 Task: Find connections with filter location Rafiganj with filter topic #bespokewith filter profile language French with filter current company Entrepreneur First with filter school Bharathidasan University, Tiruchirappalli with filter industry Retail Office Equipment with filter service category Headshot Photography with filter keywords title Social Worker
Action: Mouse moved to (703, 71)
Screenshot: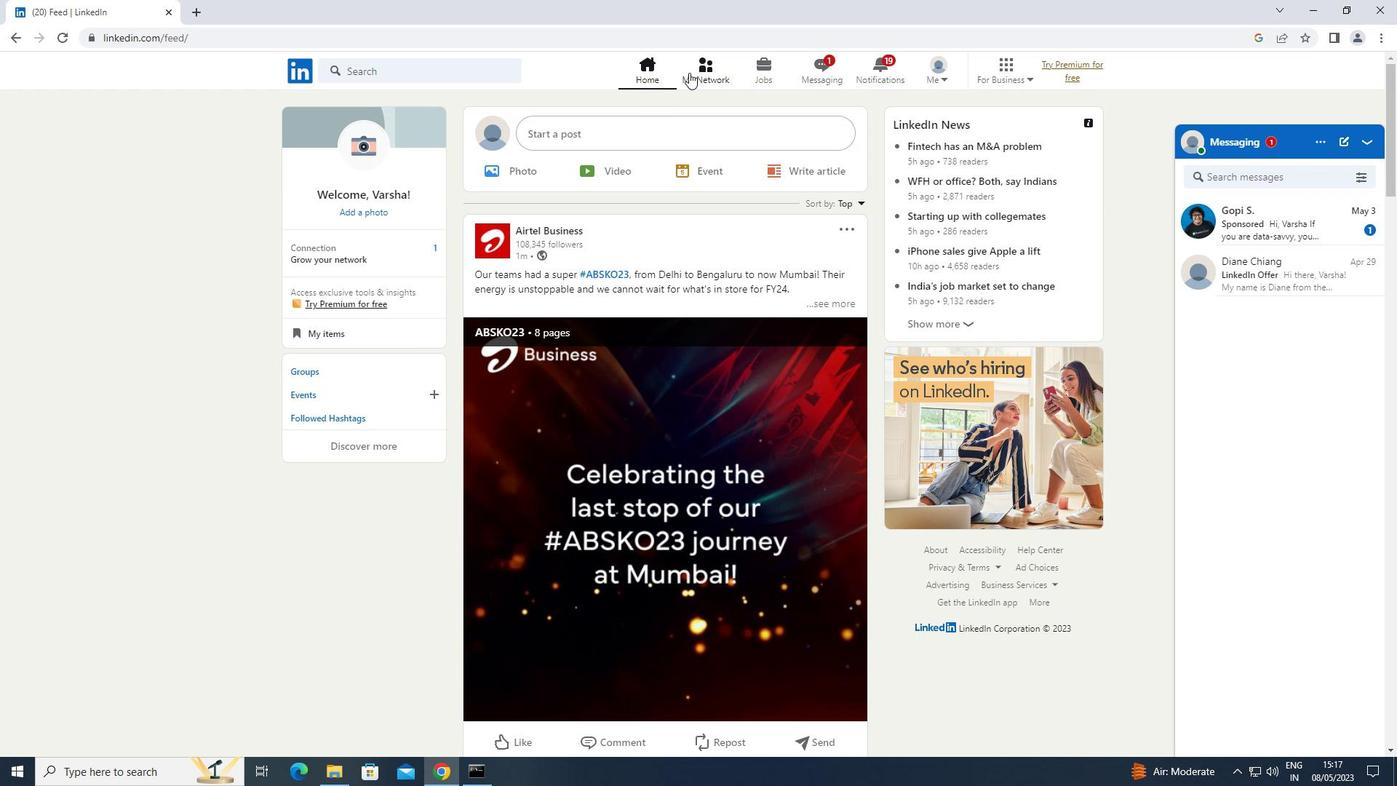 
Action: Mouse pressed left at (703, 71)
Screenshot: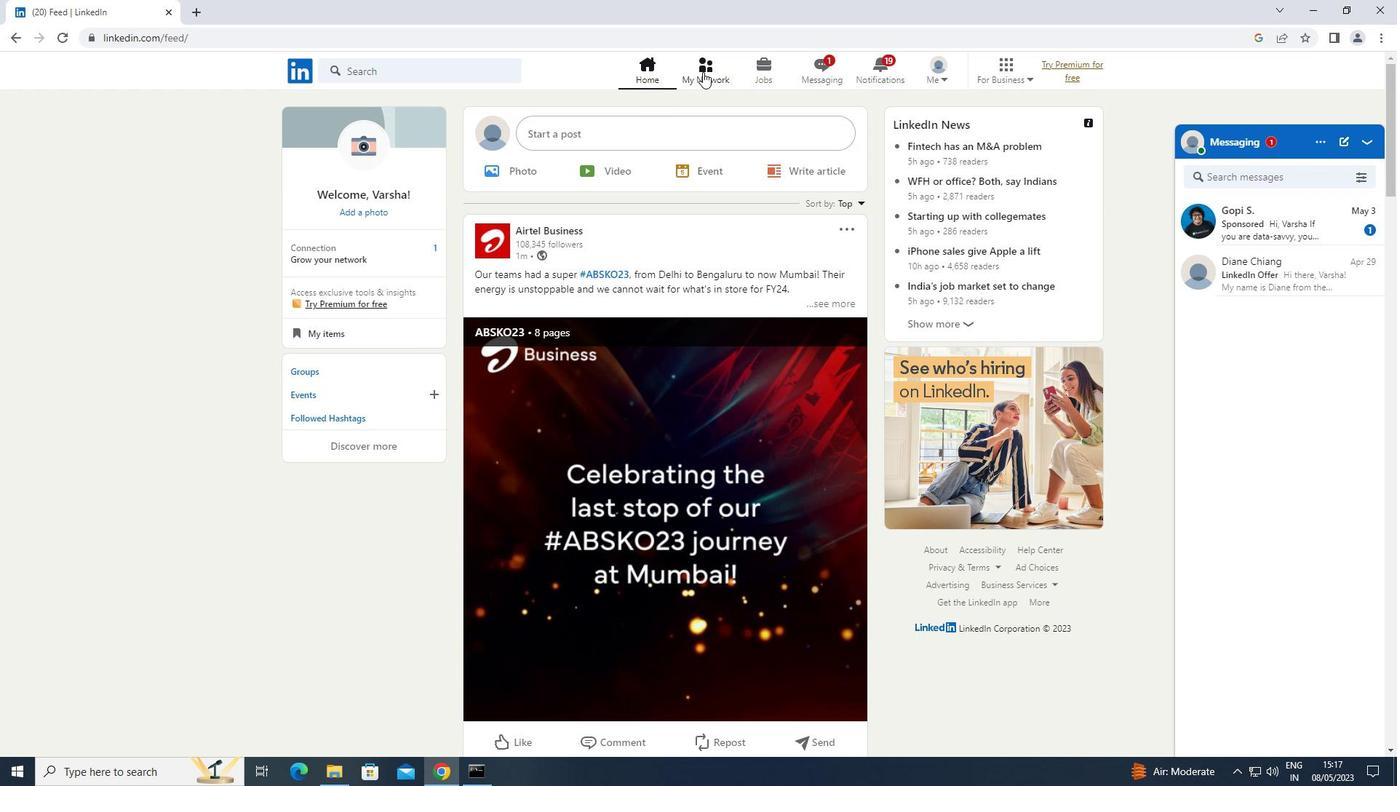 
Action: Mouse moved to (353, 149)
Screenshot: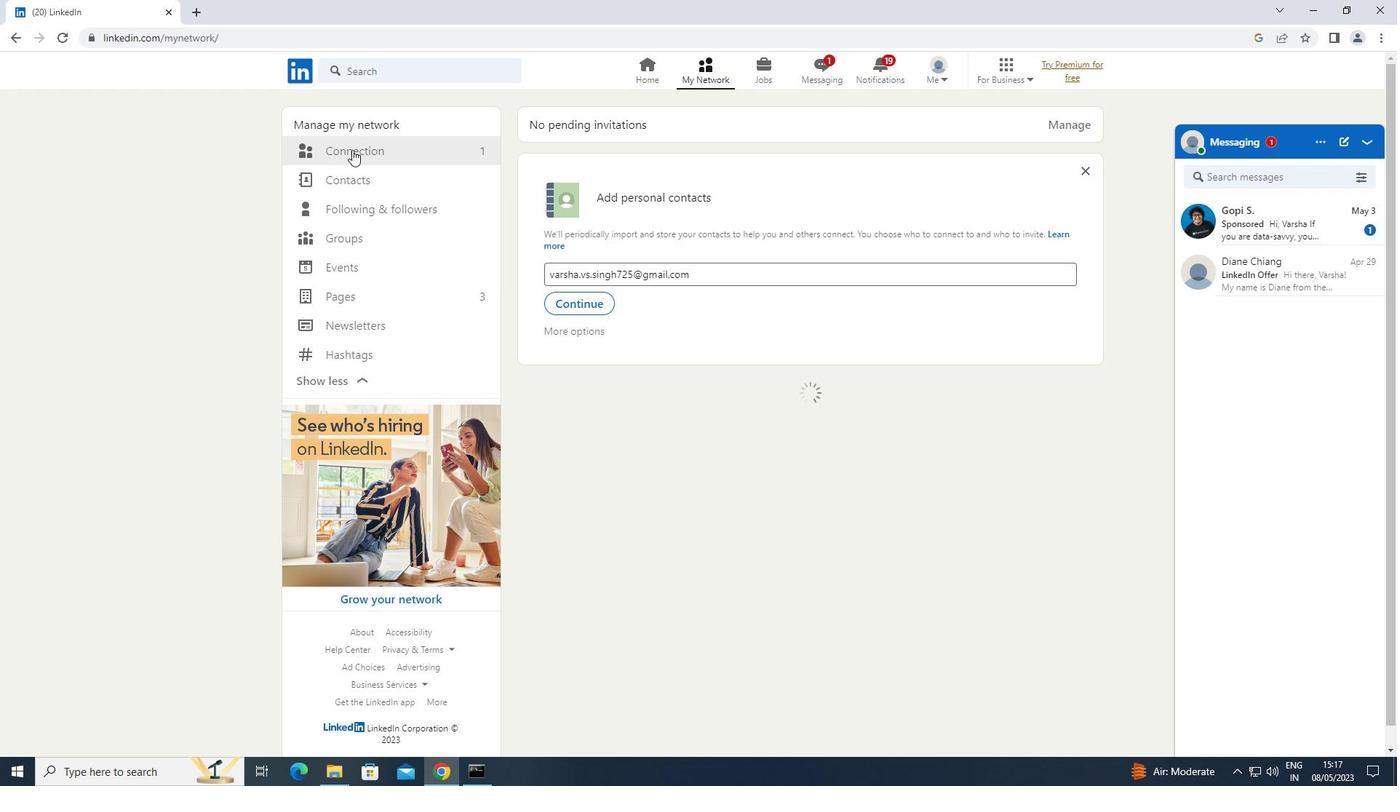 
Action: Mouse pressed left at (353, 149)
Screenshot: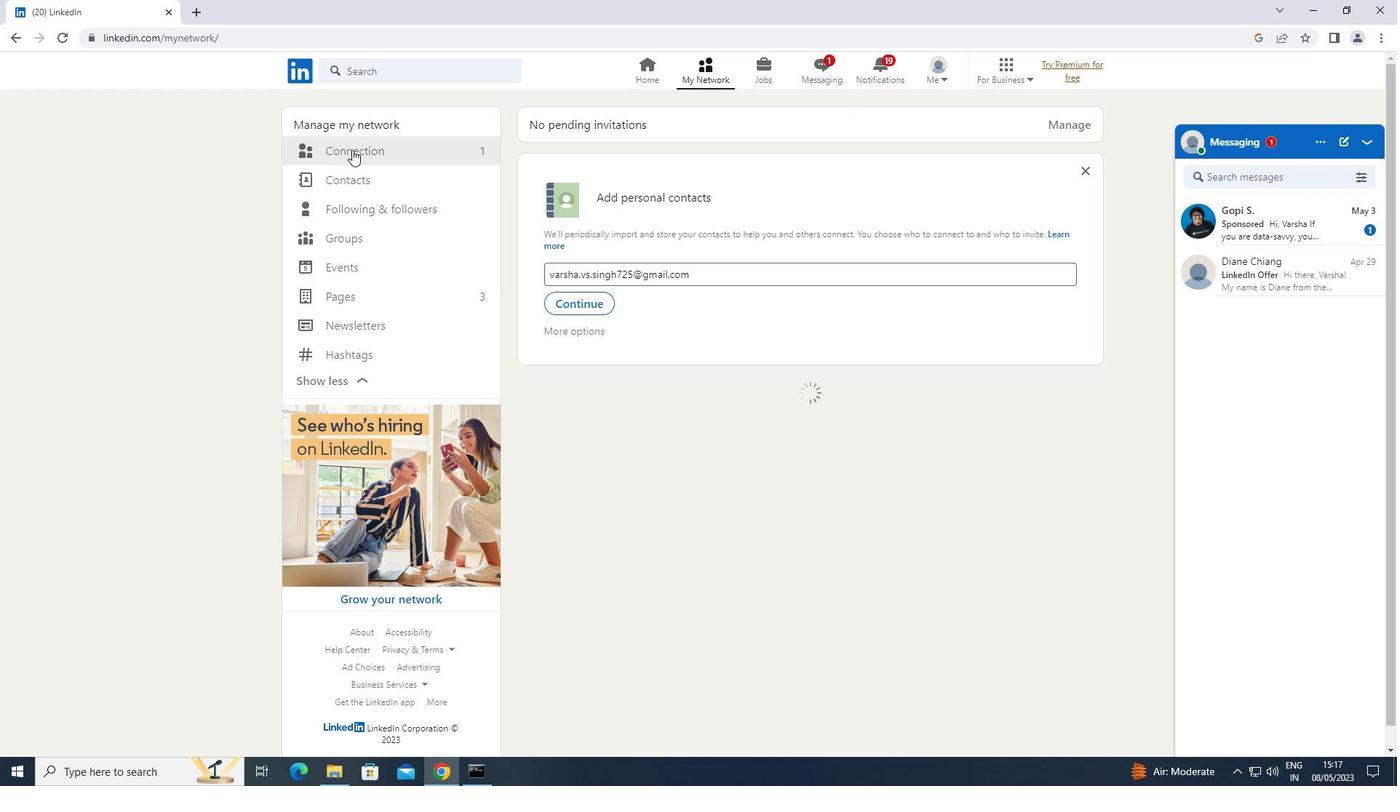 
Action: Mouse moved to (784, 147)
Screenshot: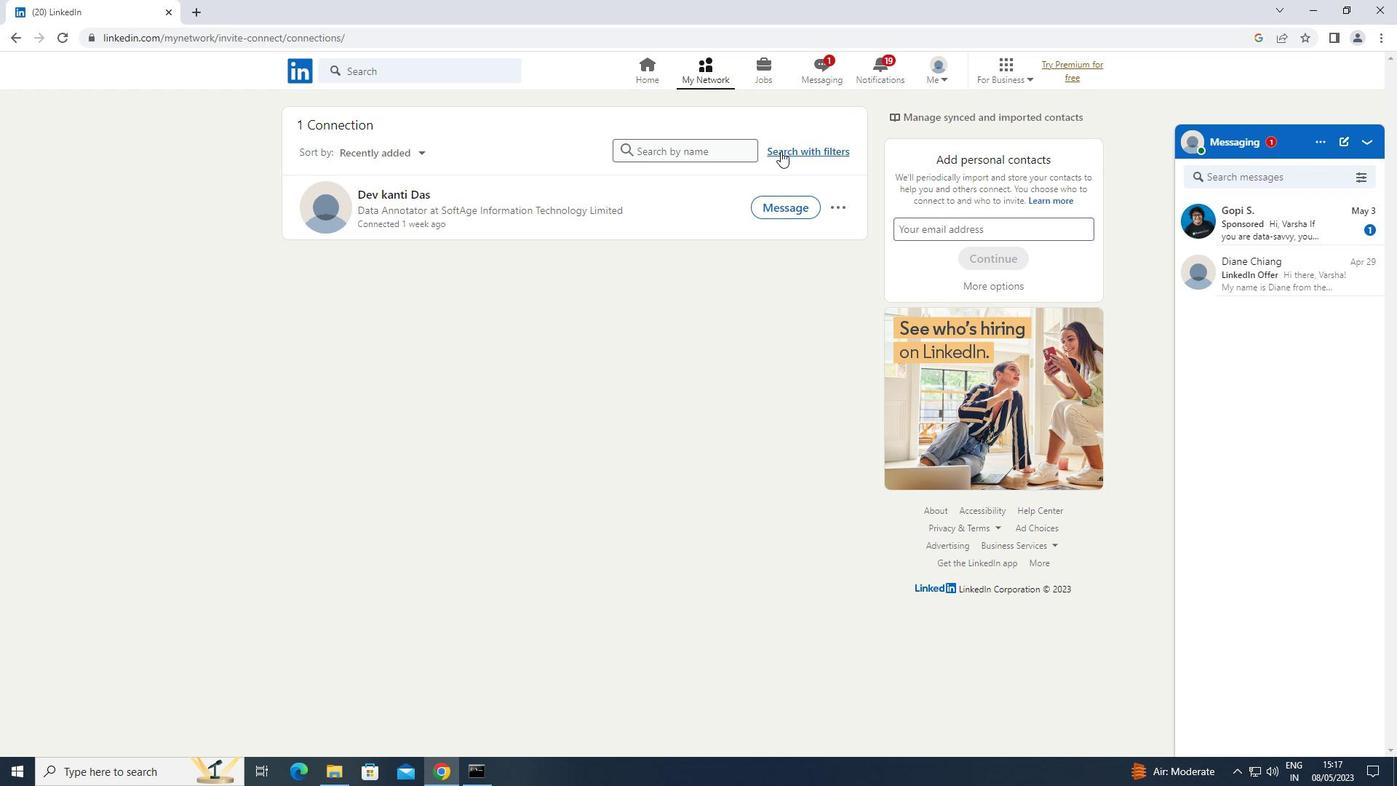 
Action: Mouse pressed left at (784, 147)
Screenshot: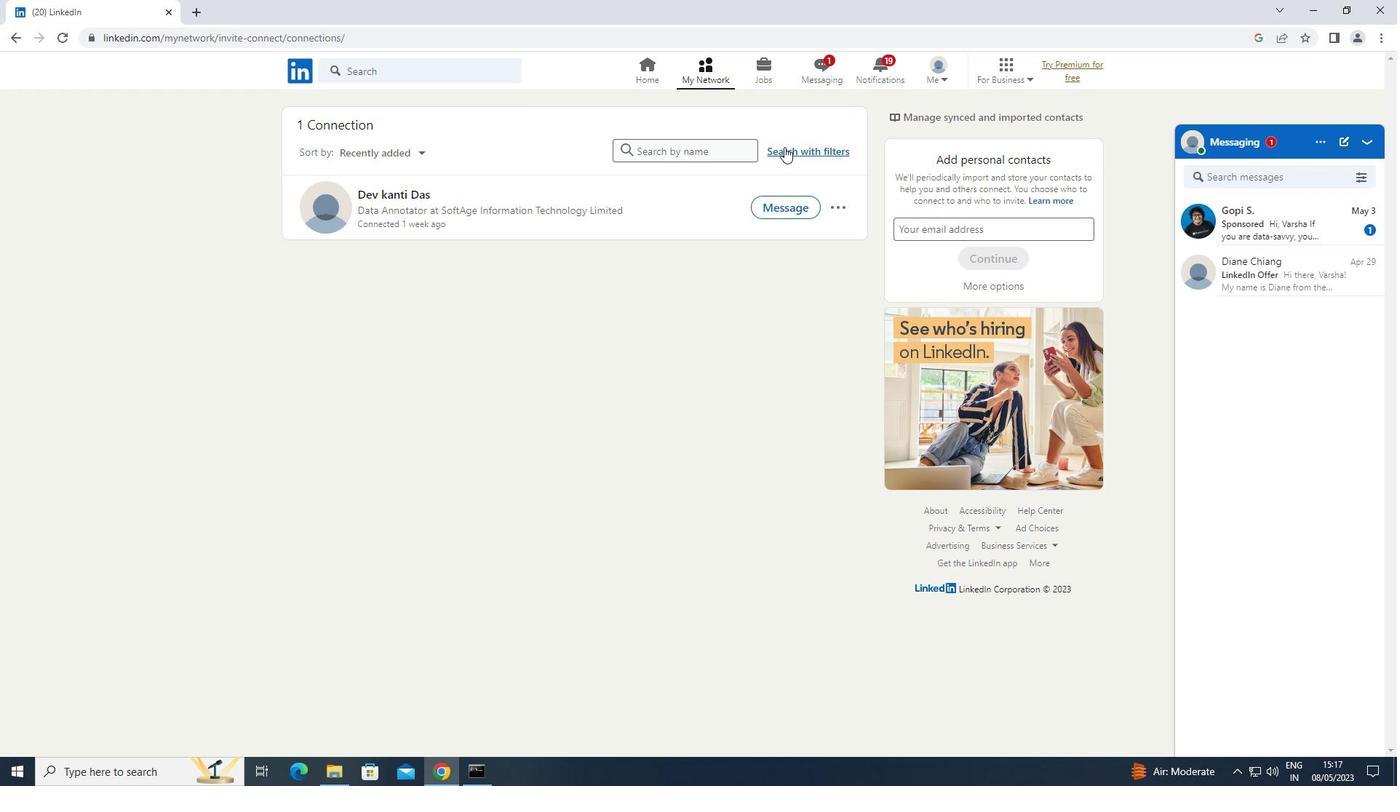 
Action: Mouse moved to (739, 115)
Screenshot: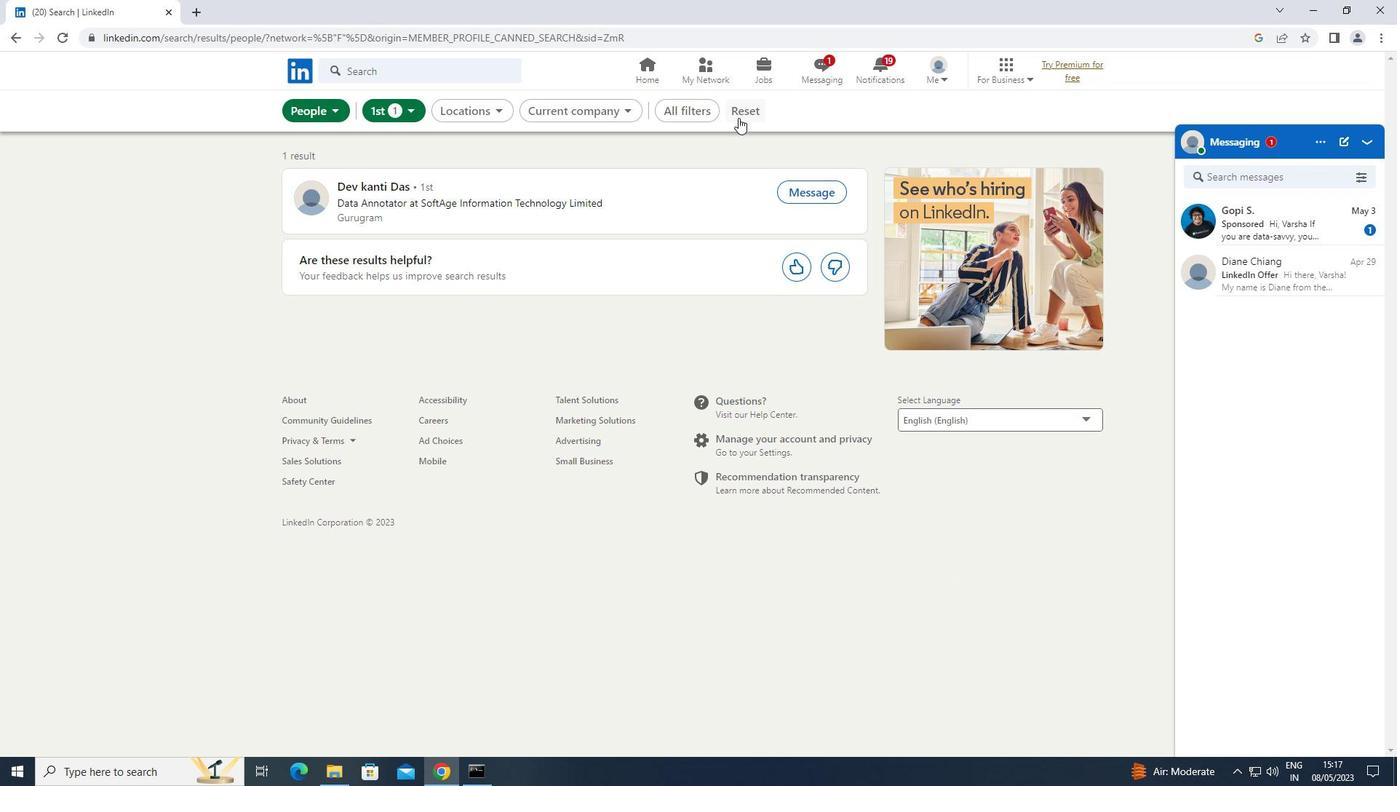 
Action: Mouse pressed left at (739, 115)
Screenshot: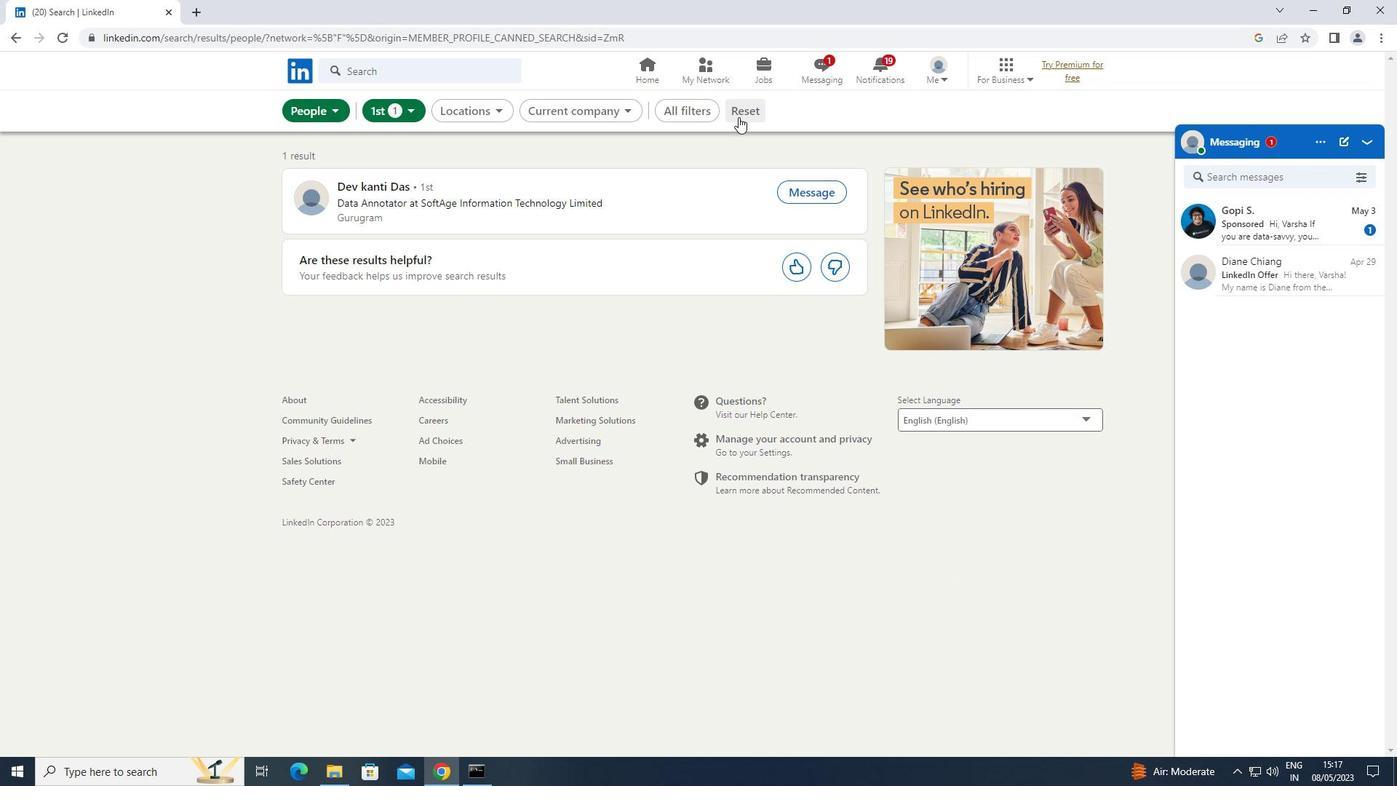 
Action: Mouse moved to (730, 117)
Screenshot: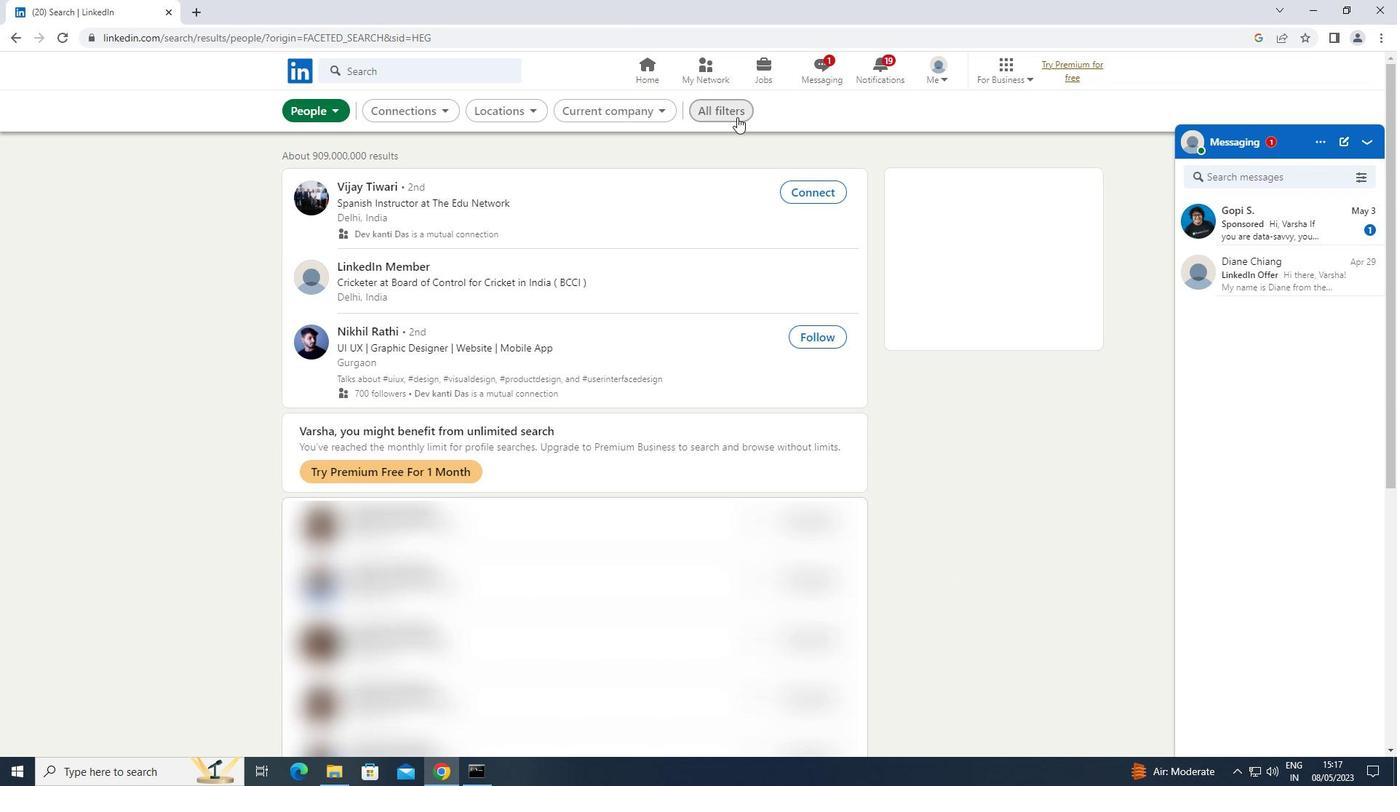 
Action: Mouse pressed left at (730, 117)
Screenshot: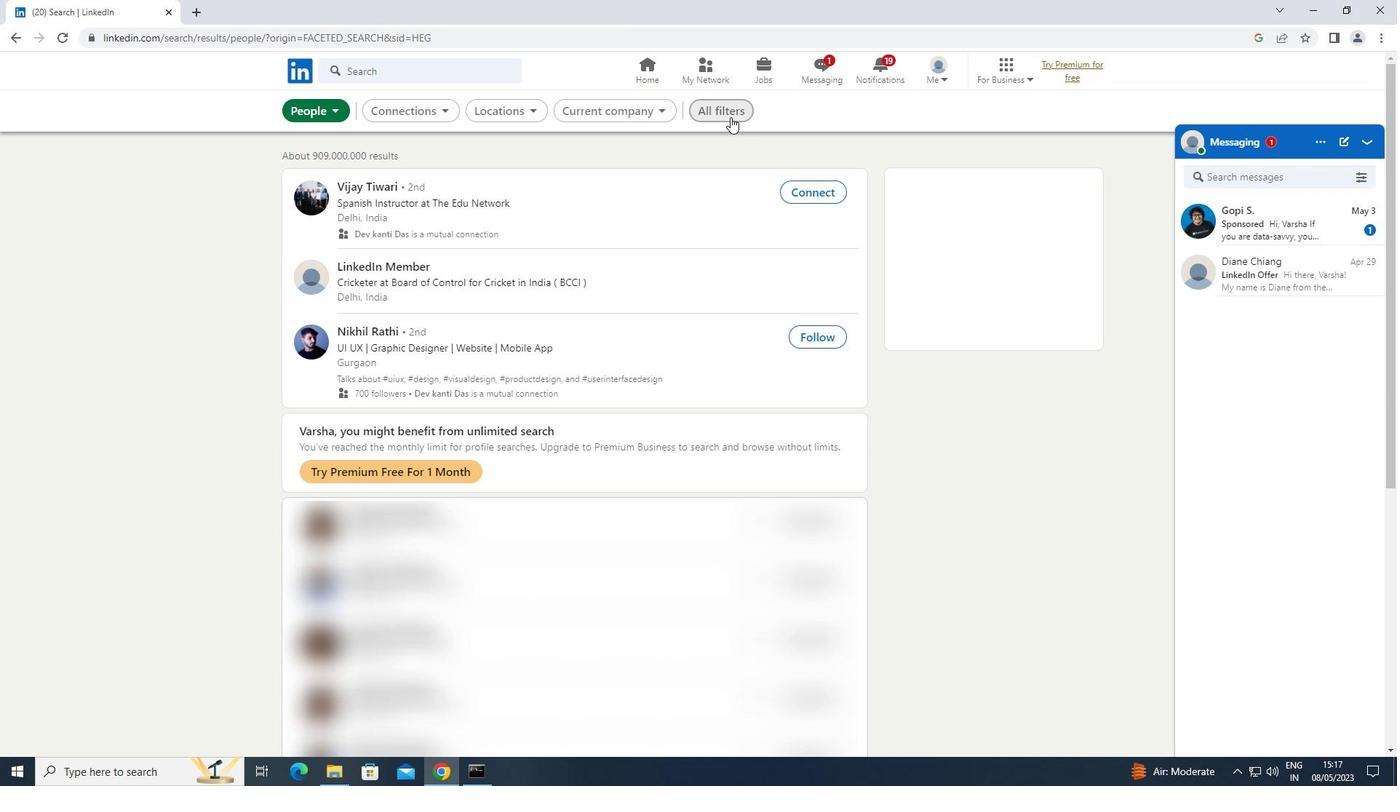 
Action: Mouse moved to (1115, 341)
Screenshot: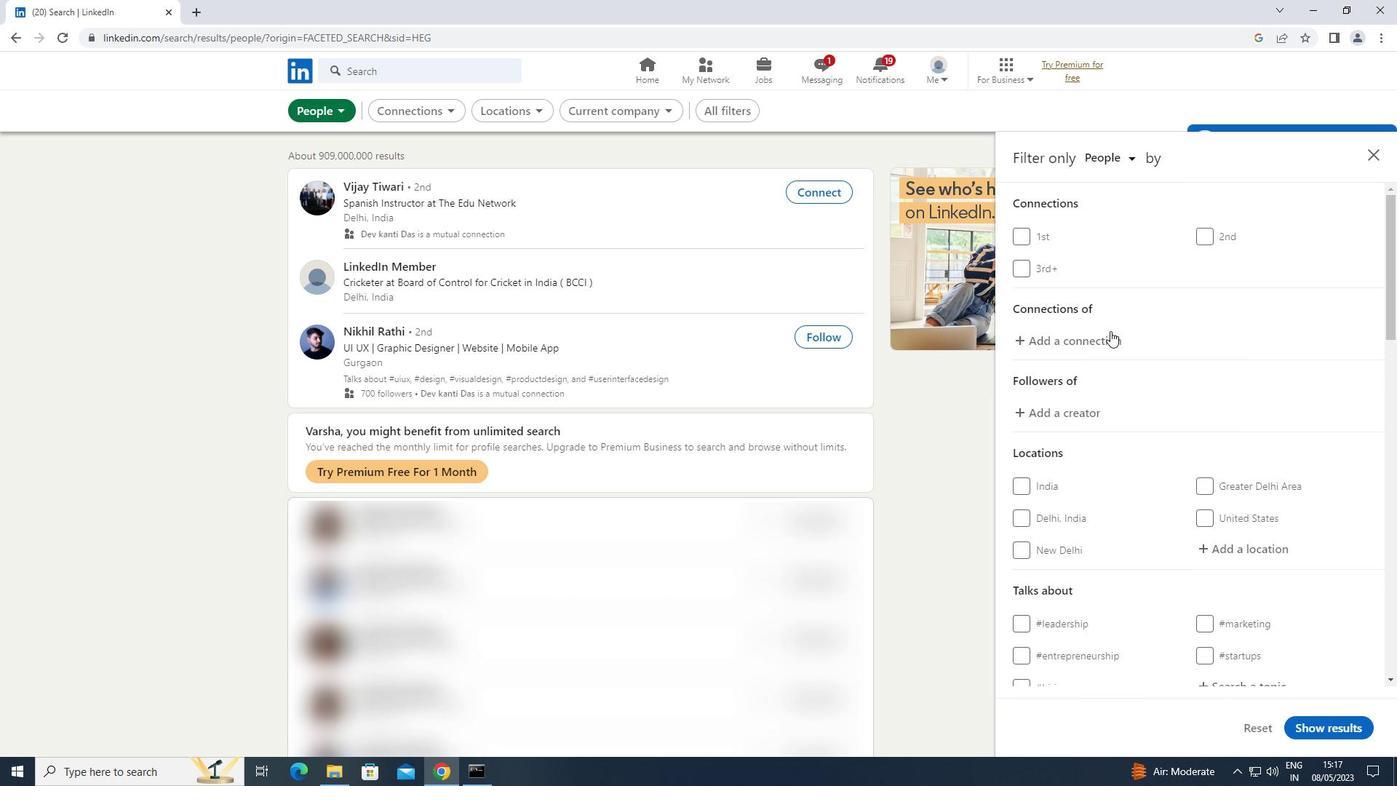 
Action: Mouse scrolled (1115, 340) with delta (0, 0)
Screenshot: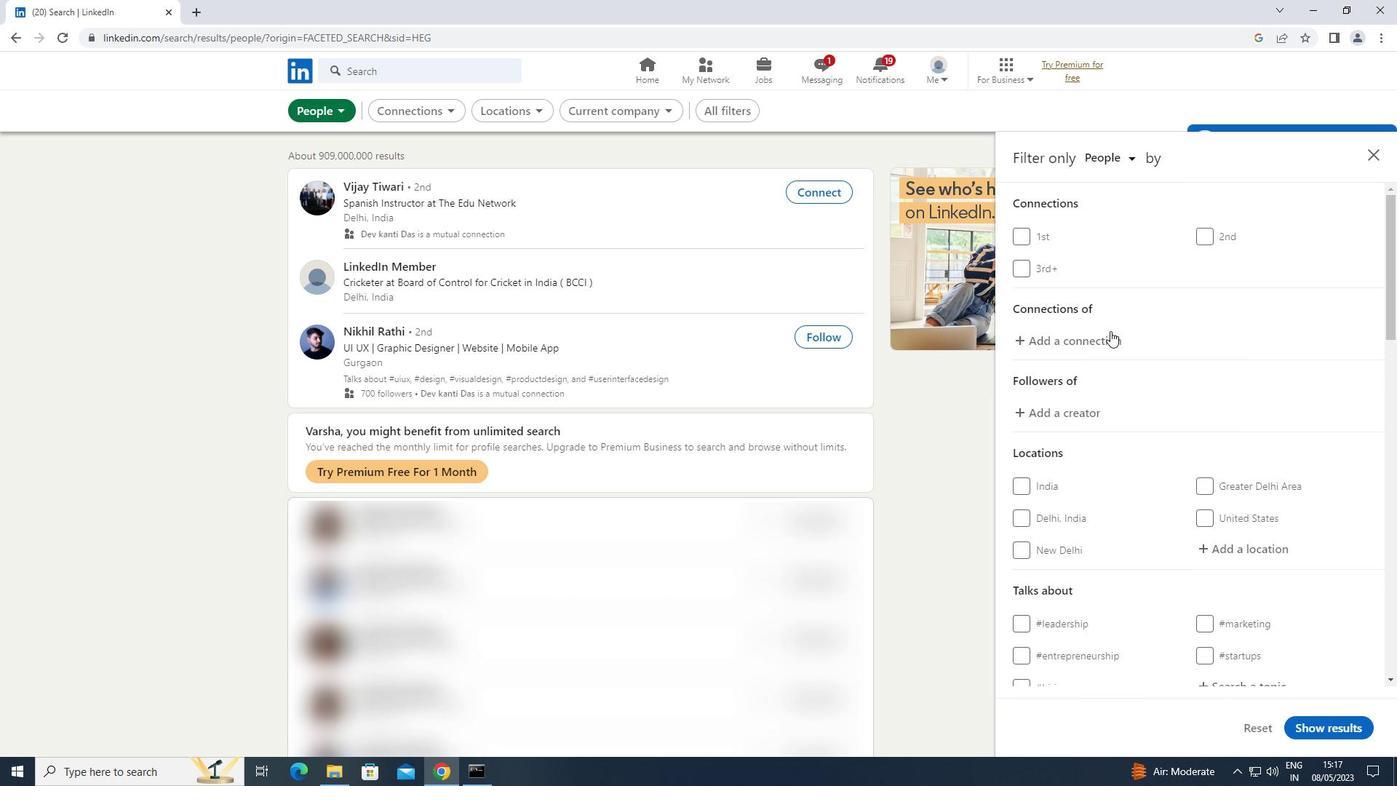 
Action: Mouse scrolled (1115, 340) with delta (0, 0)
Screenshot: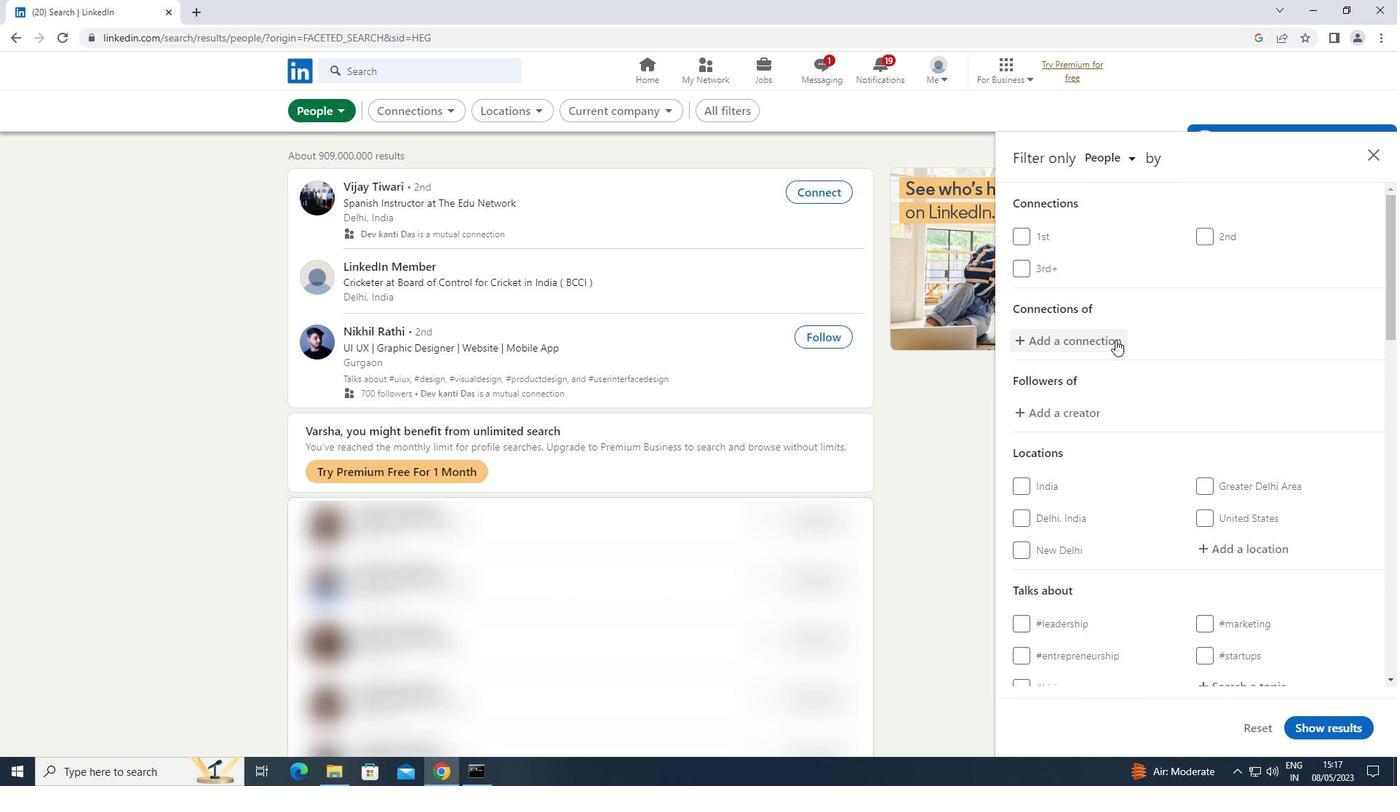 
Action: Mouse scrolled (1115, 340) with delta (0, 0)
Screenshot: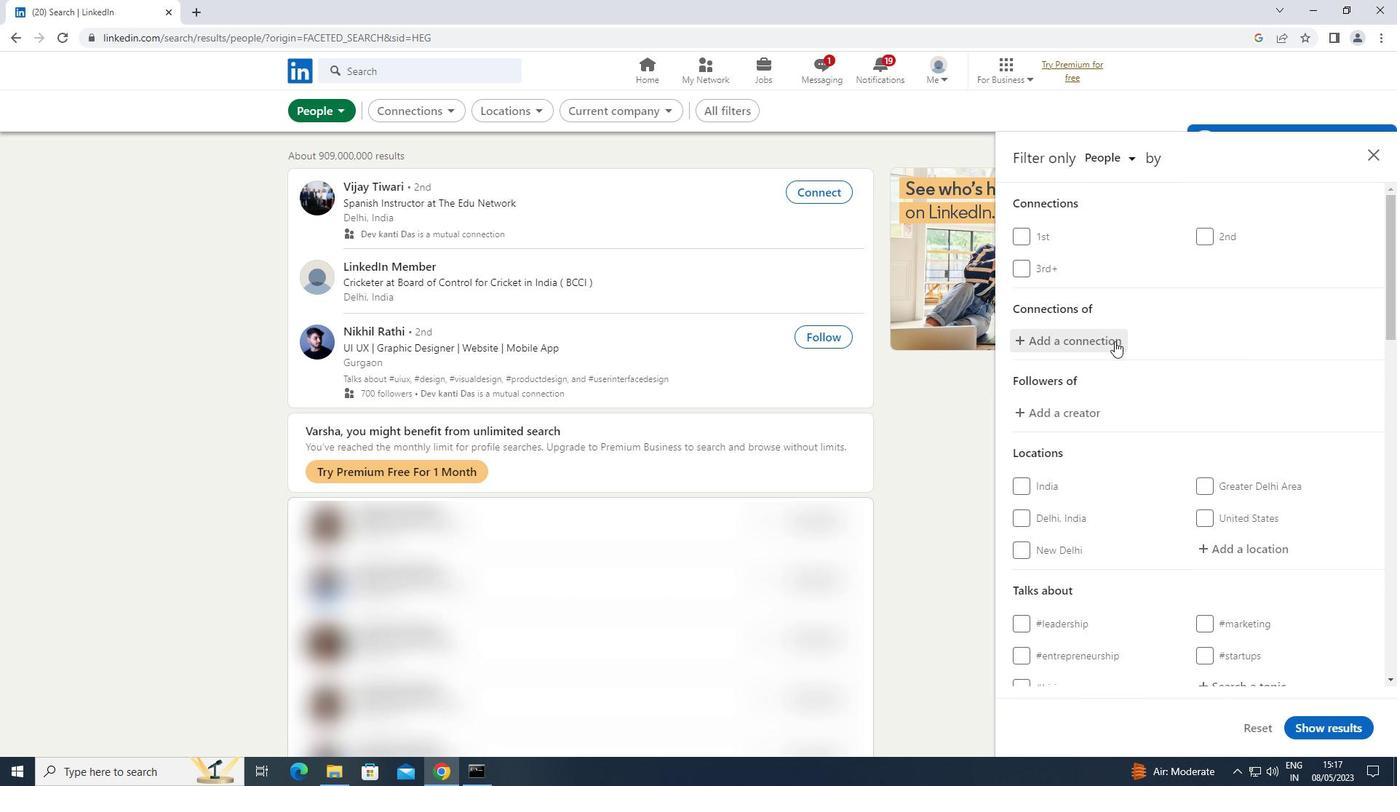 
Action: Mouse moved to (1245, 328)
Screenshot: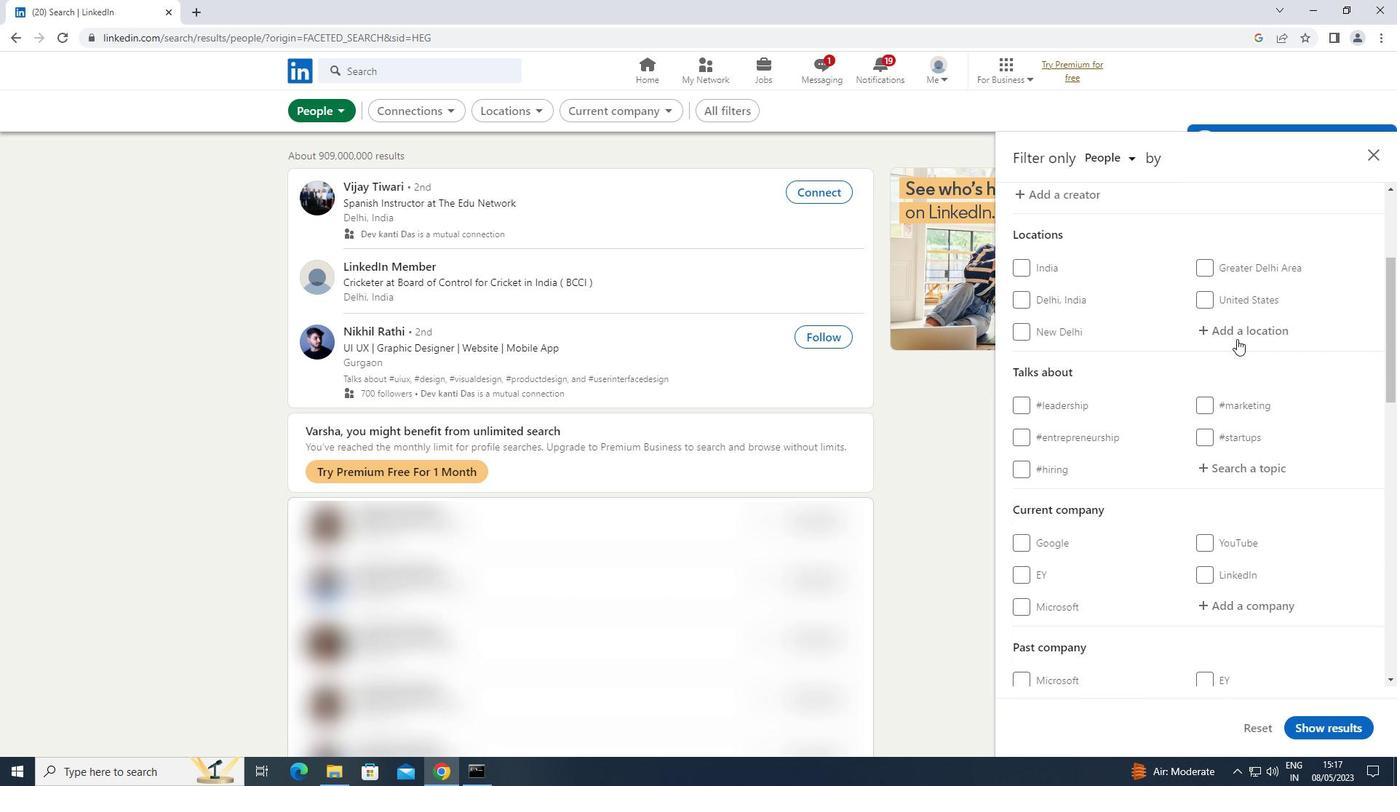 
Action: Mouse pressed left at (1245, 328)
Screenshot: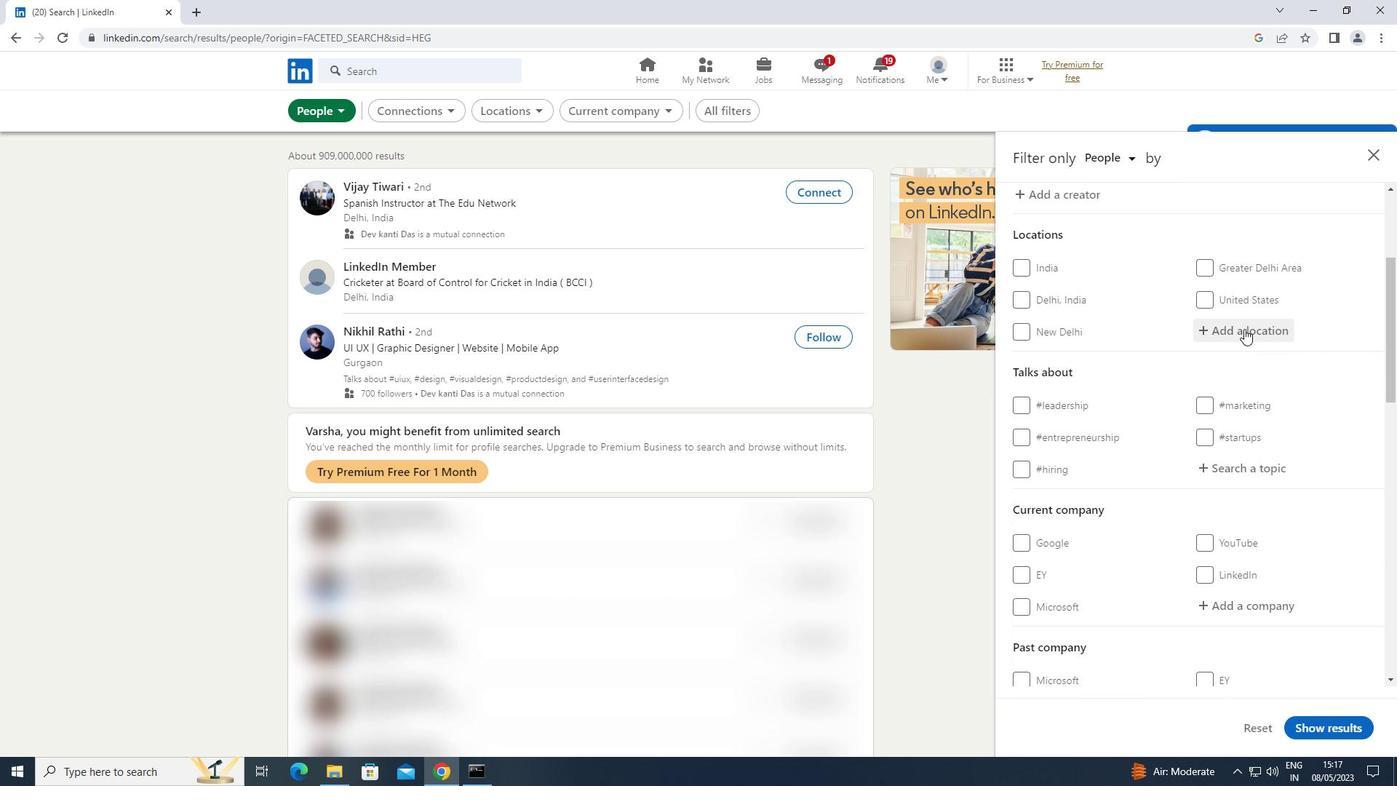 
Action: Mouse moved to (1201, 322)
Screenshot: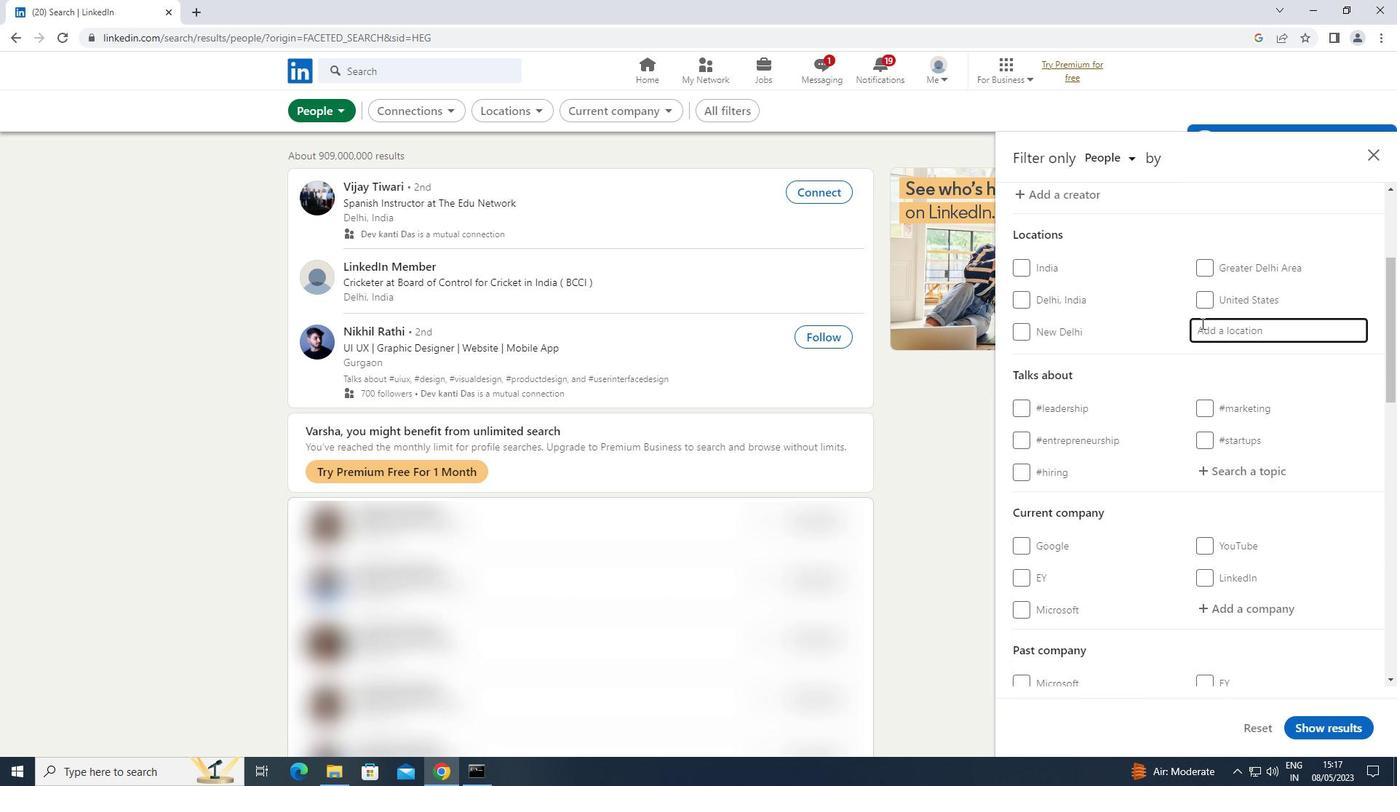 
Action: Key pressed <Key.shift>RAFIGANJ
Screenshot: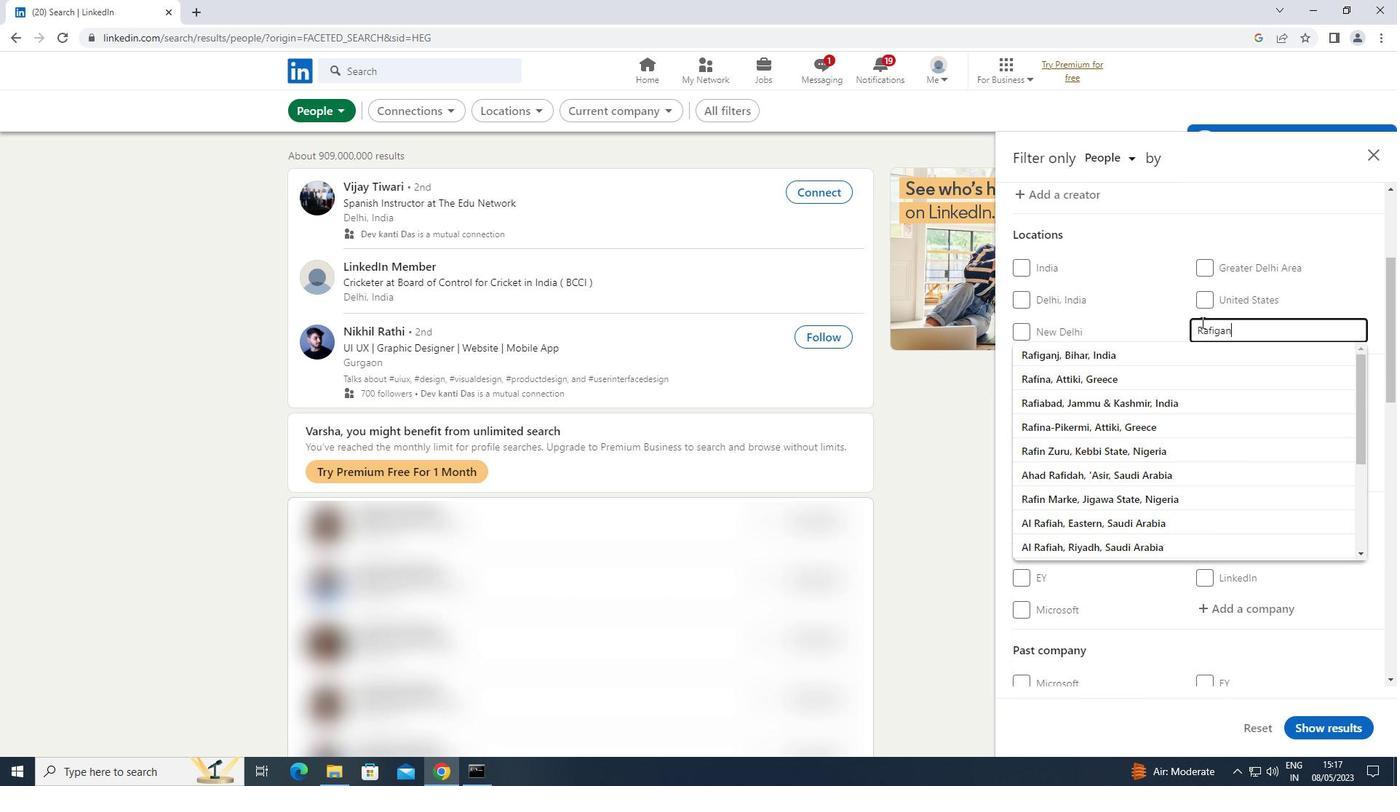
Action: Mouse moved to (1231, 479)
Screenshot: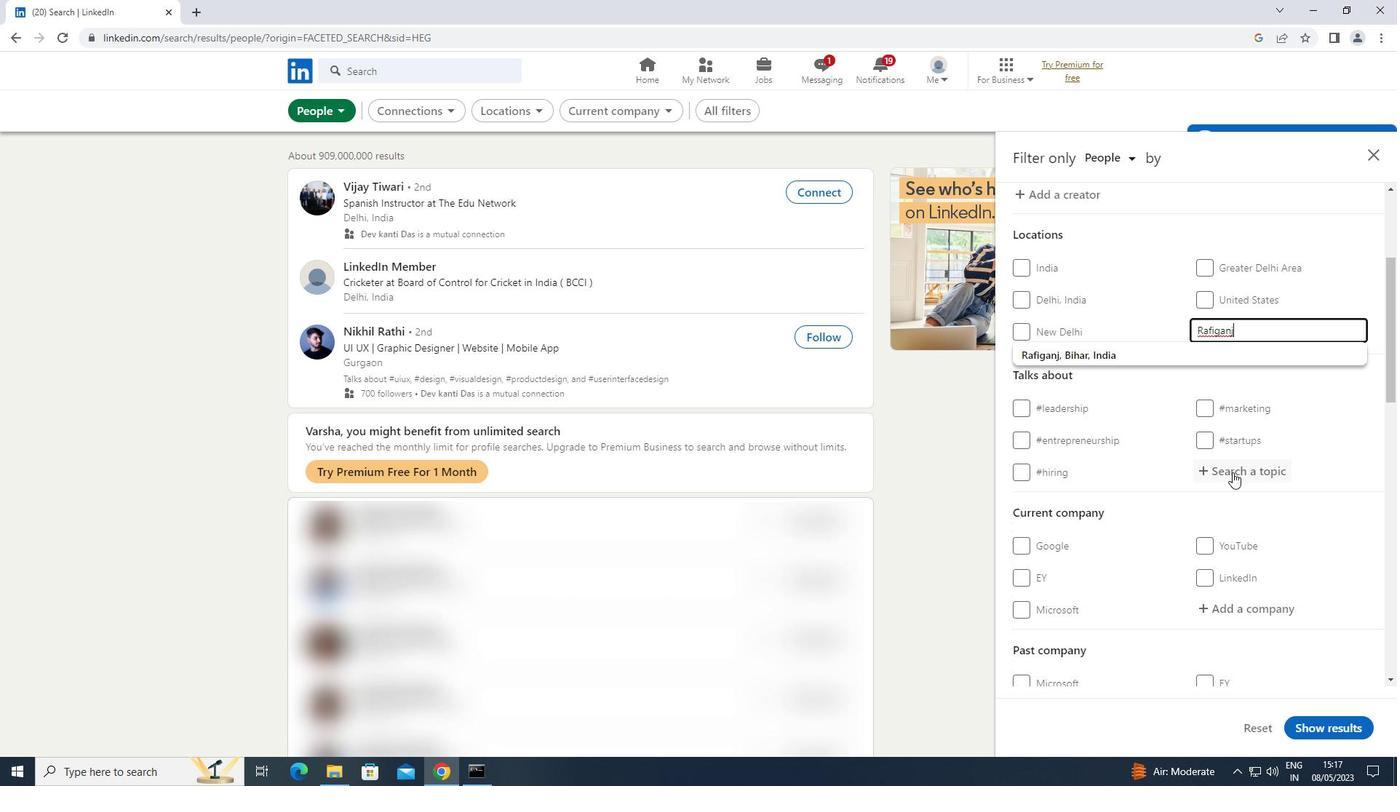 
Action: Mouse pressed left at (1231, 479)
Screenshot: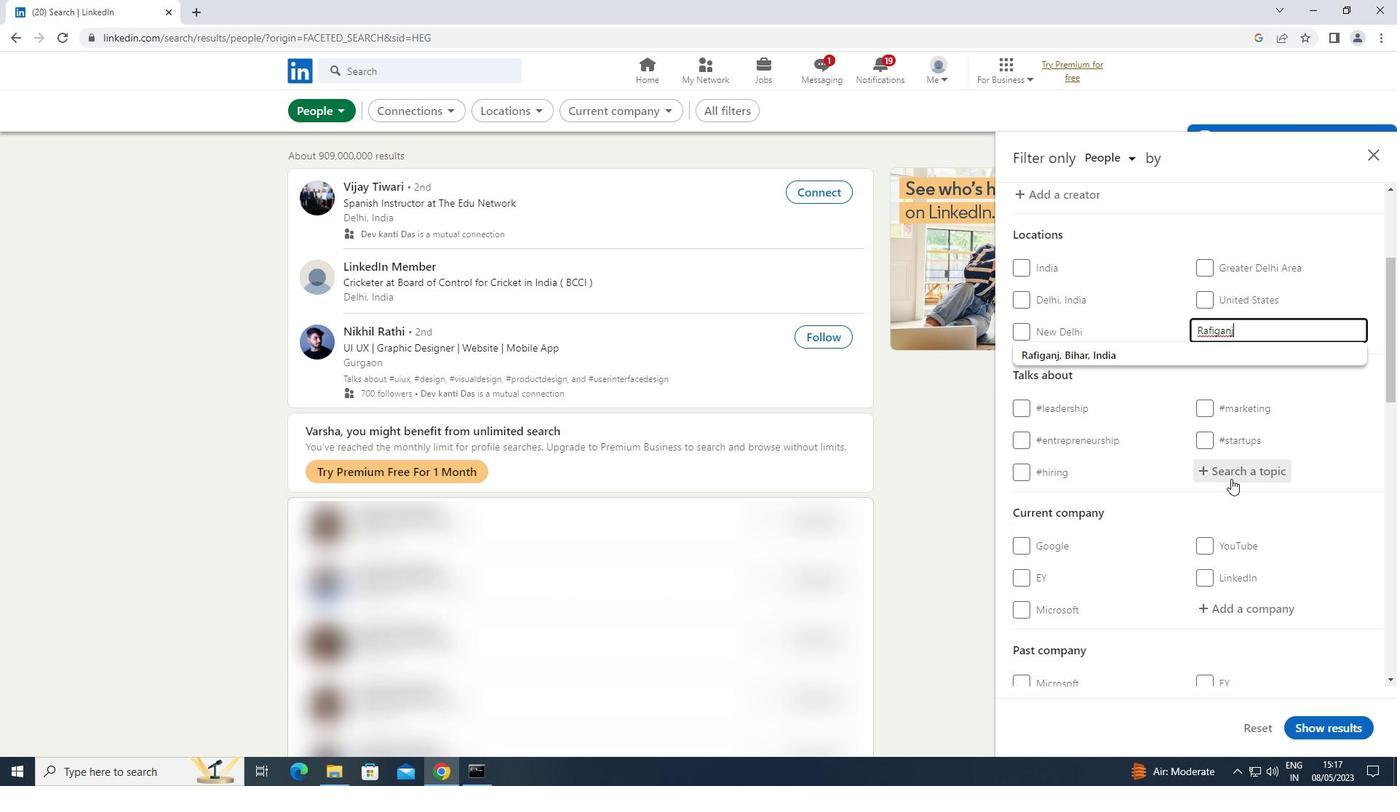 
Action: Key pressed BESPOKE
Screenshot: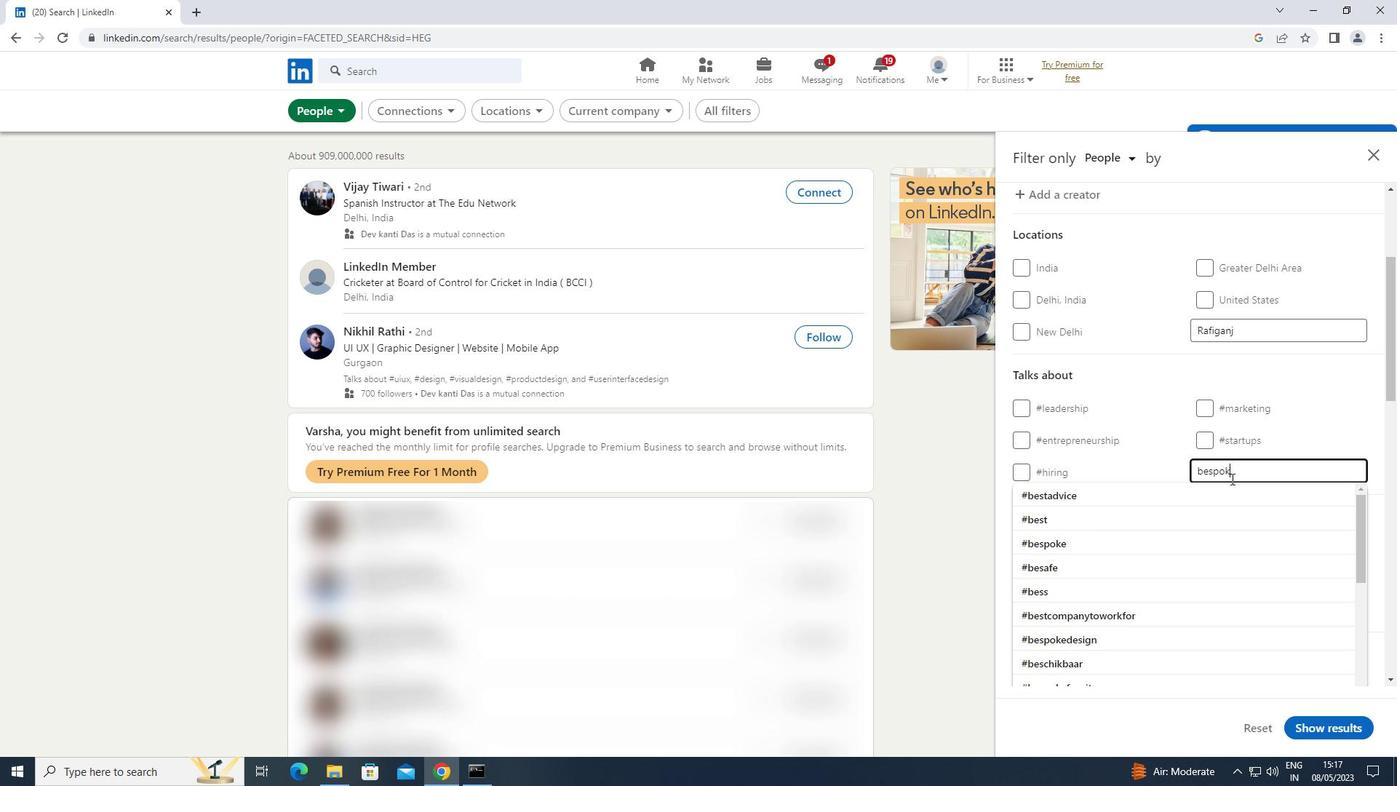 
Action: Mouse moved to (1038, 496)
Screenshot: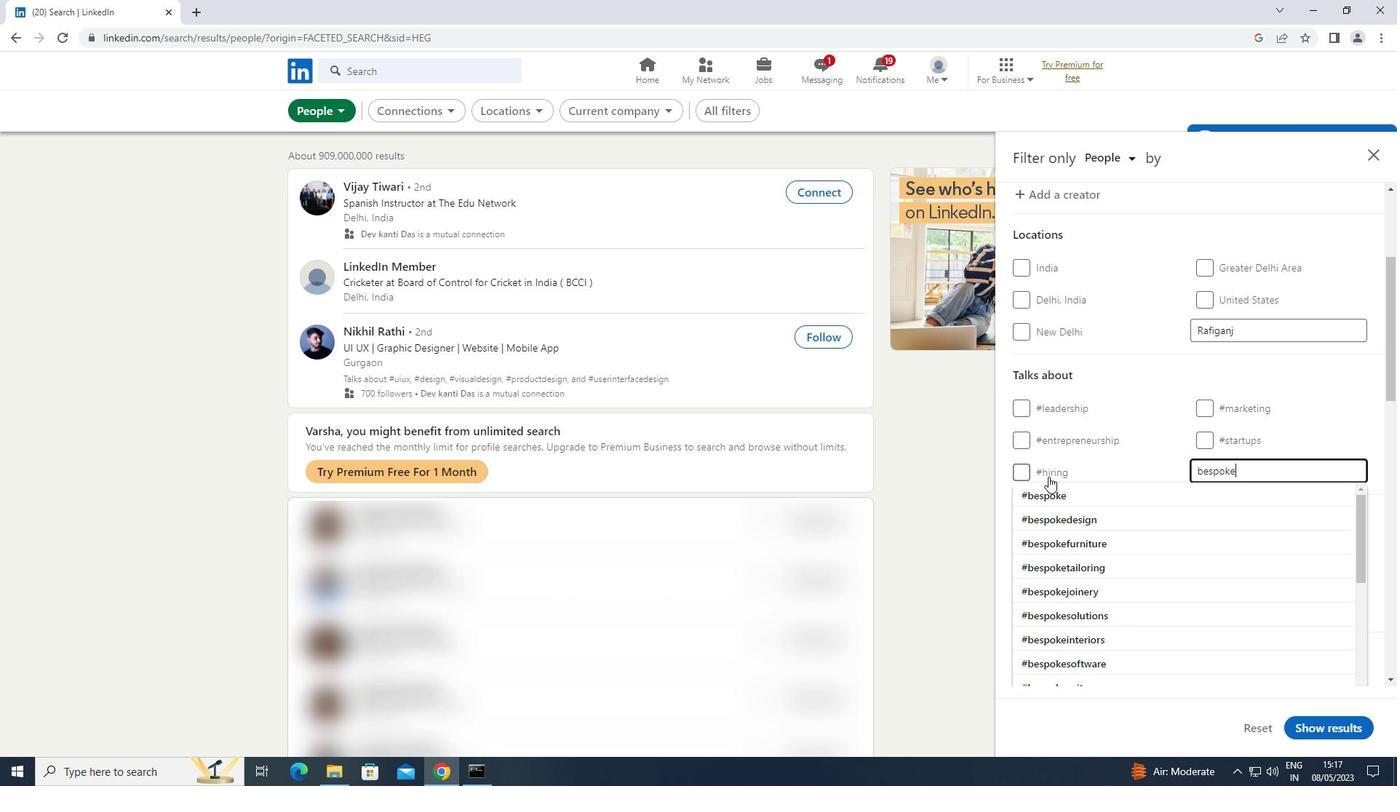 
Action: Mouse pressed left at (1038, 496)
Screenshot: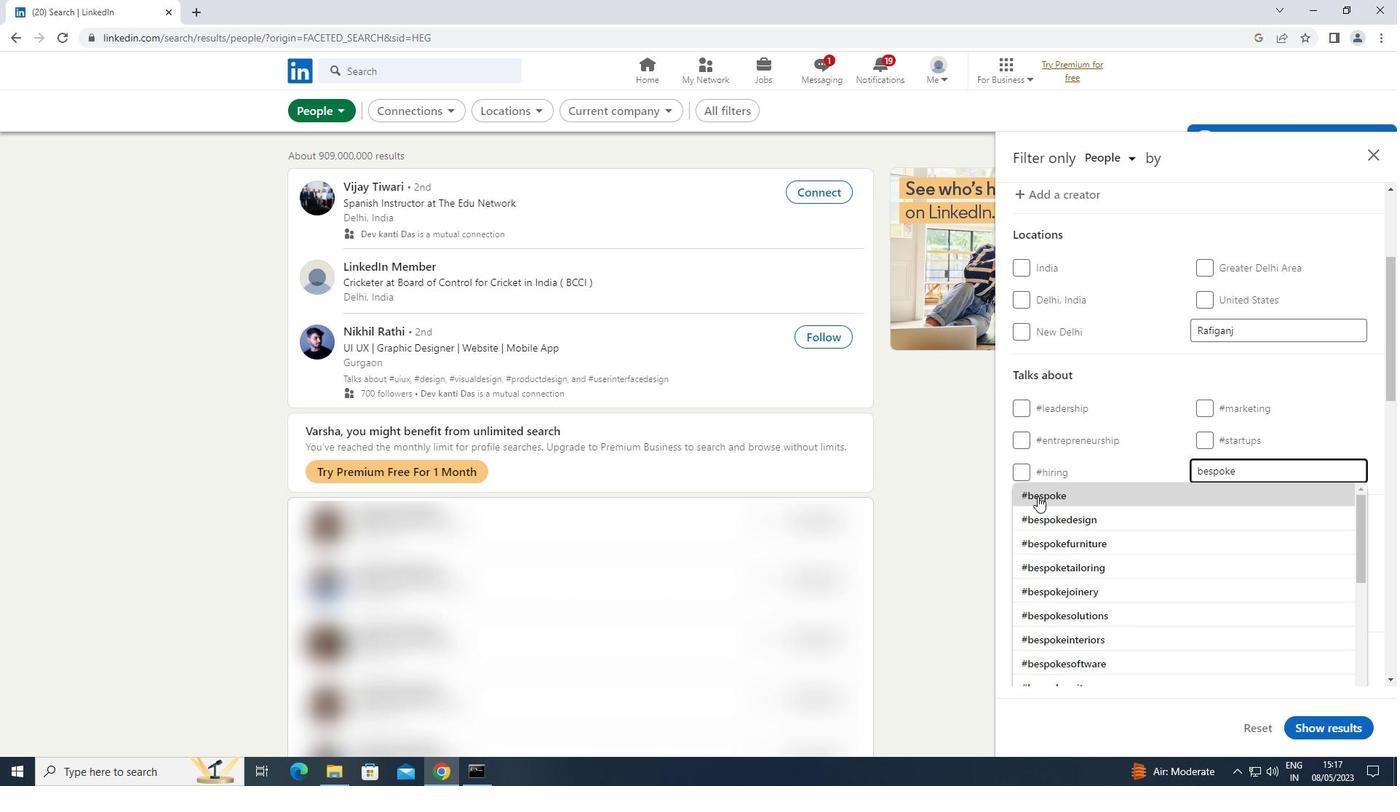 
Action: Mouse scrolled (1038, 495) with delta (0, 0)
Screenshot: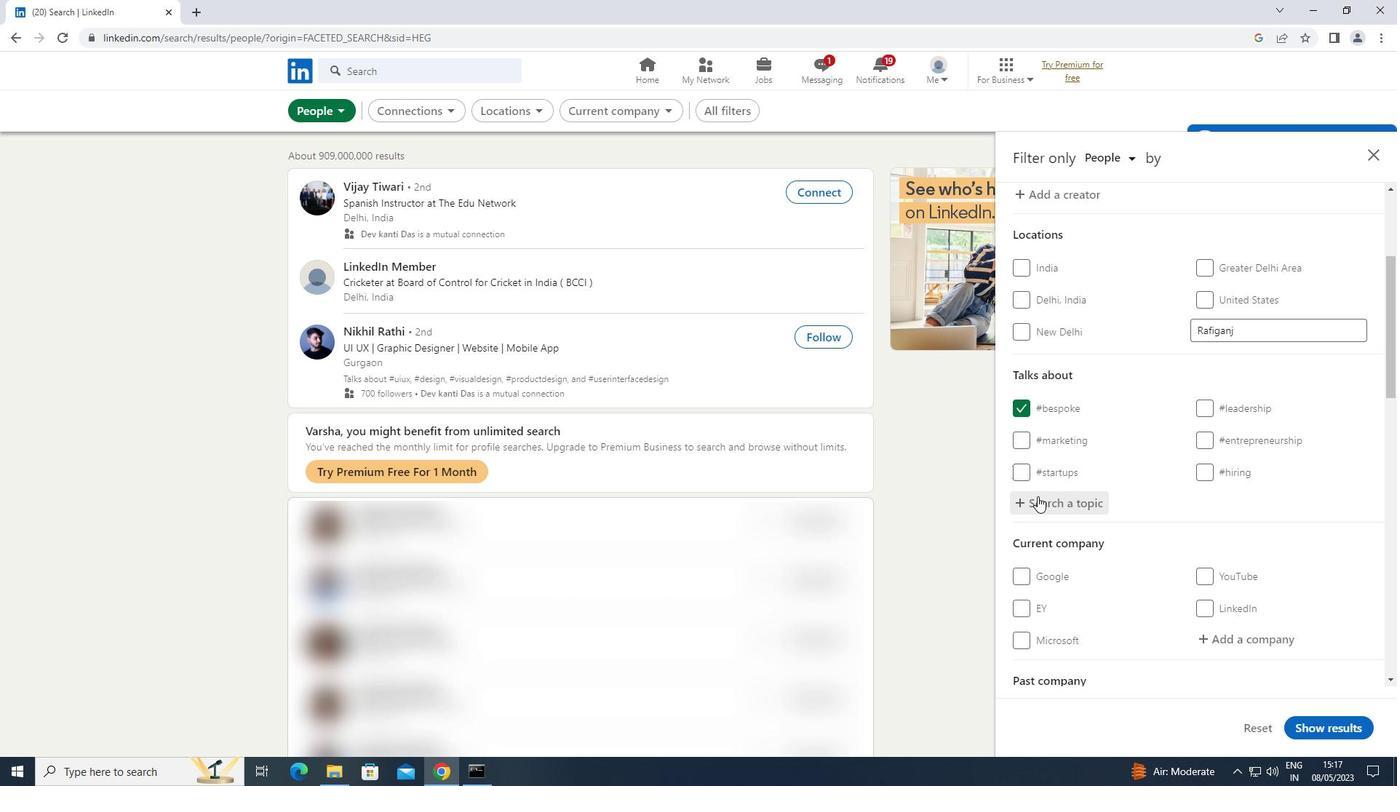 
Action: Mouse scrolled (1038, 495) with delta (0, 0)
Screenshot: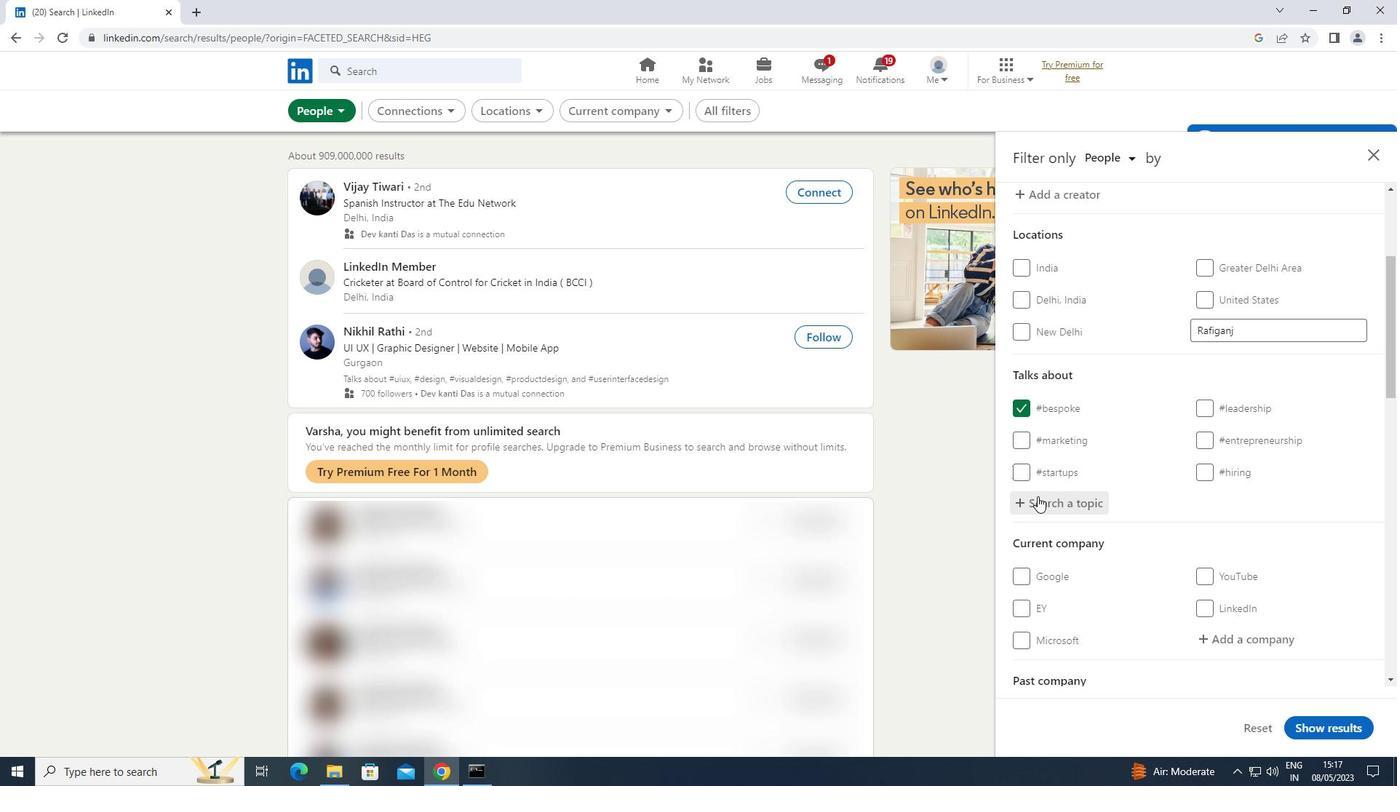
Action: Mouse scrolled (1038, 495) with delta (0, 0)
Screenshot: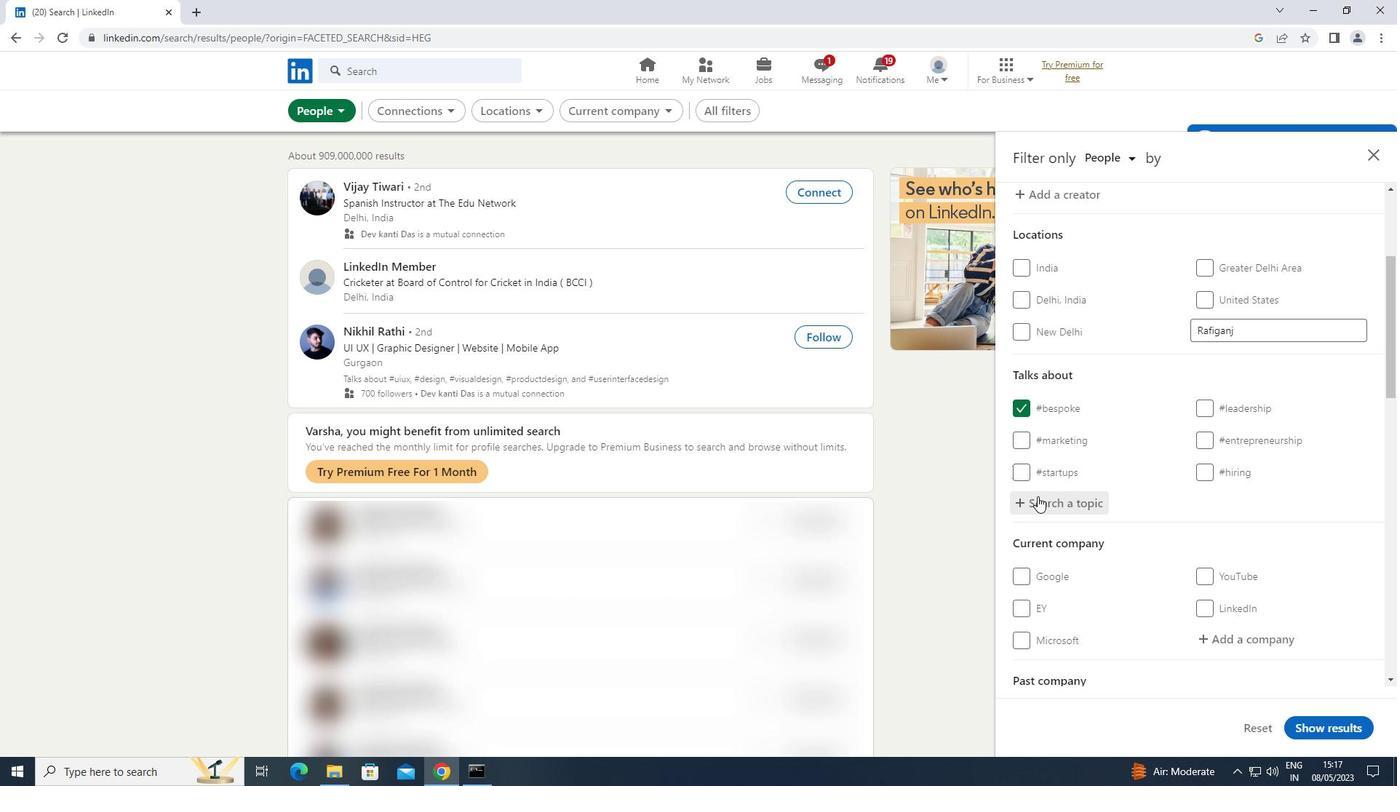 
Action: Mouse scrolled (1038, 495) with delta (0, 0)
Screenshot: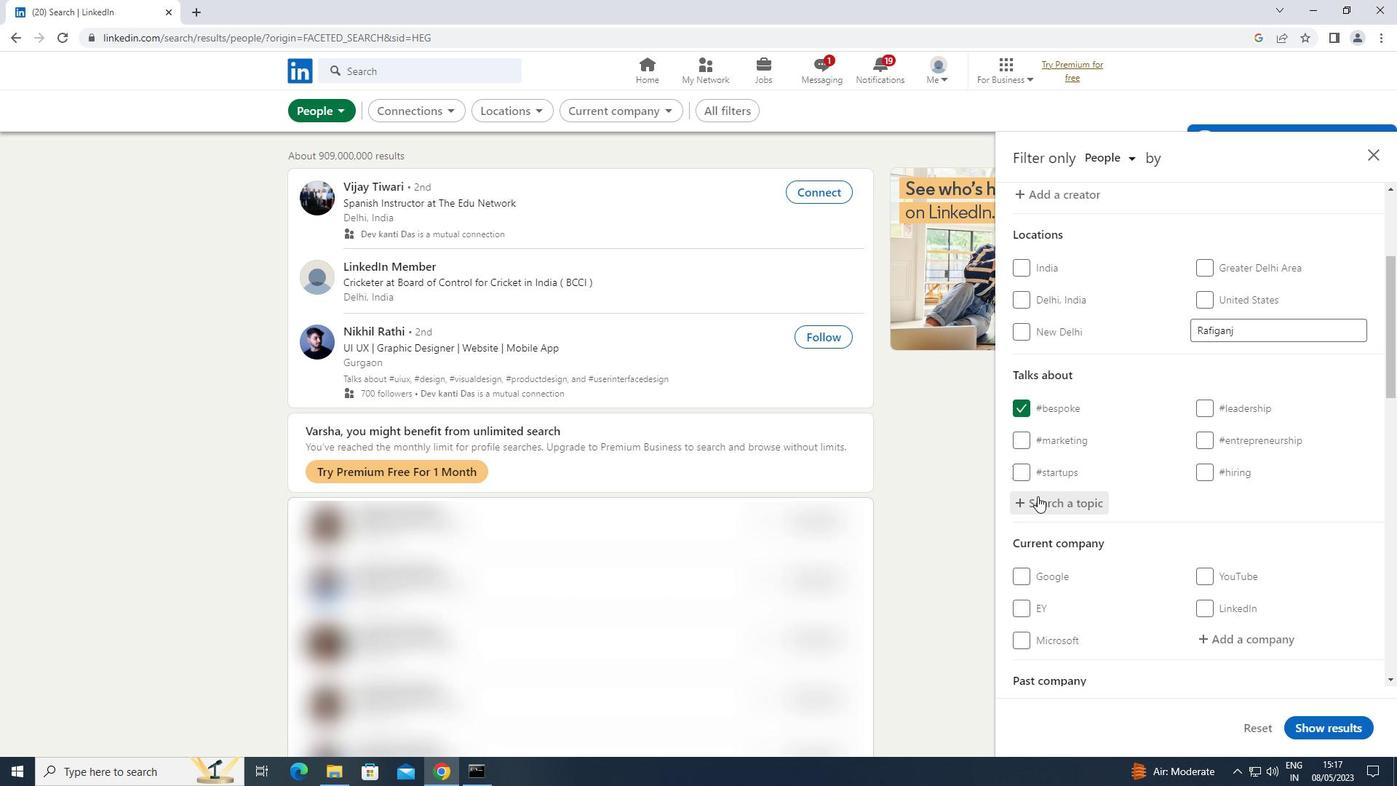 
Action: Mouse scrolled (1038, 495) with delta (0, 0)
Screenshot: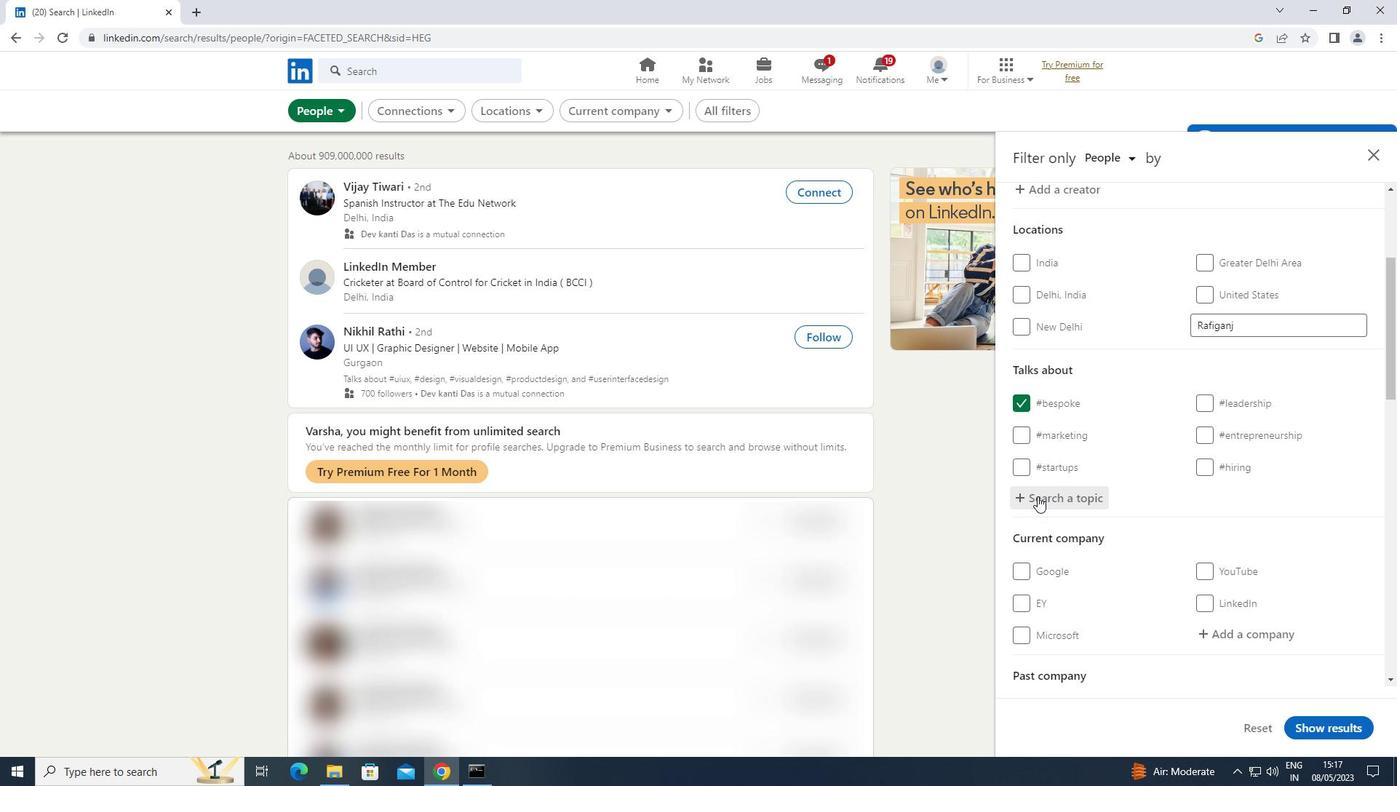 
Action: Mouse scrolled (1038, 495) with delta (0, 0)
Screenshot: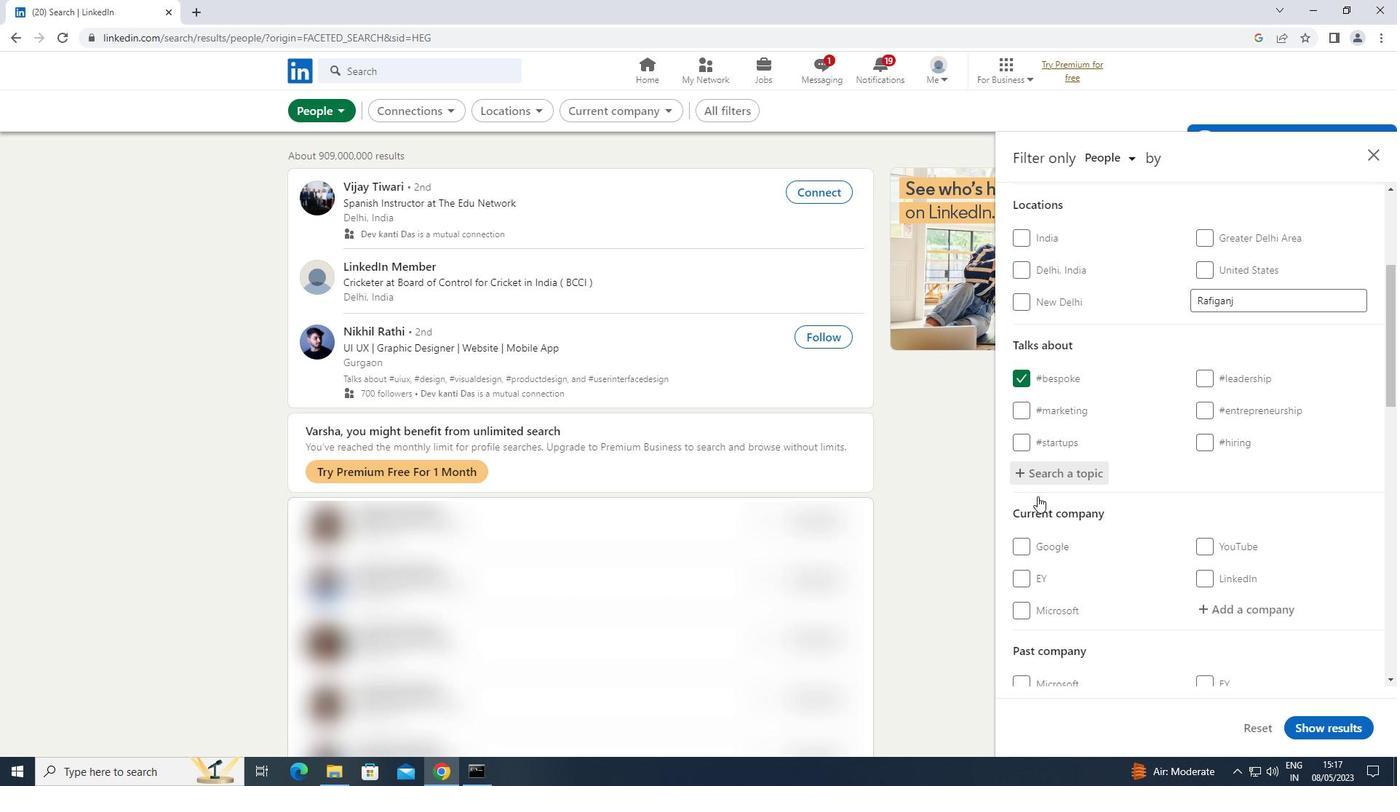 
Action: Mouse scrolled (1038, 495) with delta (0, 0)
Screenshot: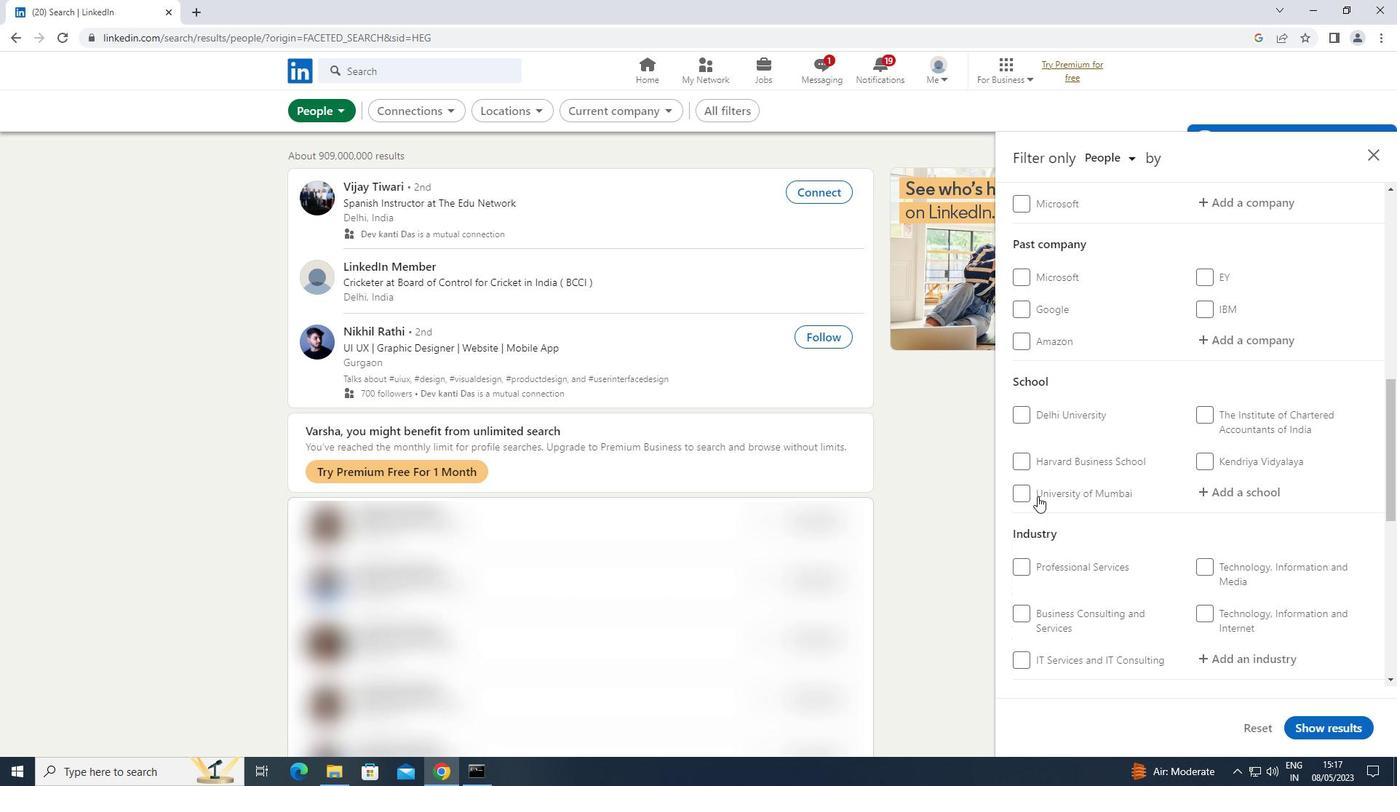 
Action: Mouse scrolled (1038, 495) with delta (0, 0)
Screenshot: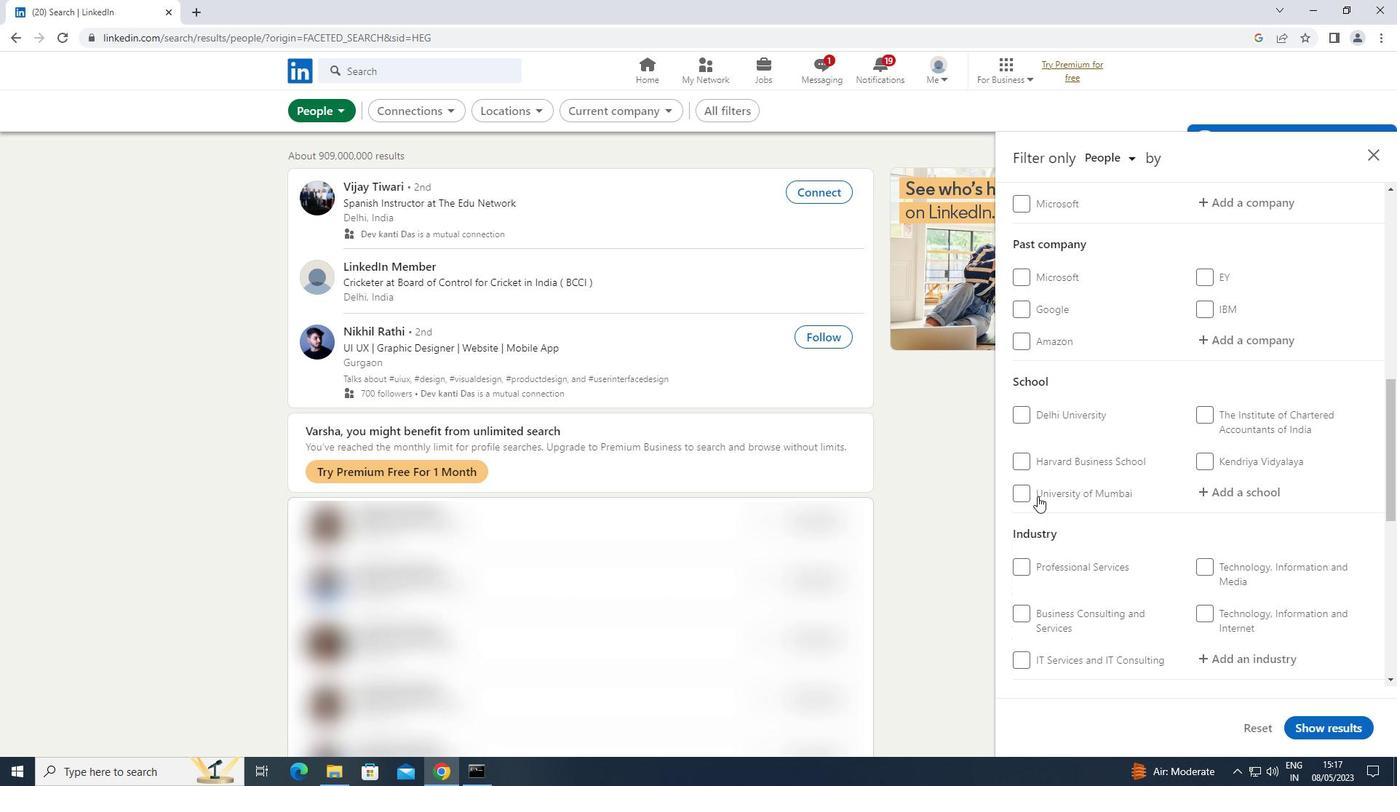 
Action: Mouse scrolled (1038, 495) with delta (0, 0)
Screenshot: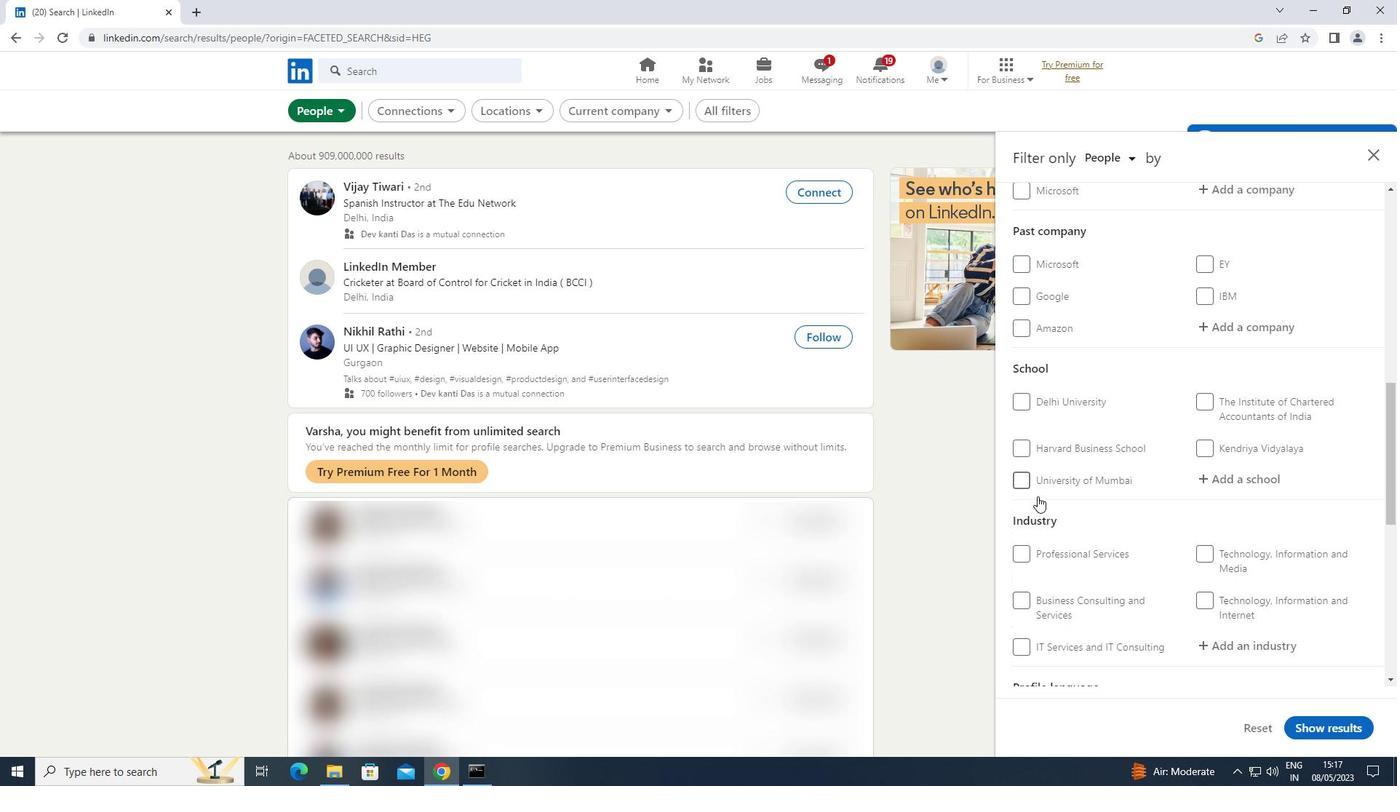 
Action: Mouse scrolled (1038, 495) with delta (0, 0)
Screenshot: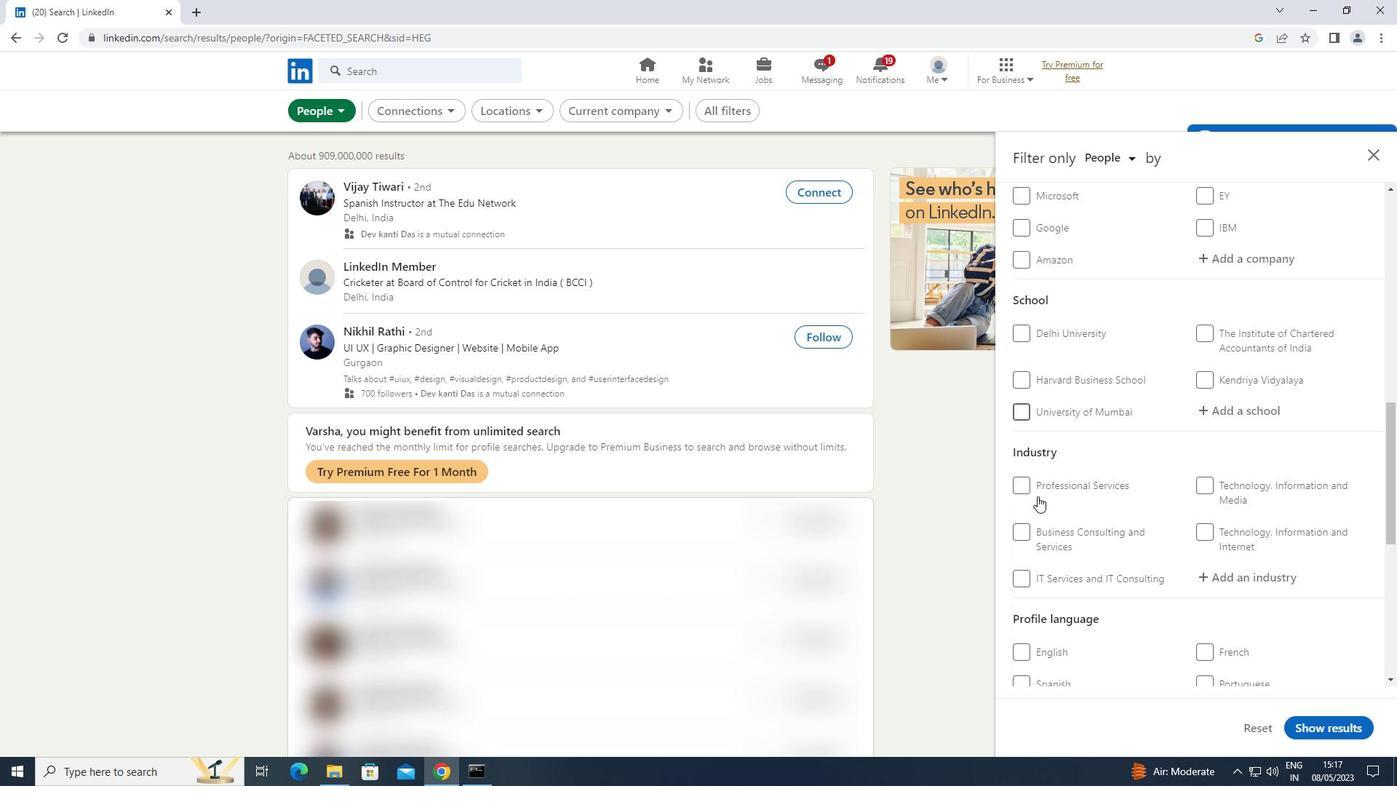 
Action: Mouse moved to (1208, 446)
Screenshot: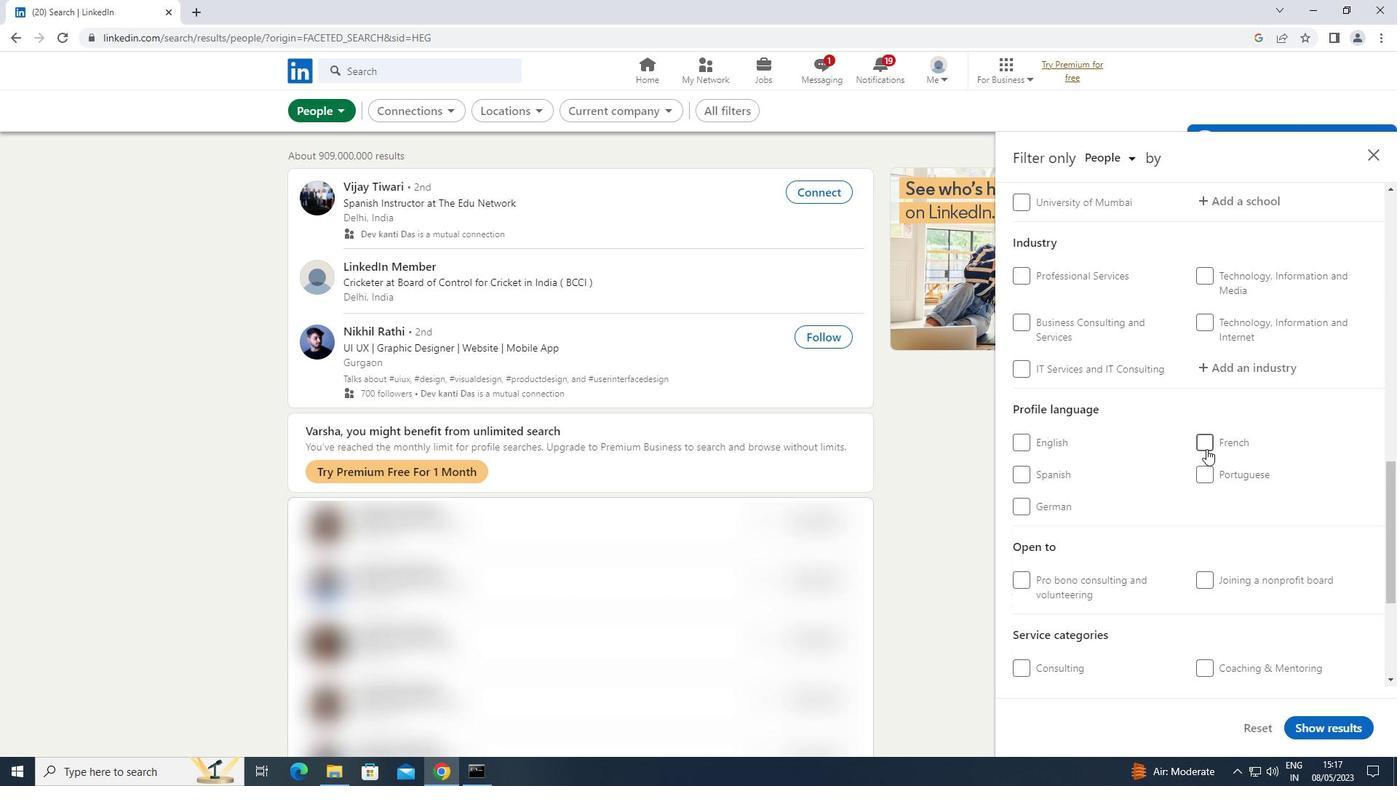 
Action: Mouse pressed left at (1208, 446)
Screenshot: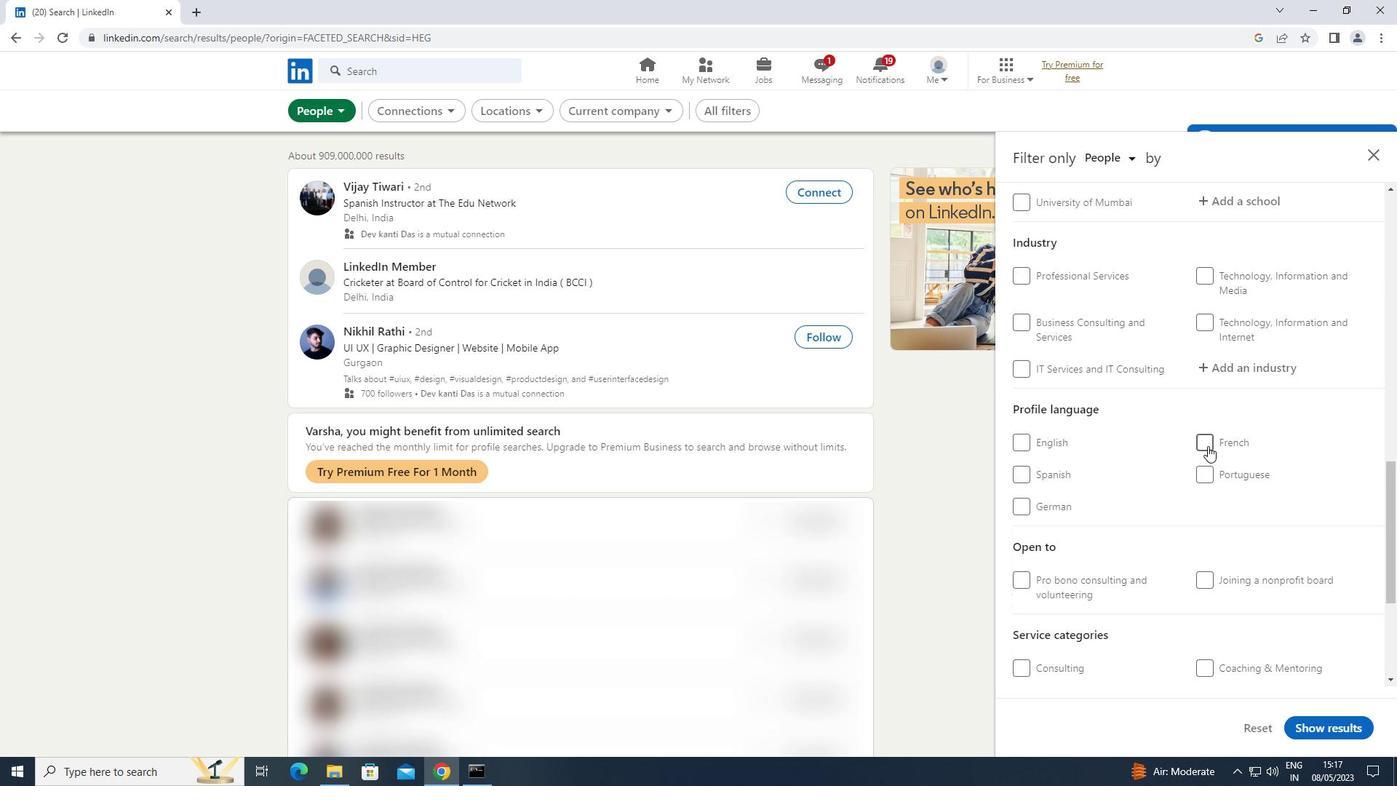 
Action: Mouse moved to (1205, 446)
Screenshot: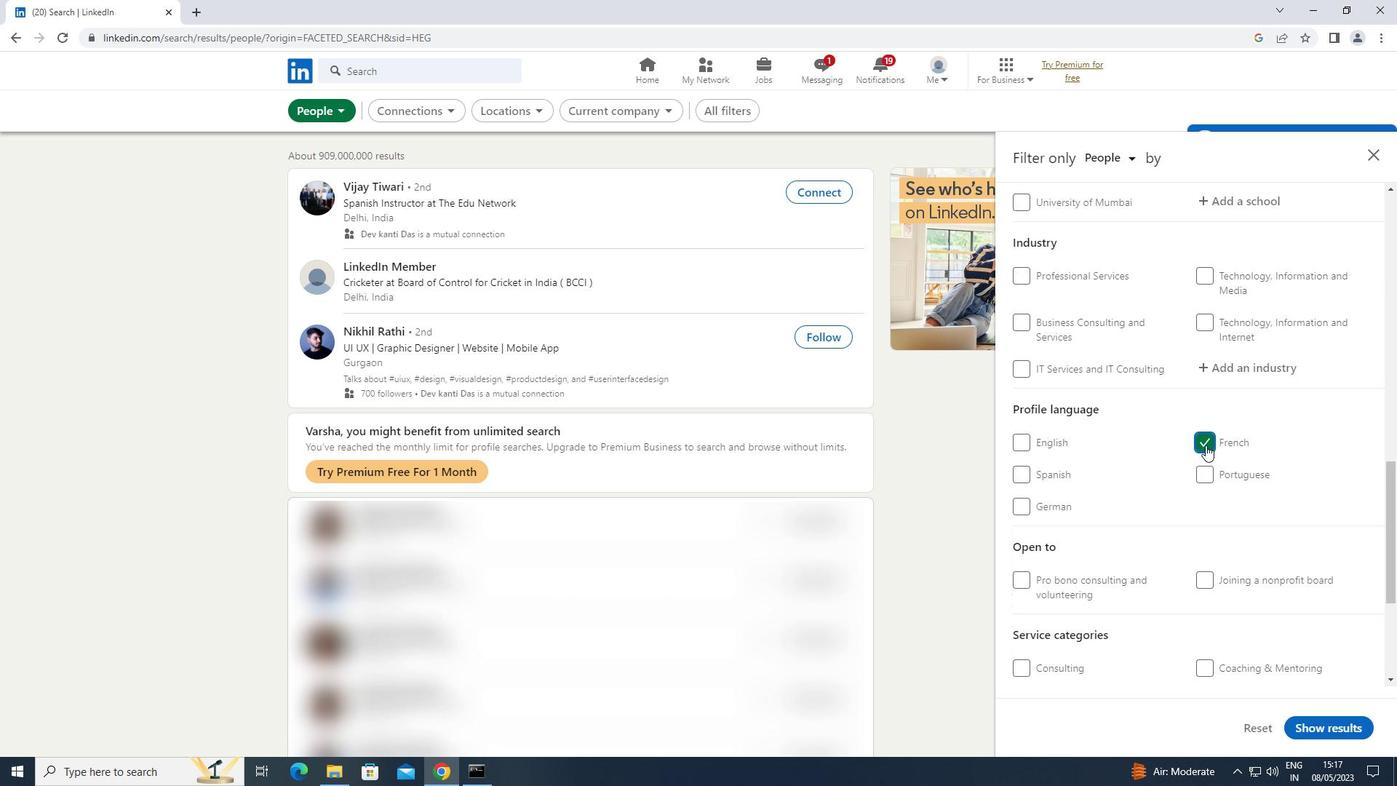 
Action: Mouse scrolled (1205, 446) with delta (0, 0)
Screenshot: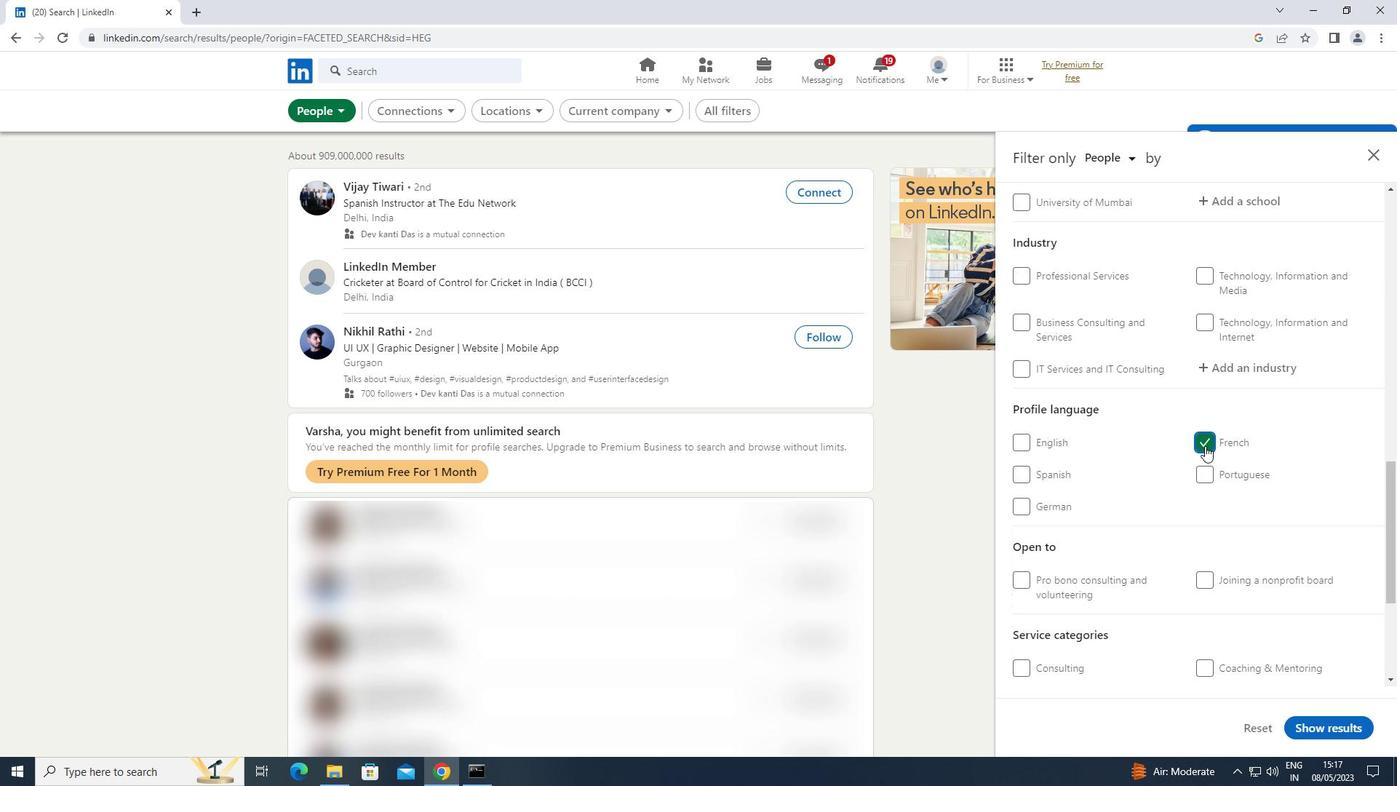 
Action: Mouse scrolled (1205, 446) with delta (0, 0)
Screenshot: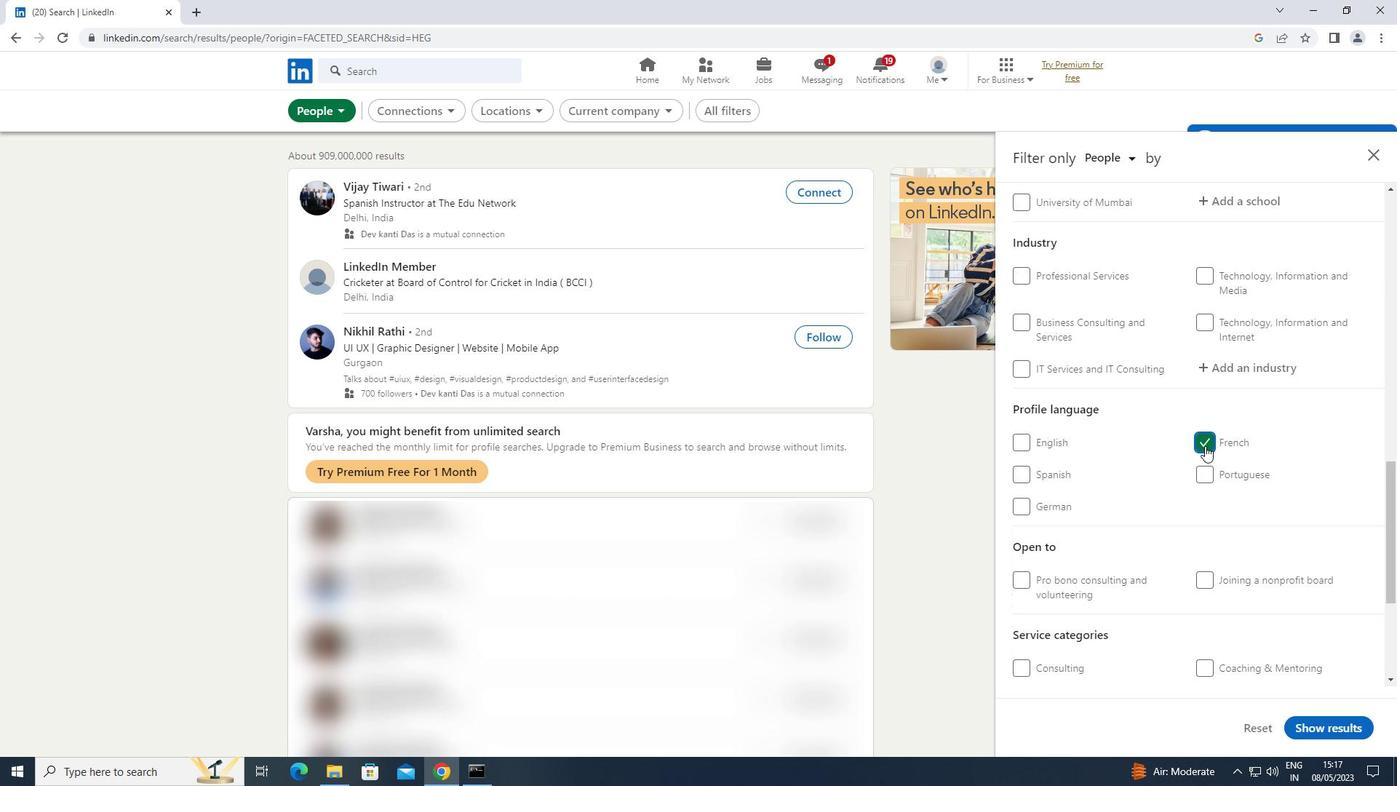 
Action: Mouse moved to (1203, 446)
Screenshot: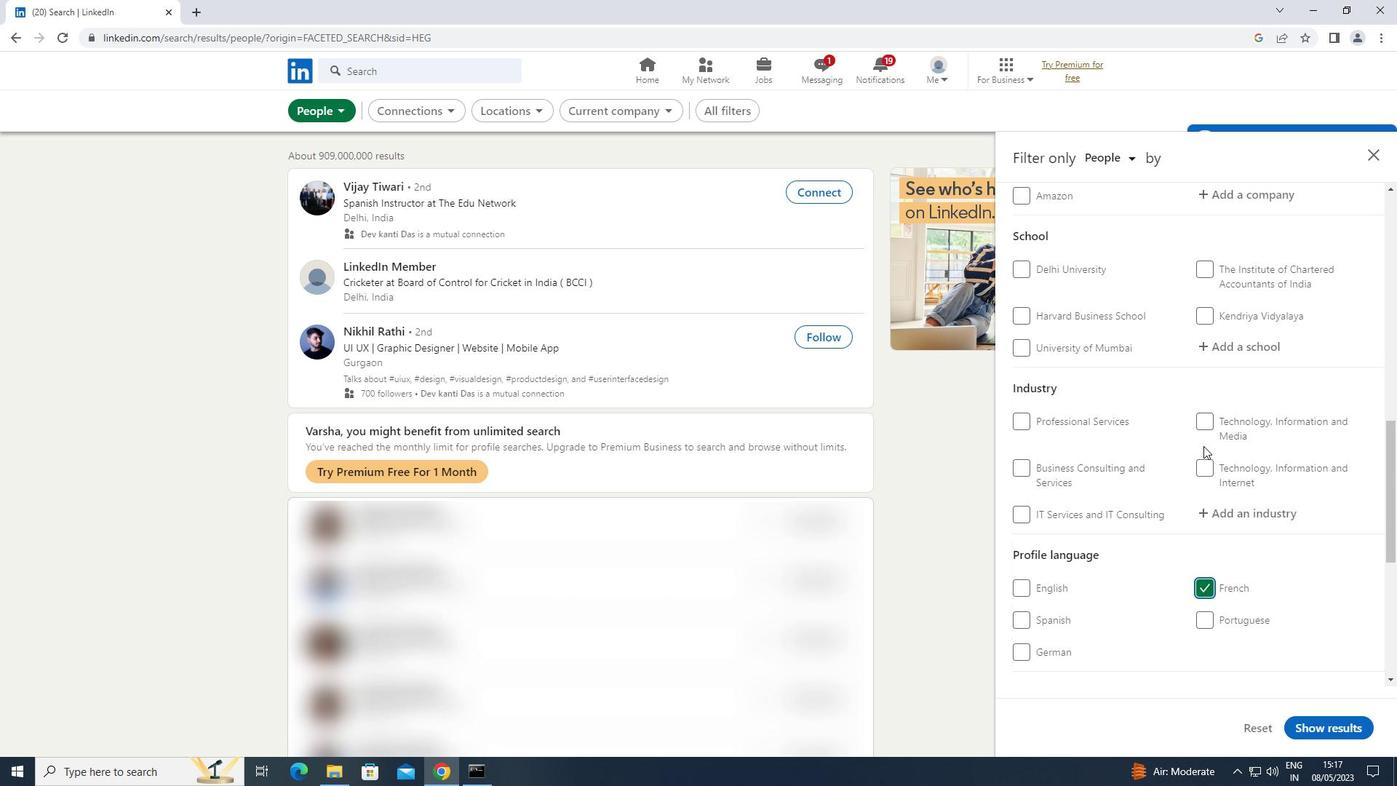 
Action: Mouse scrolled (1203, 447) with delta (0, 0)
Screenshot: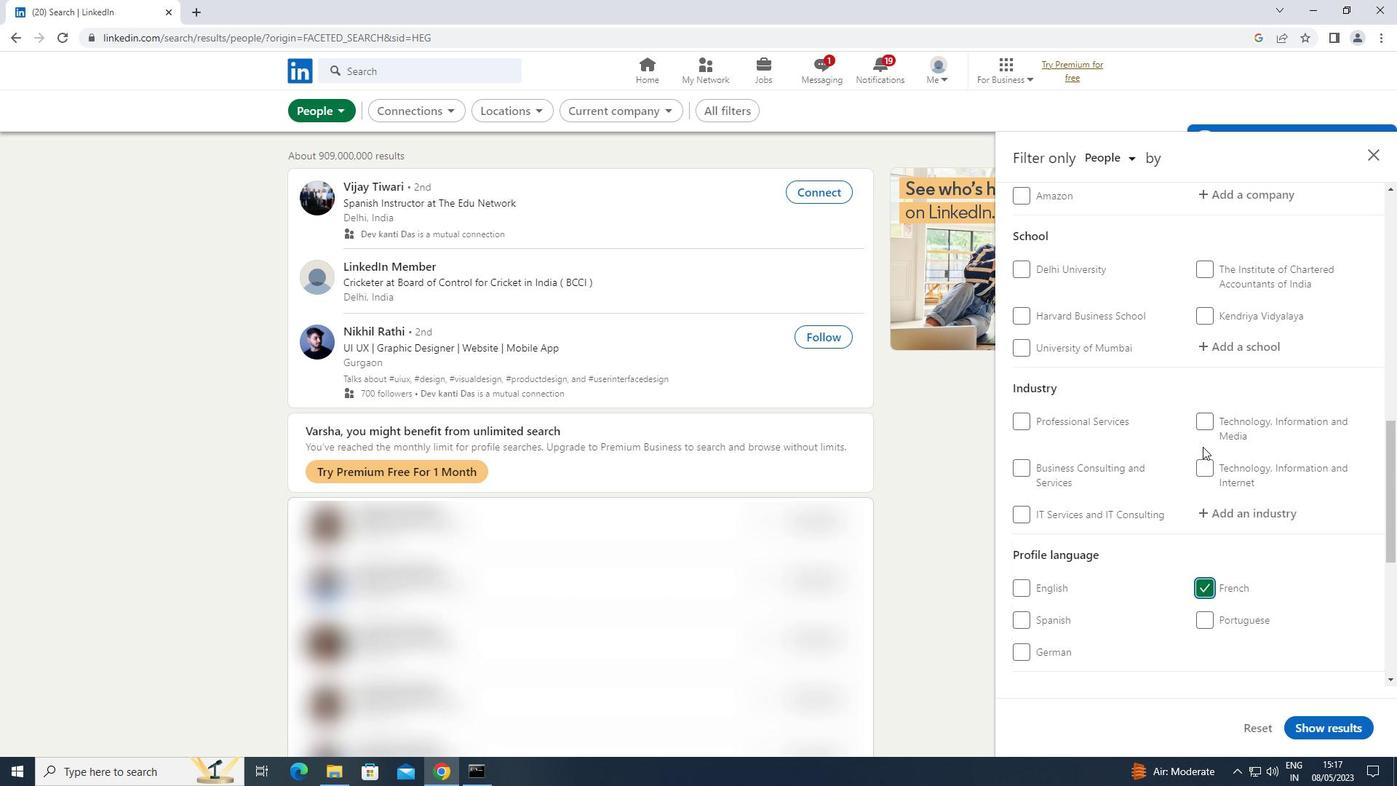 
Action: Mouse scrolled (1203, 447) with delta (0, 0)
Screenshot: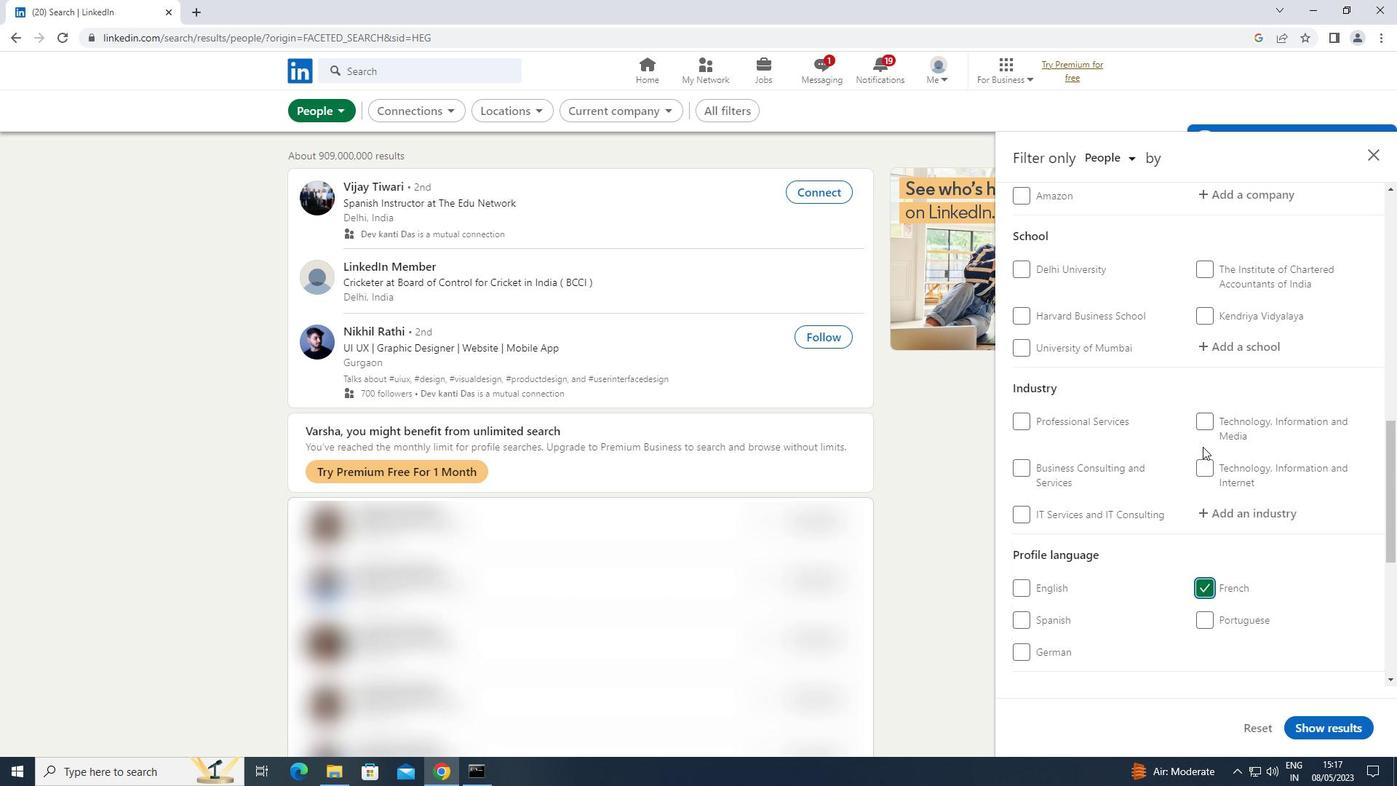 
Action: Mouse scrolled (1203, 447) with delta (0, 0)
Screenshot: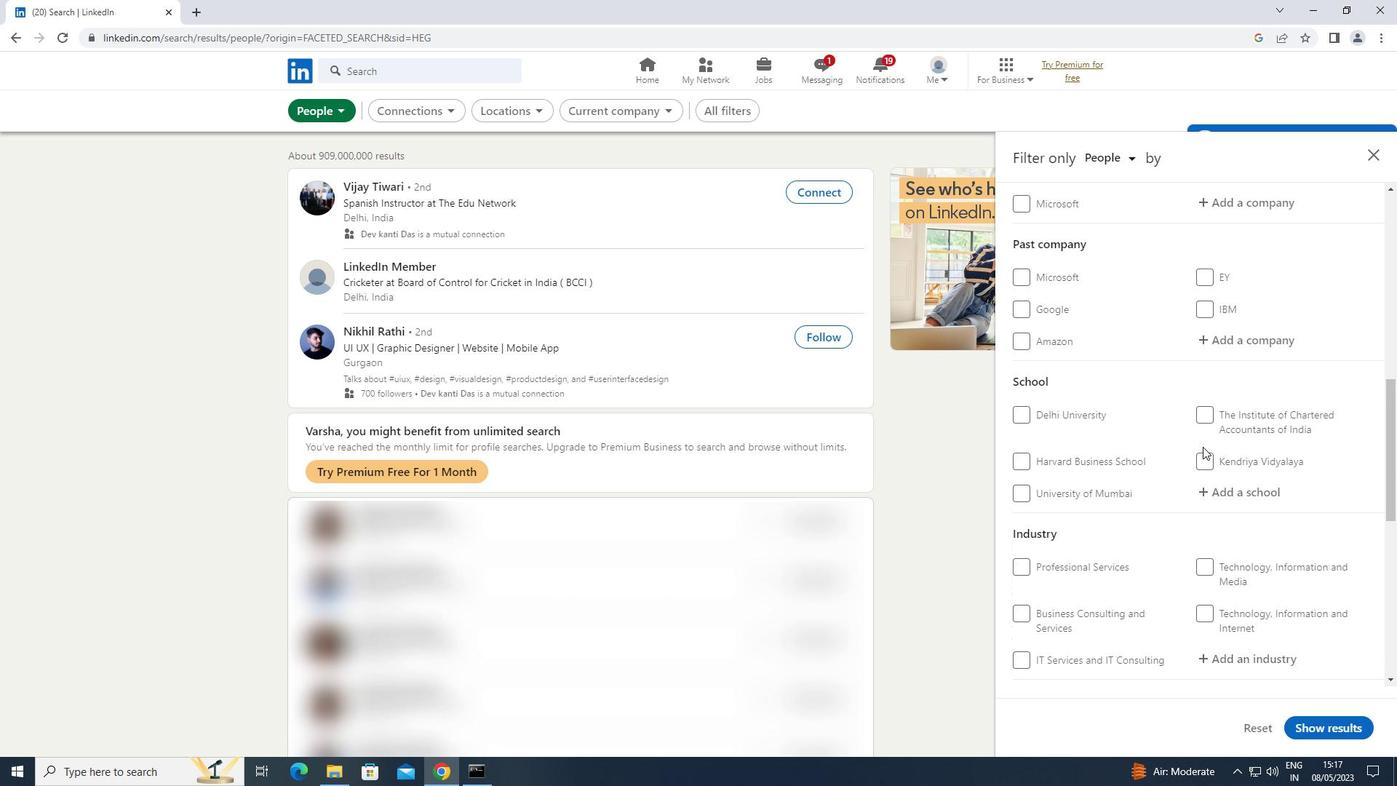 
Action: Mouse scrolled (1203, 447) with delta (0, 0)
Screenshot: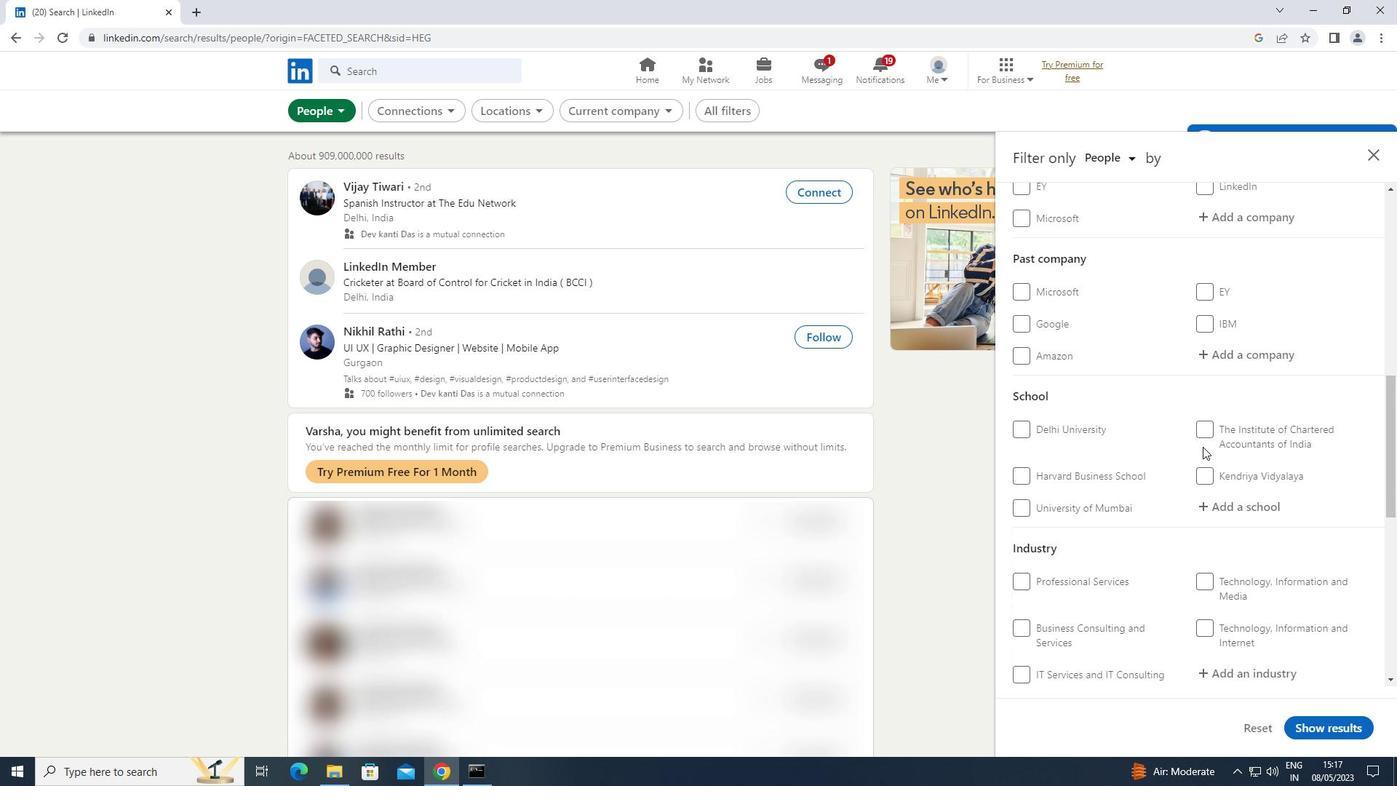 
Action: Mouse moved to (1257, 346)
Screenshot: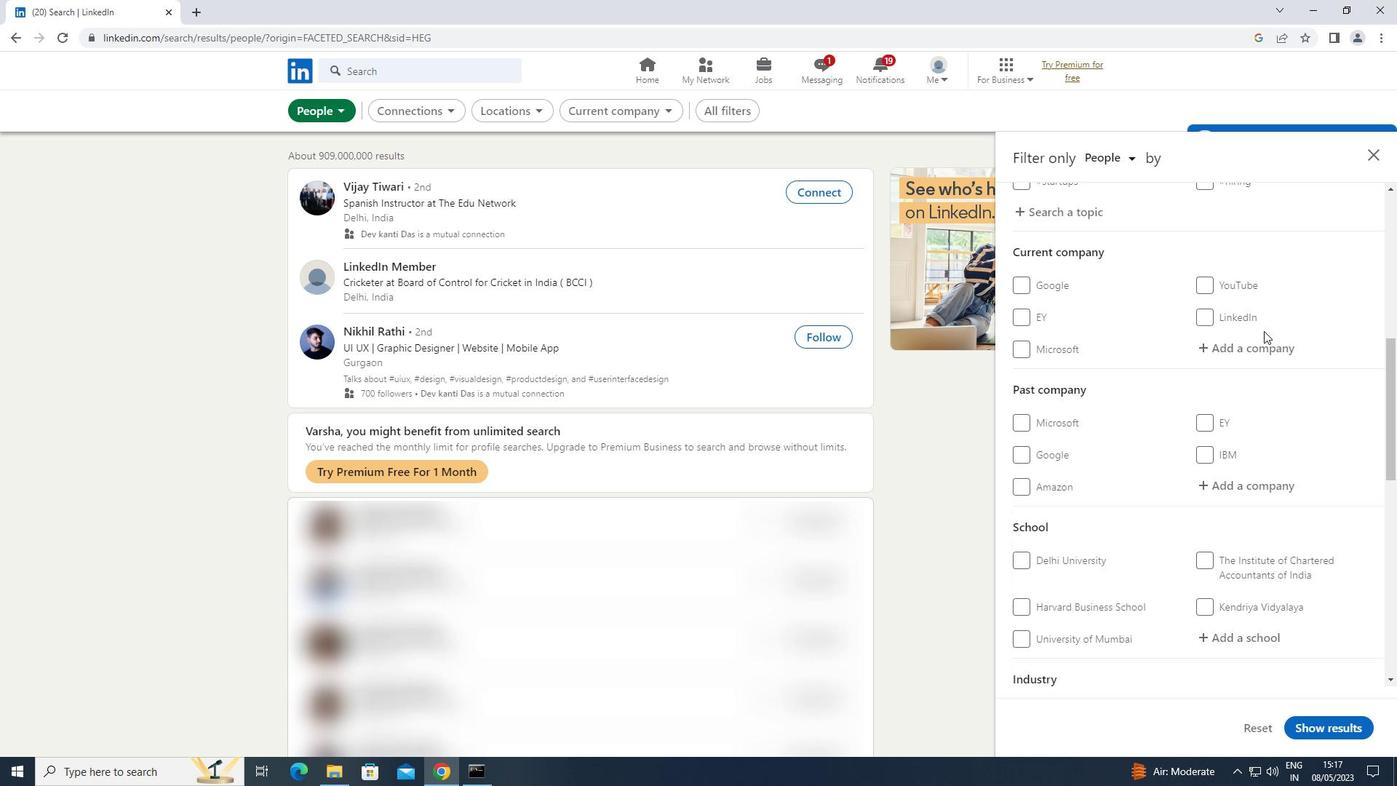 
Action: Mouse pressed left at (1257, 346)
Screenshot: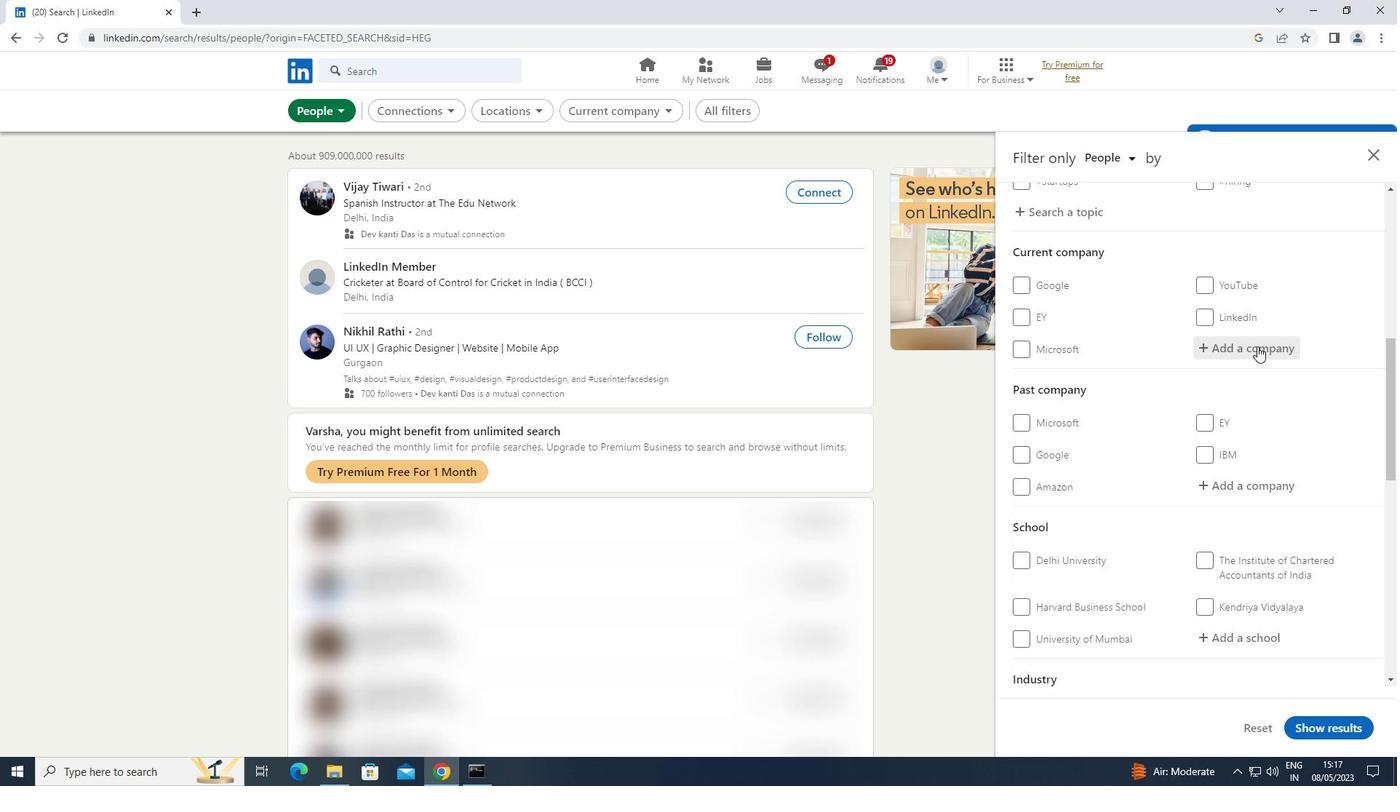 
Action: Key pressed <Key.shift>ENTREPRENEUR
Screenshot: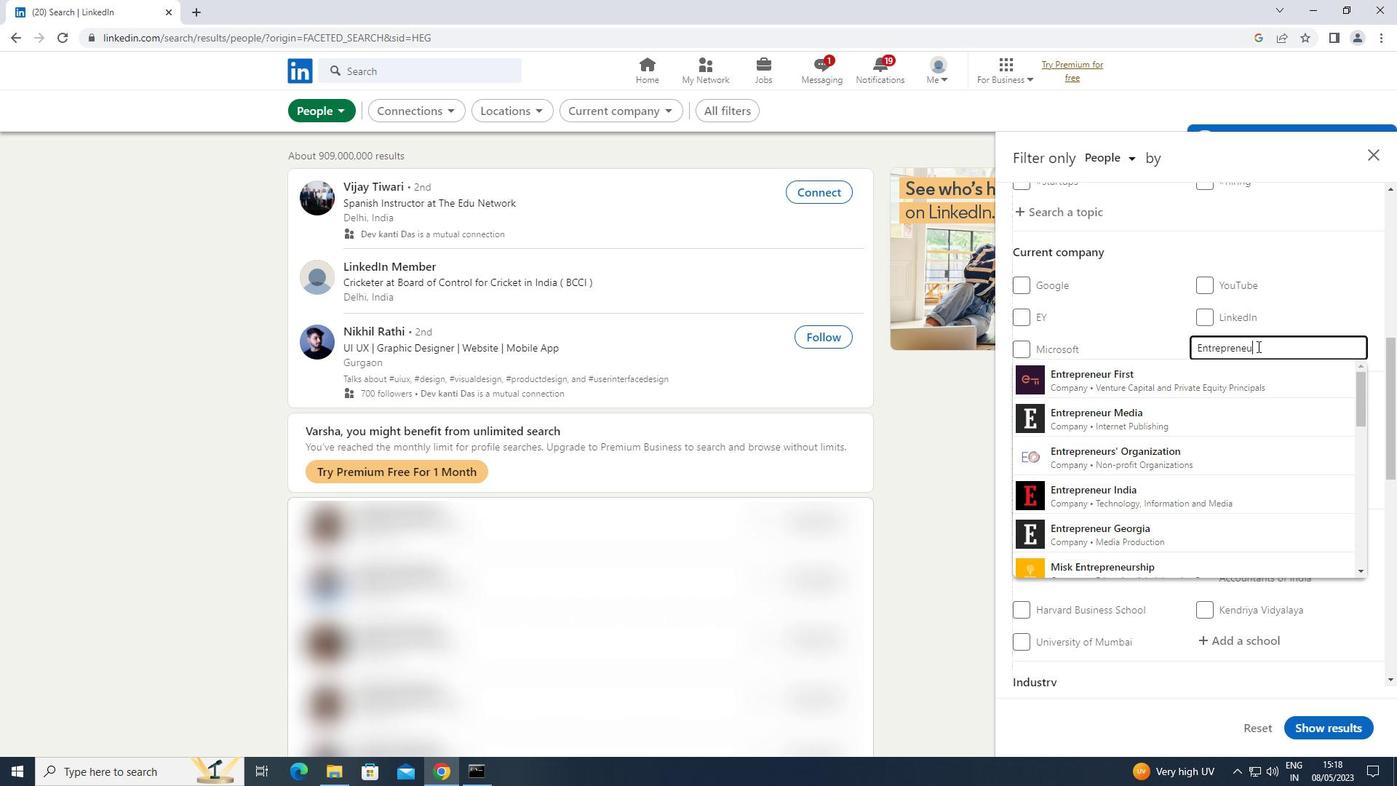 
Action: Mouse moved to (1116, 376)
Screenshot: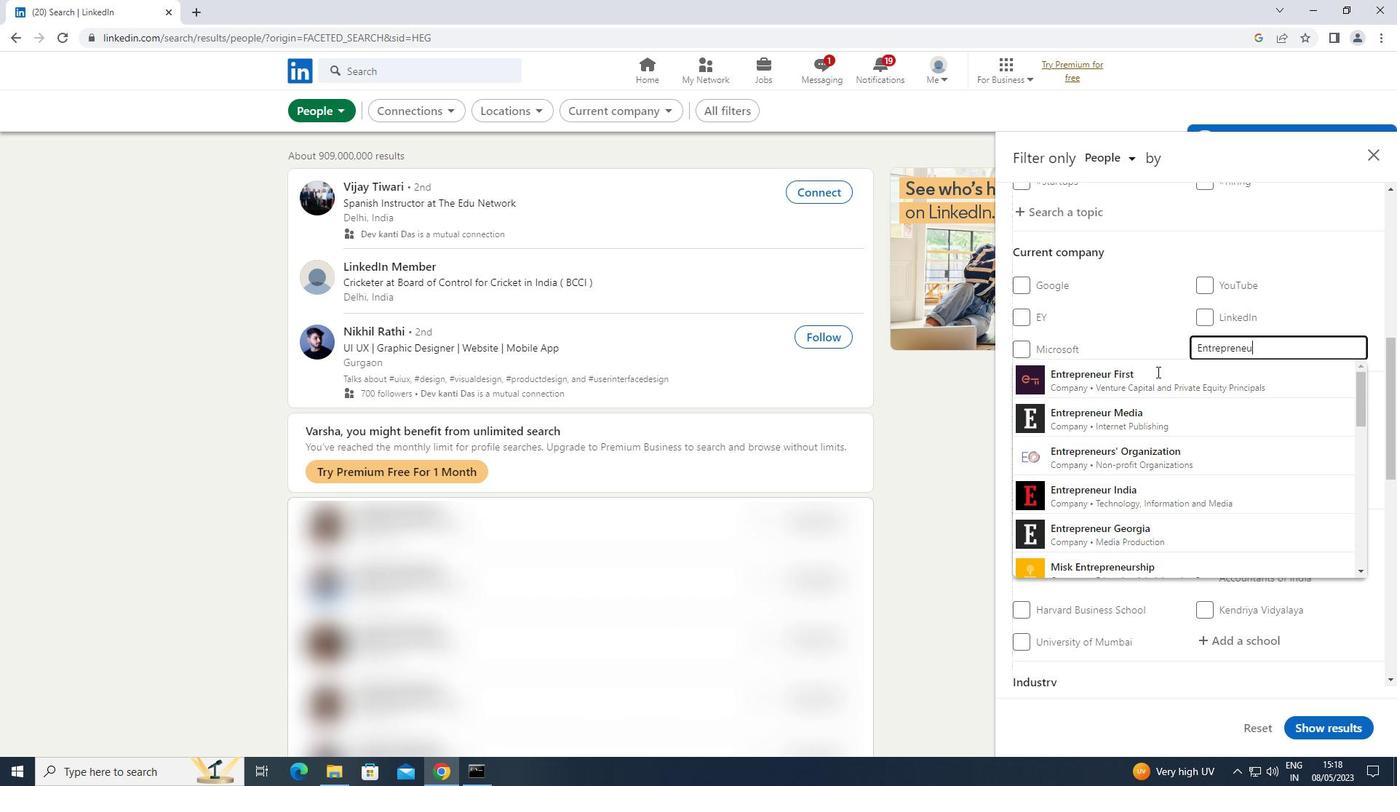 
Action: Mouse pressed left at (1116, 376)
Screenshot: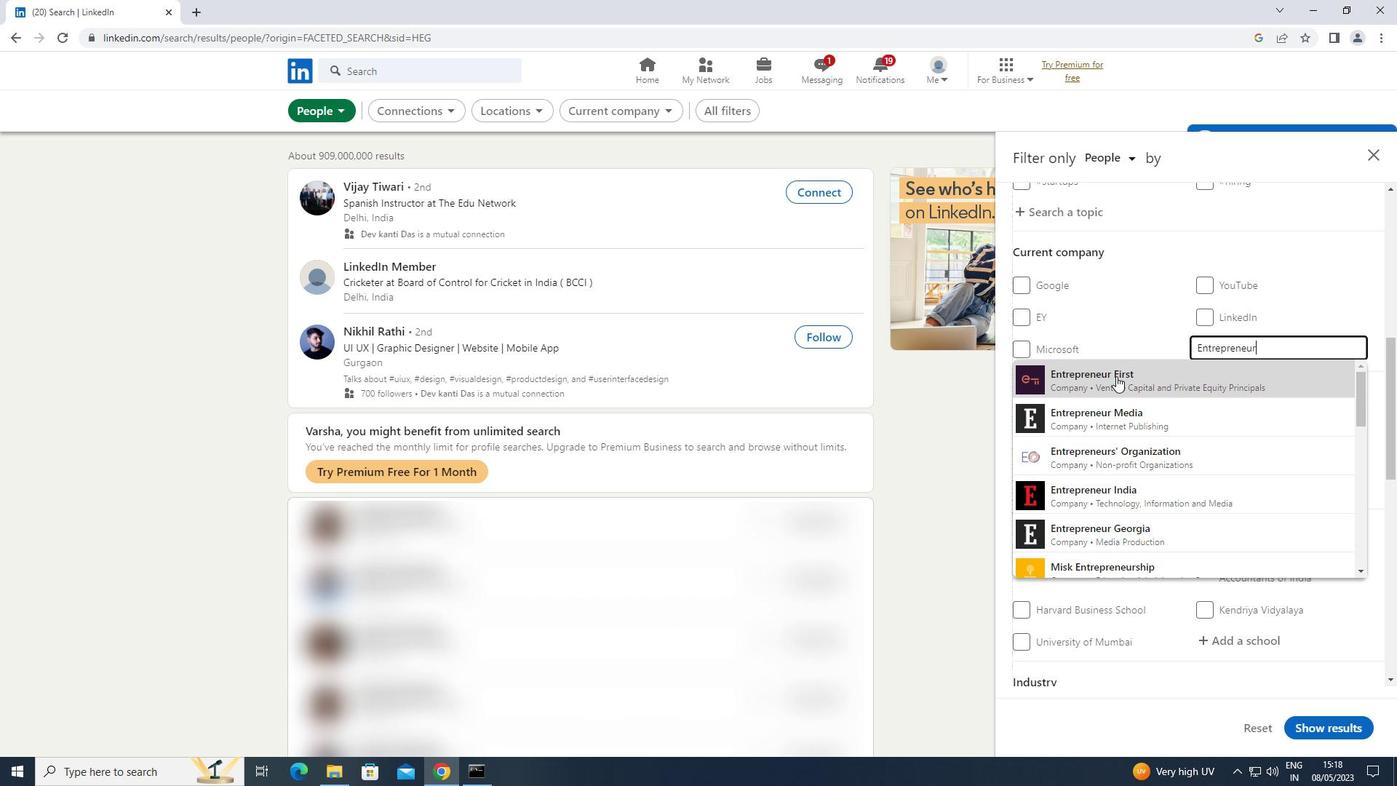 
Action: Mouse moved to (1115, 377)
Screenshot: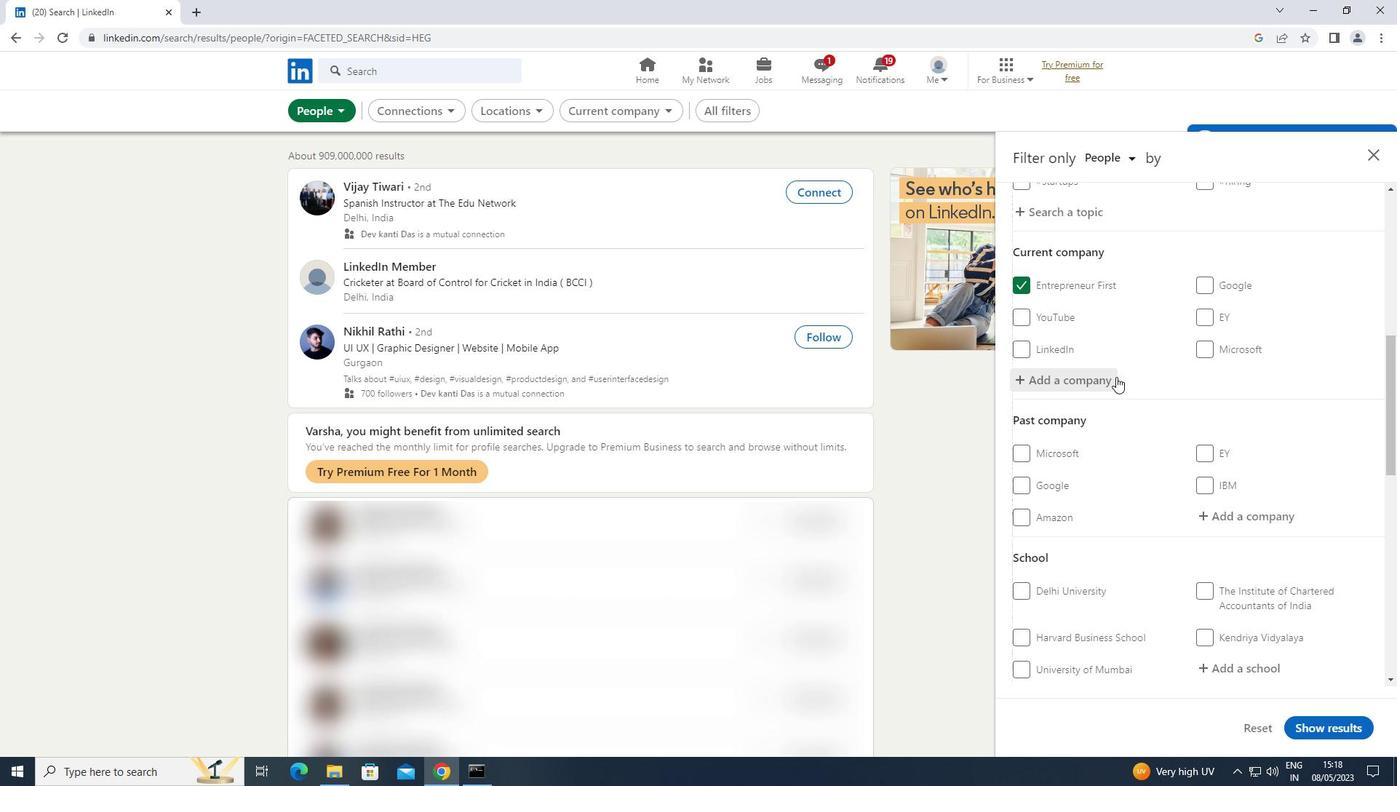 
Action: Mouse scrolled (1115, 377) with delta (0, 0)
Screenshot: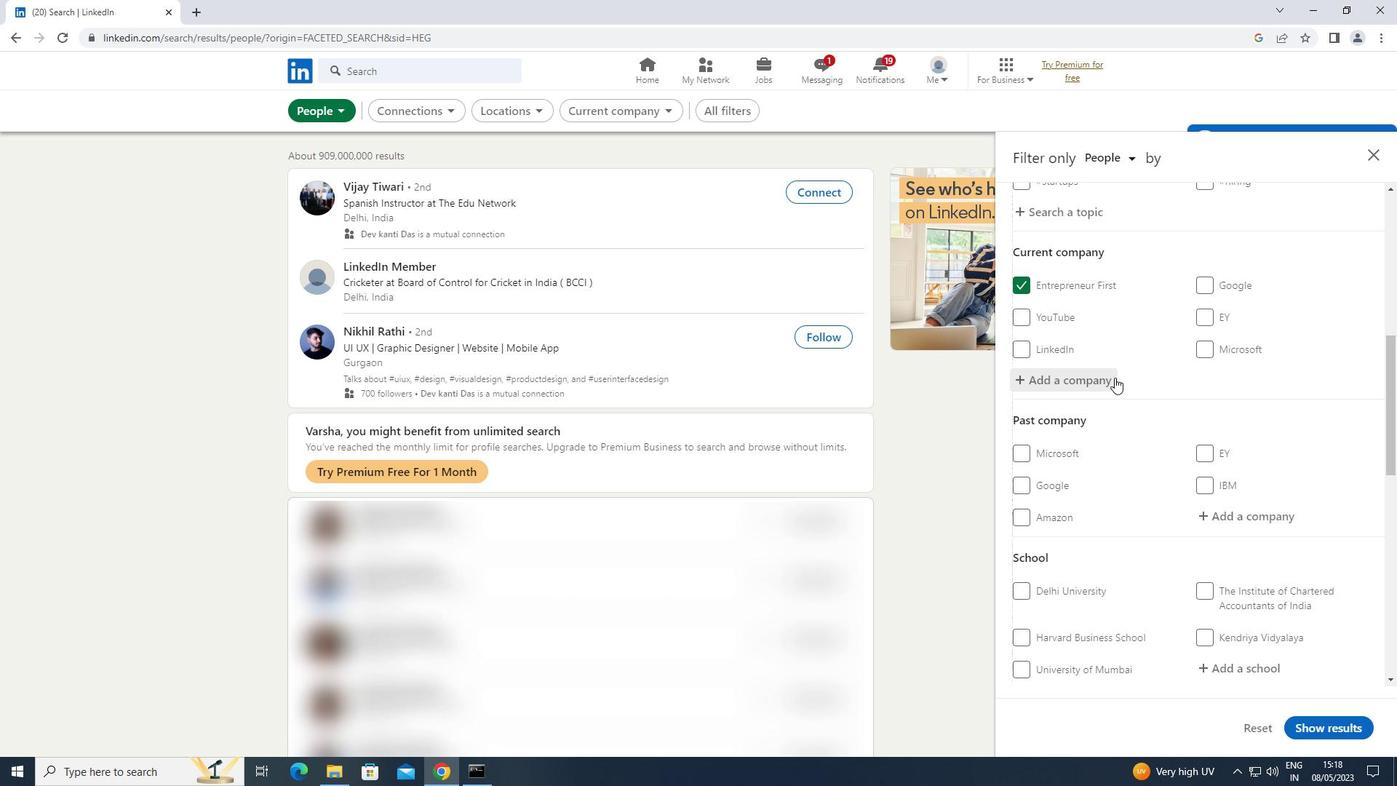 
Action: Mouse scrolled (1115, 377) with delta (0, 0)
Screenshot: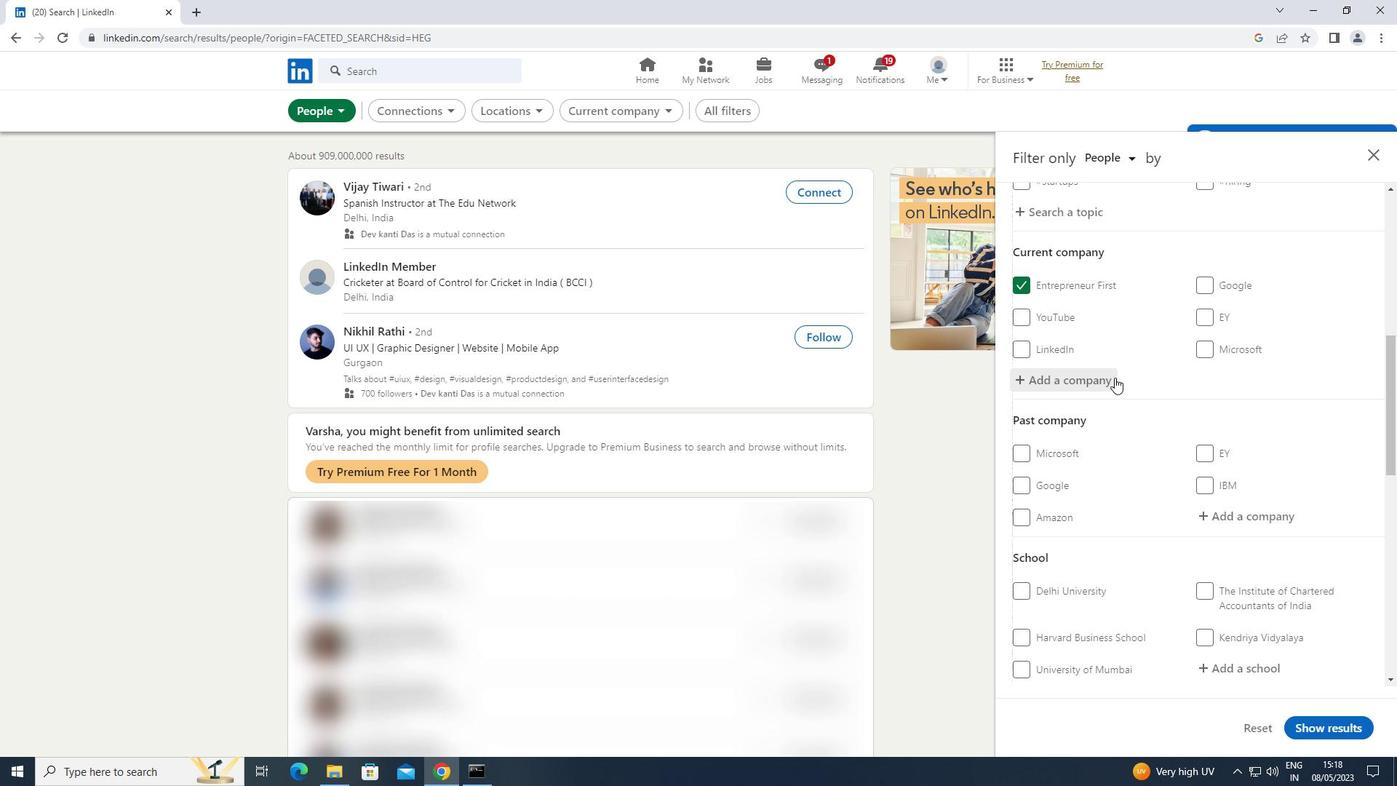 
Action: Mouse scrolled (1115, 377) with delta (0, 0)
Screenshot: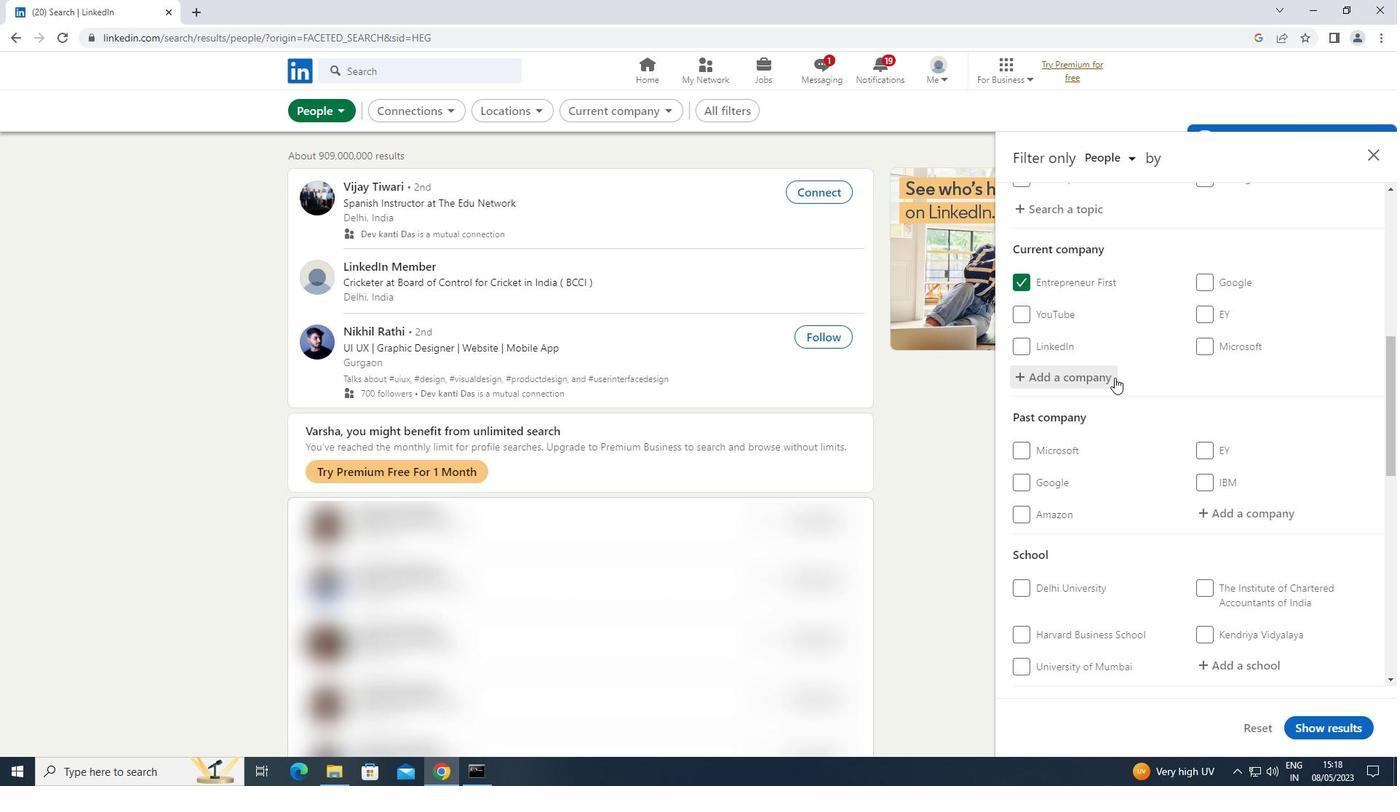 
Action: Mouse moved to (1249, 450)
Screenshot: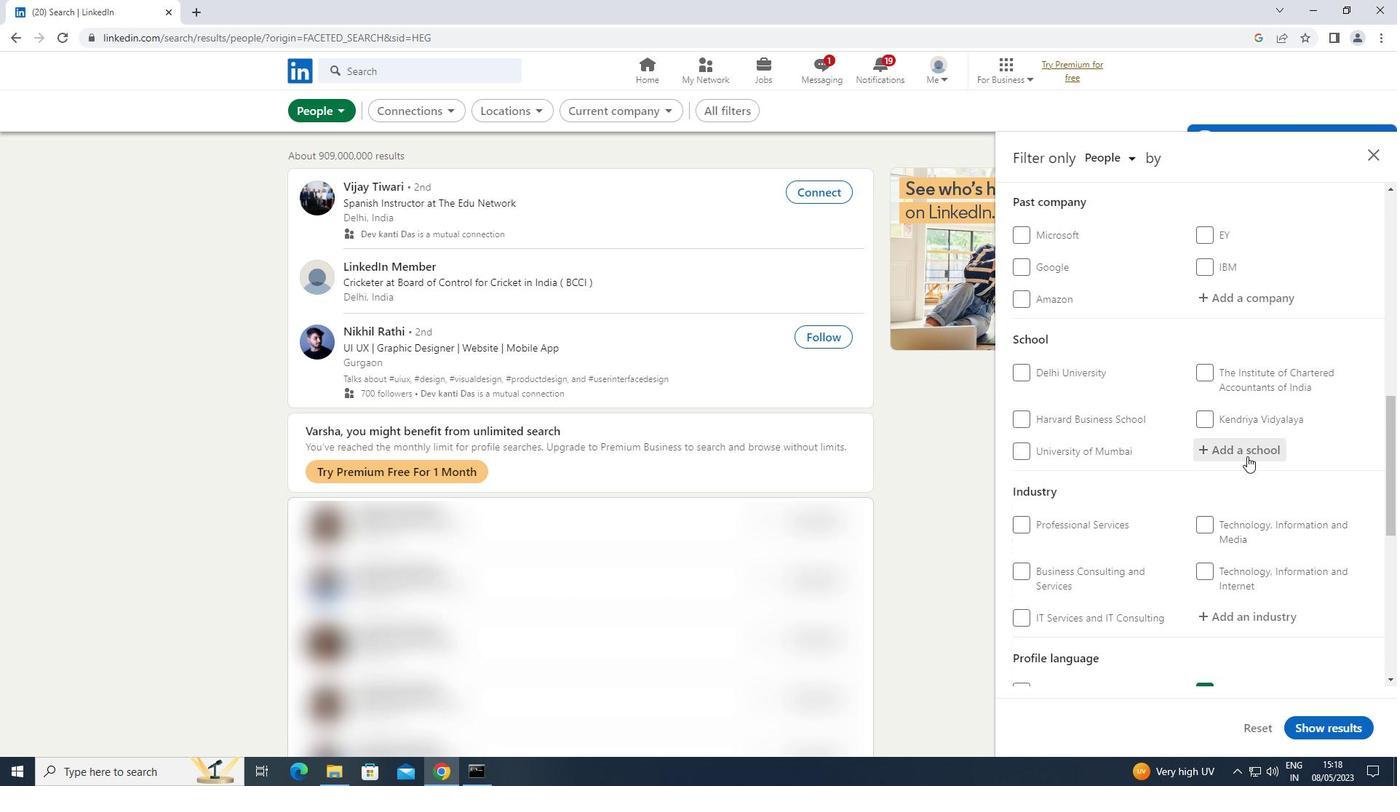 
Action: Mouse pressed left at (1249, 450)
Screenshot: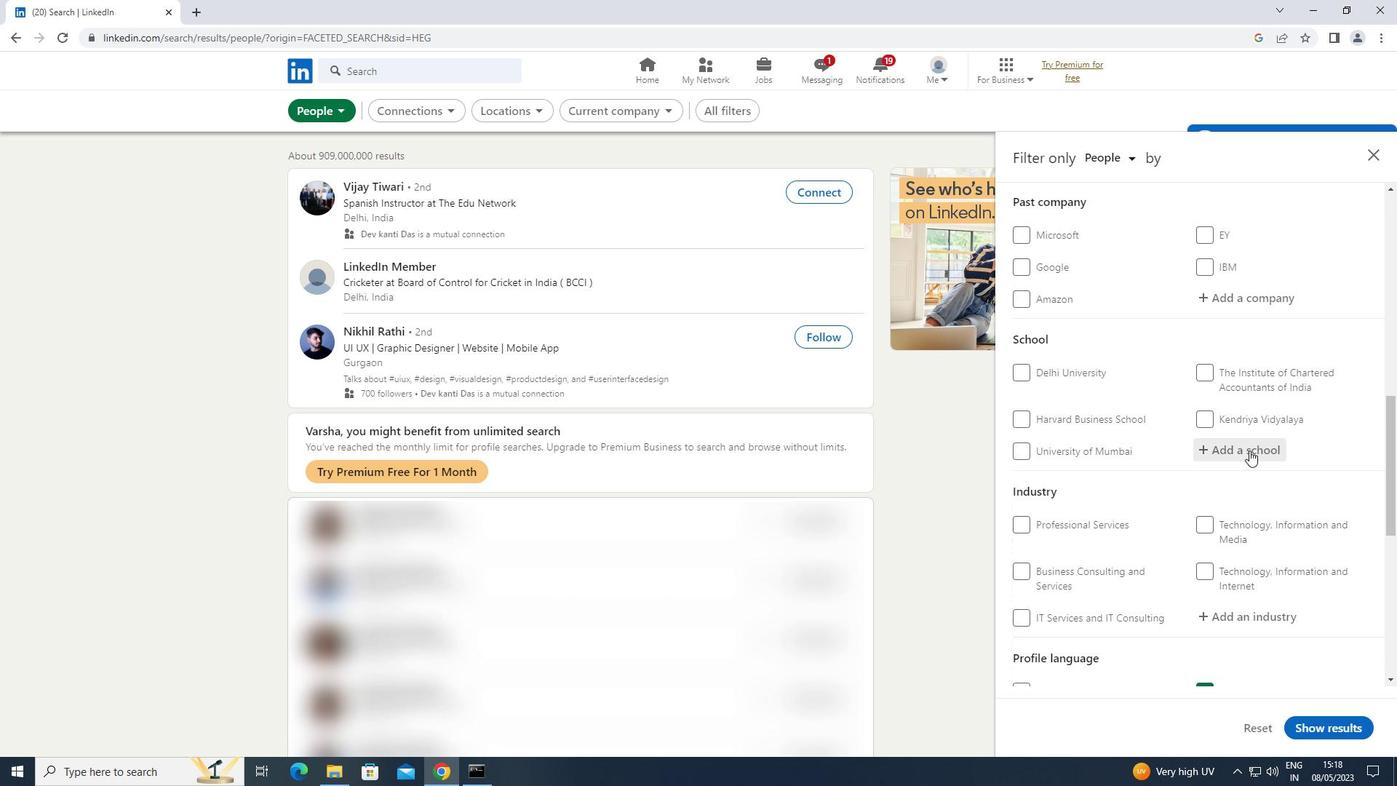 
Action: Mouse moved to (1249, 449)
Screenshot: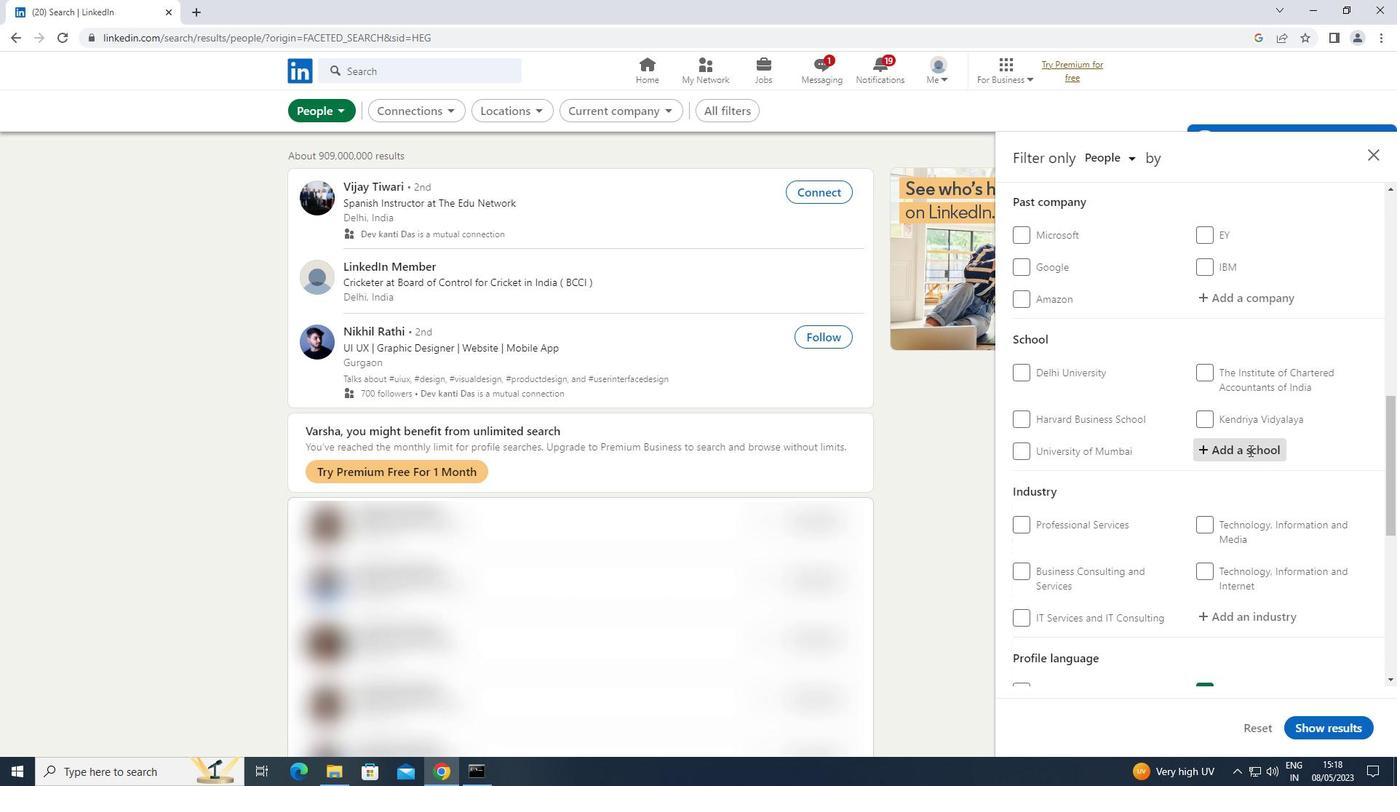 
Action: Key pressed <Key.shift>BHARATHIDASAN
Screenshot: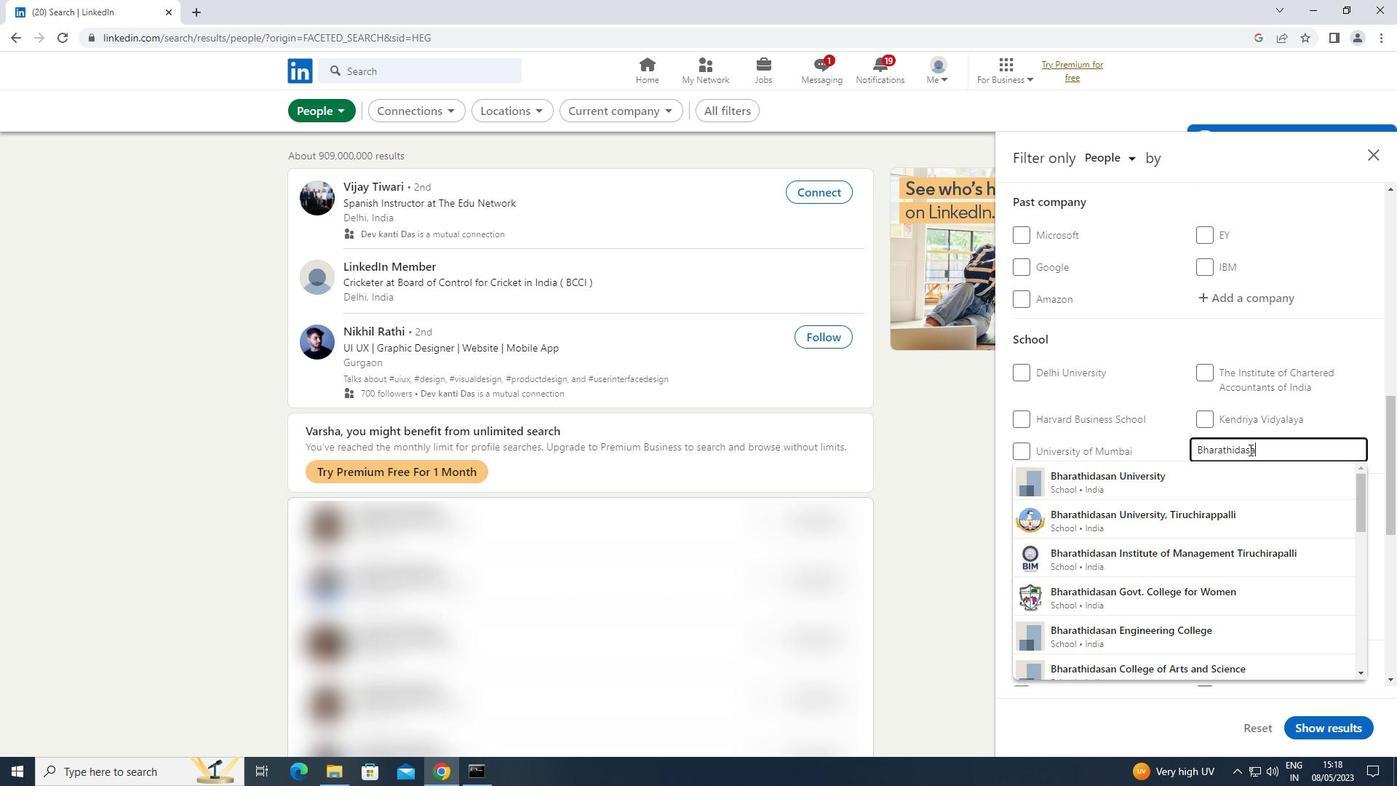 
Action: Mouse moved to (1112, 511)
Screenshot: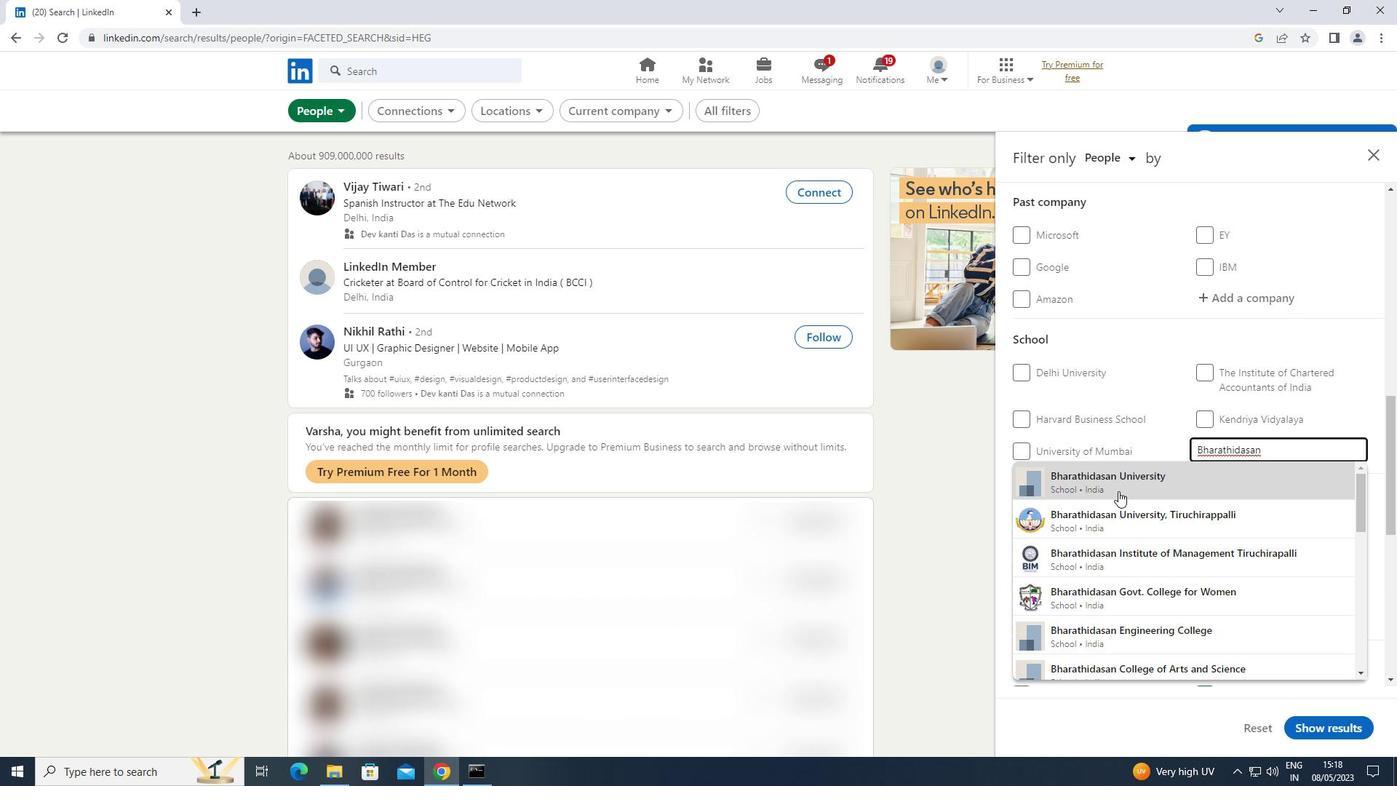 
Action: Mouse pressed left at (1112, 511)
Screenshot: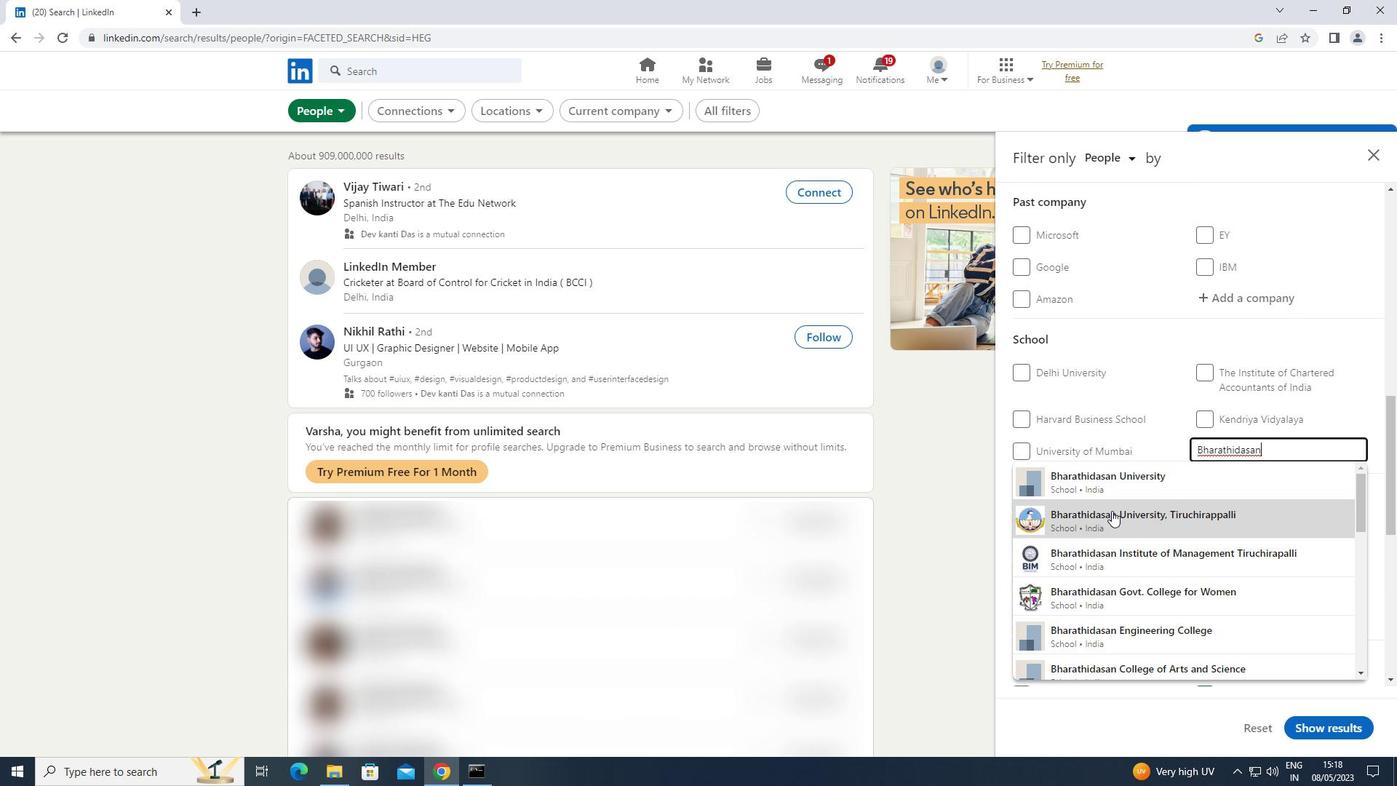 
Action: Mouse moved to (1111, 511)
Screenshot: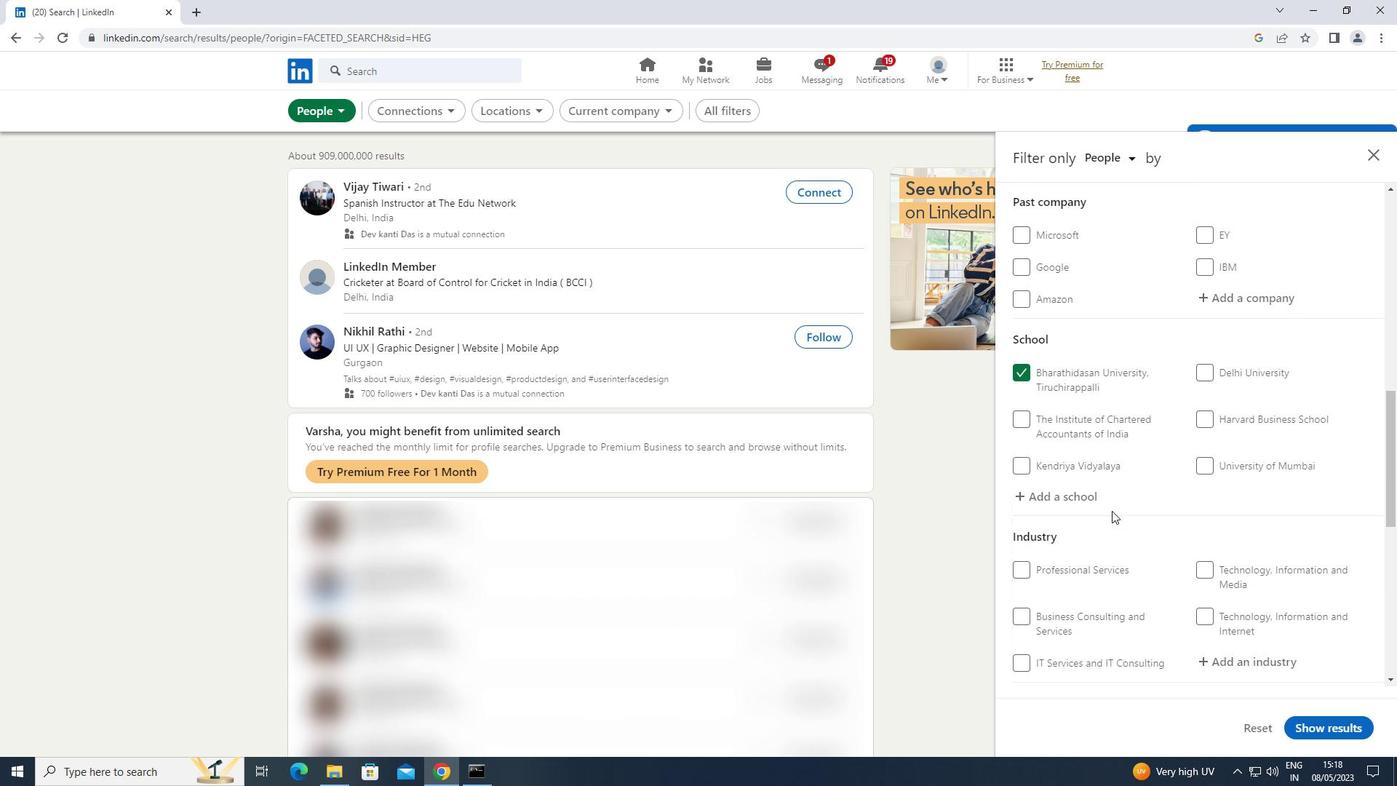 
Action: Mouse scrolled (1111, 510) with delta (0, 0)
Screenshot: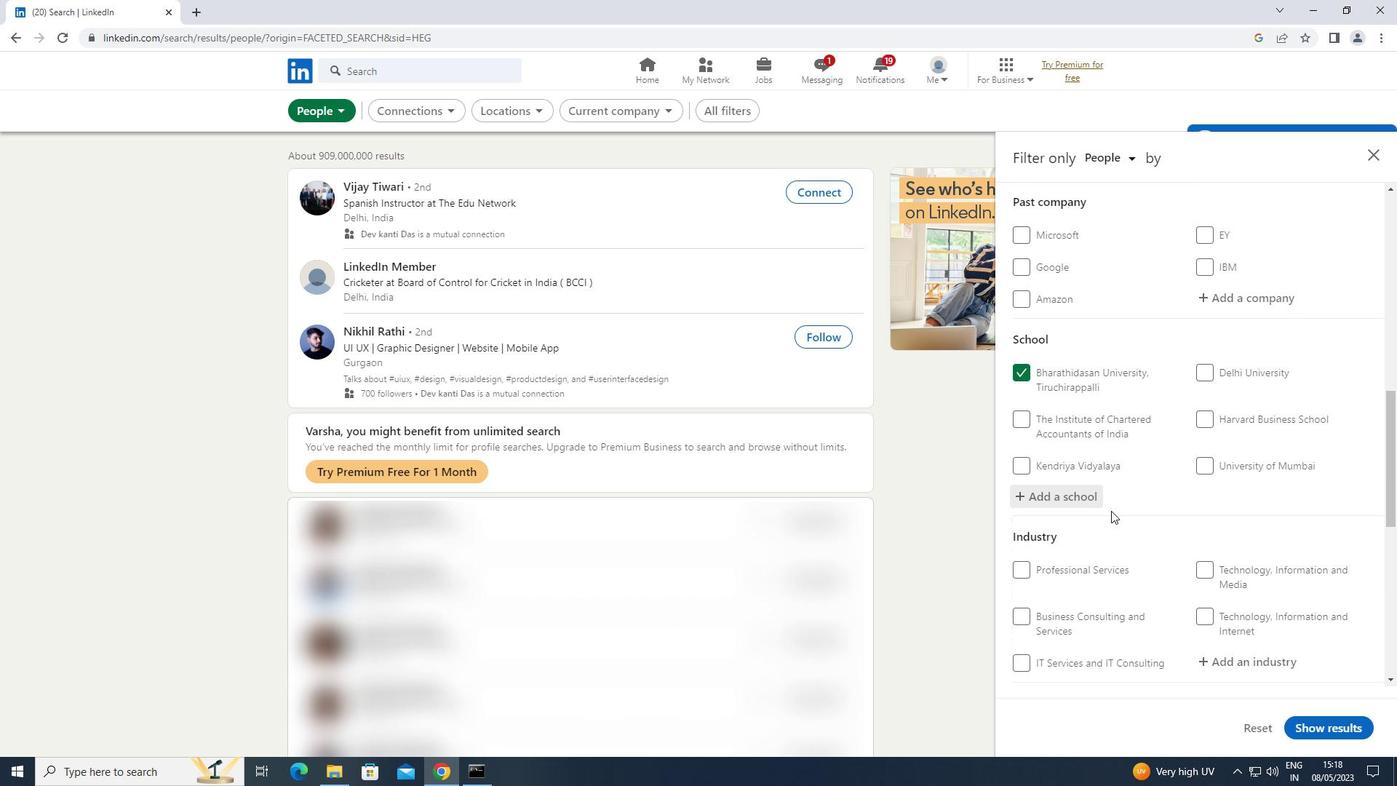 
Action: Mouse scrolled (1111, 510) with delta (0, 0)
Screenshot: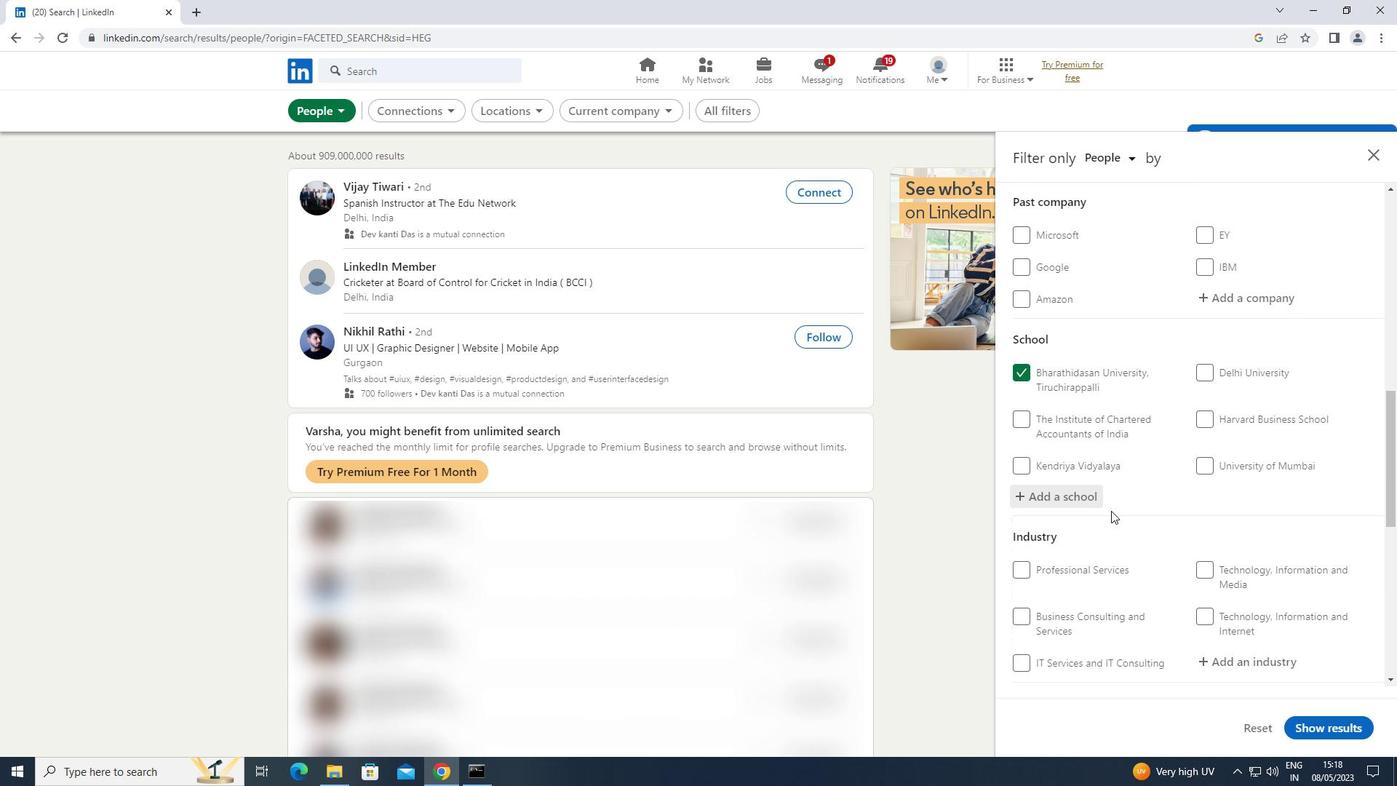 
Action: Mouse moved to (1263, 516)
Screenshot: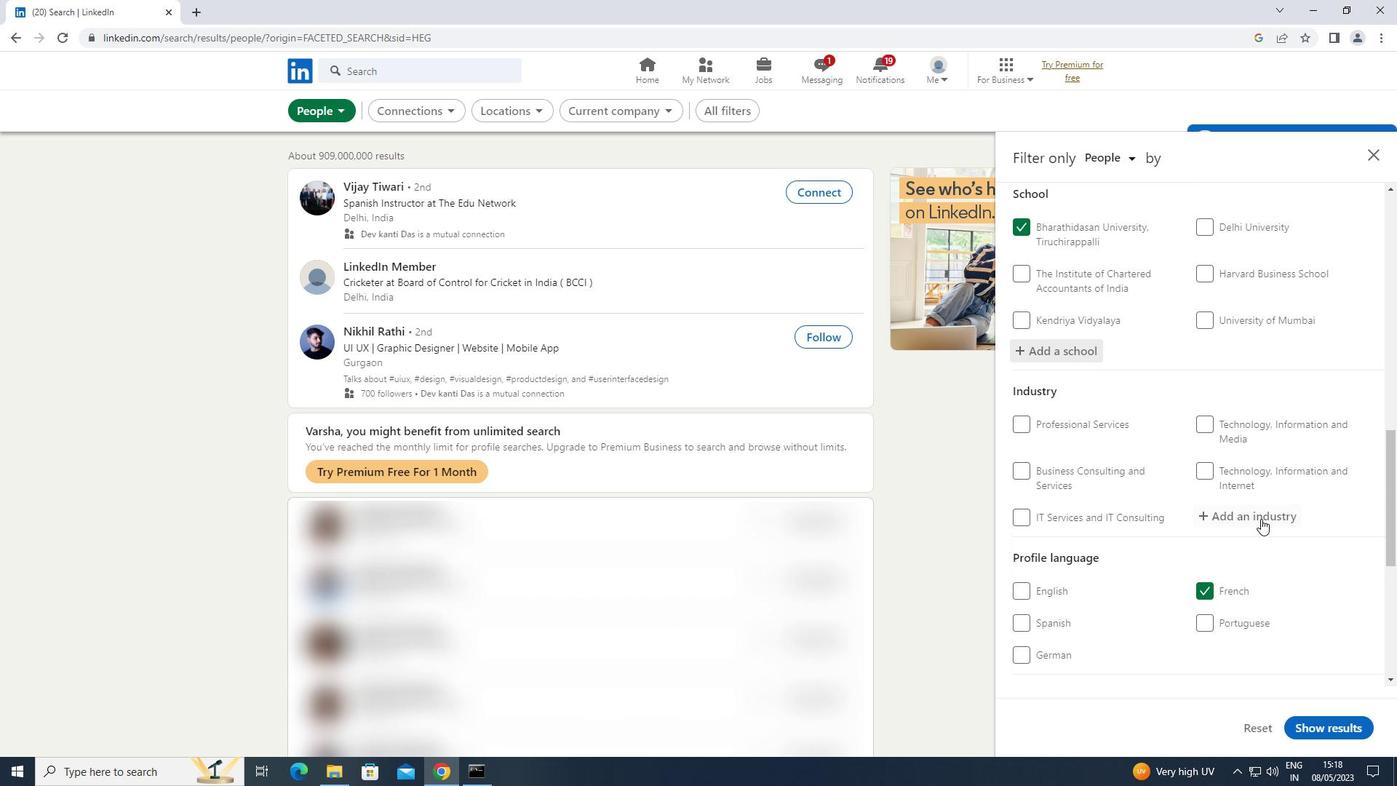 
Action: Mouse pressed left at (1263, 516)
Screenshot: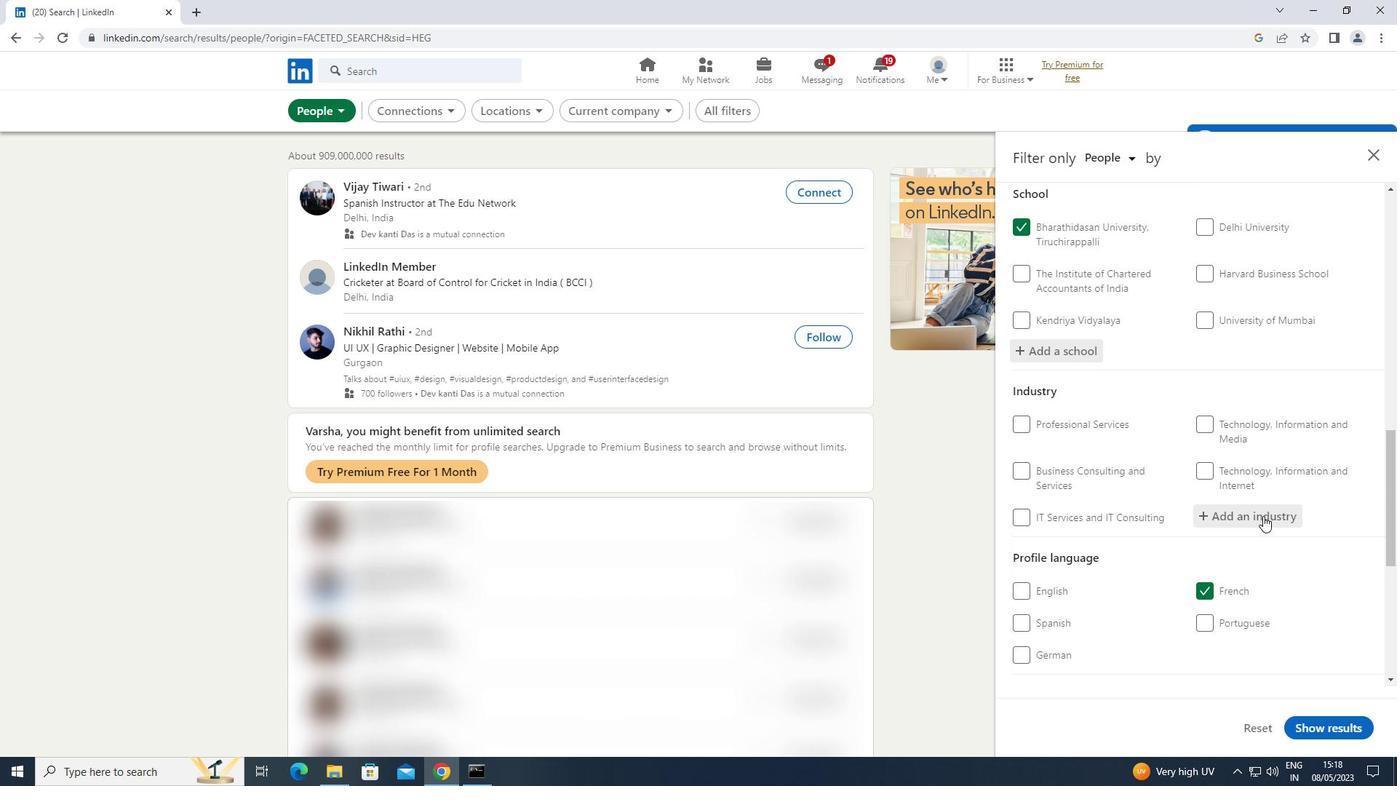 
Action: Key pressed <Key.shift>RETAIL
Screenshot: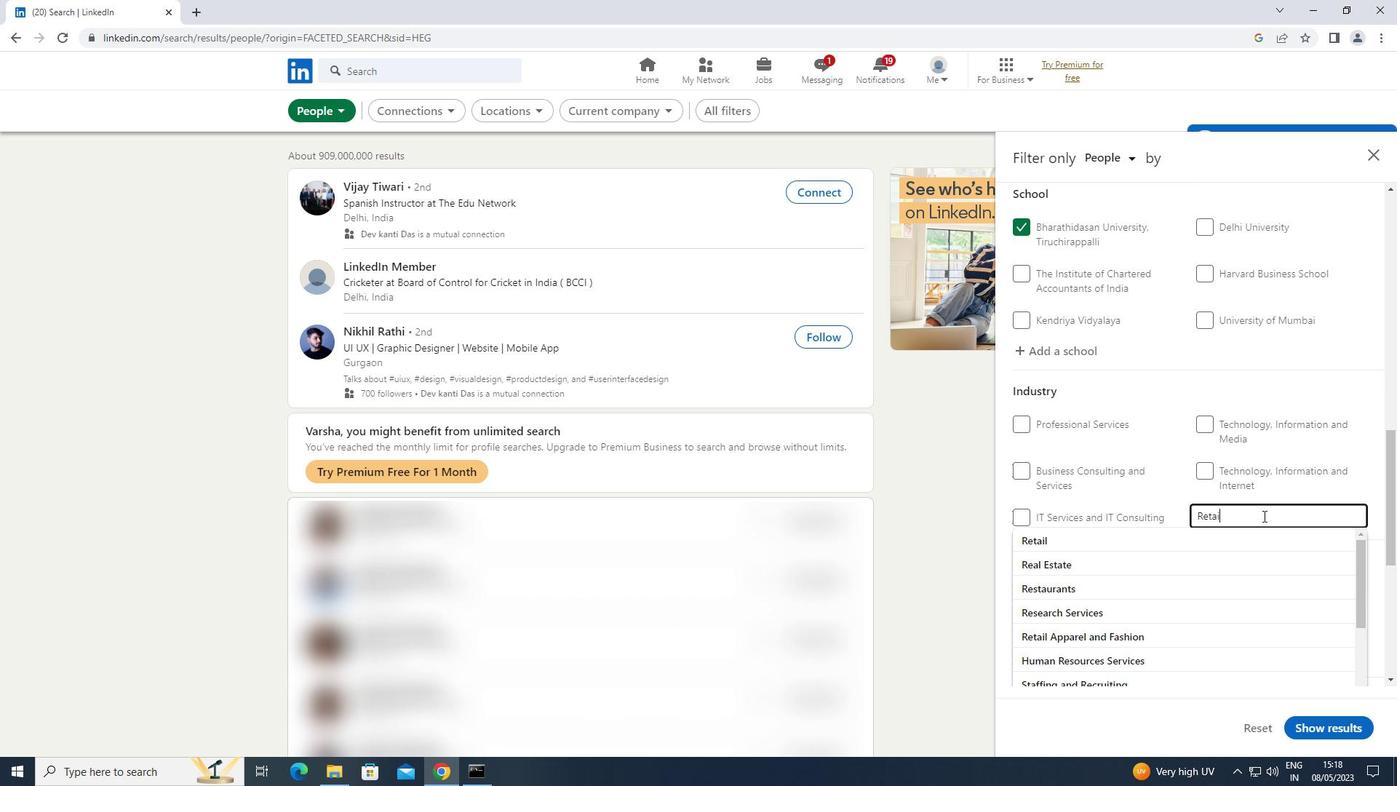 
Action: Mouse moved to (1158, 586)
Screenshot: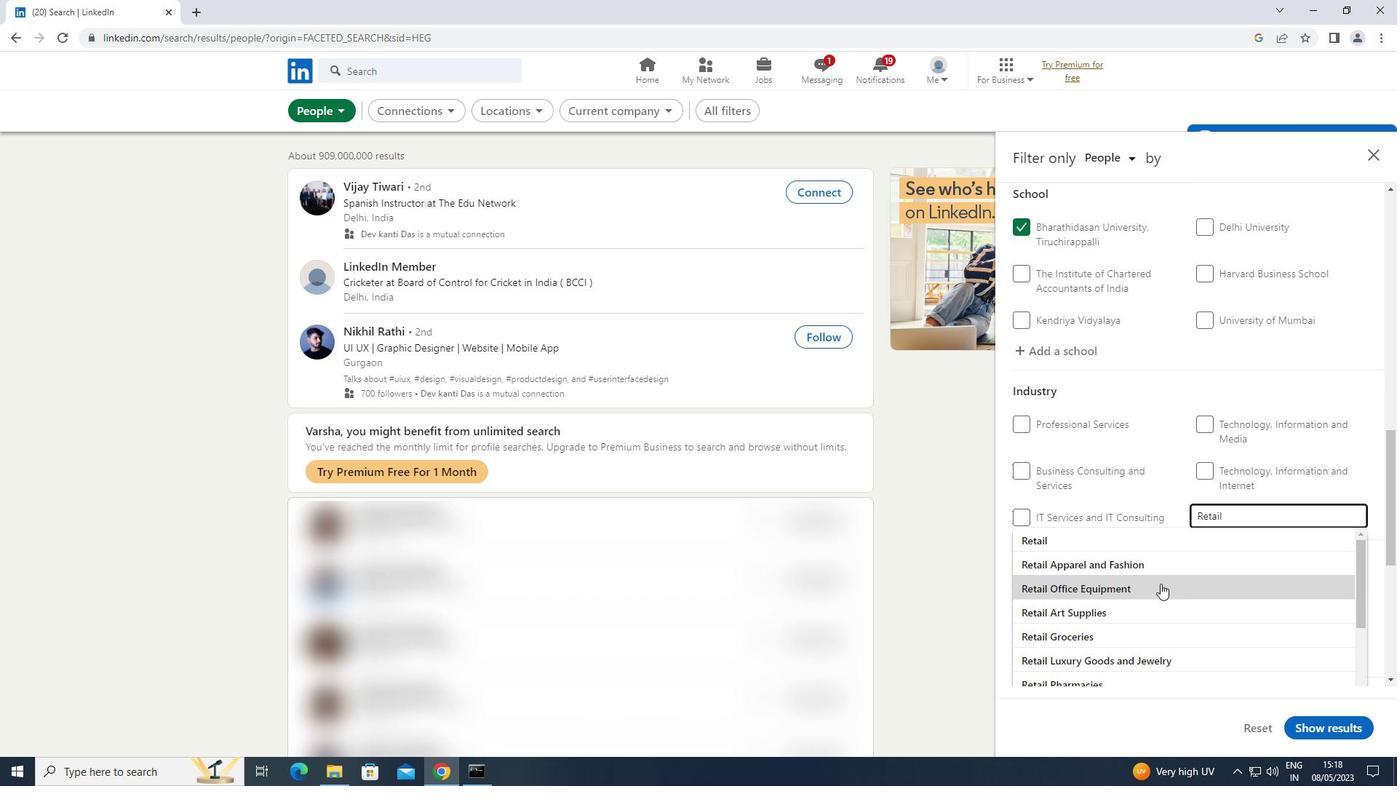 
Action: Mouse pressed left at (1158, 586)
Screenshot: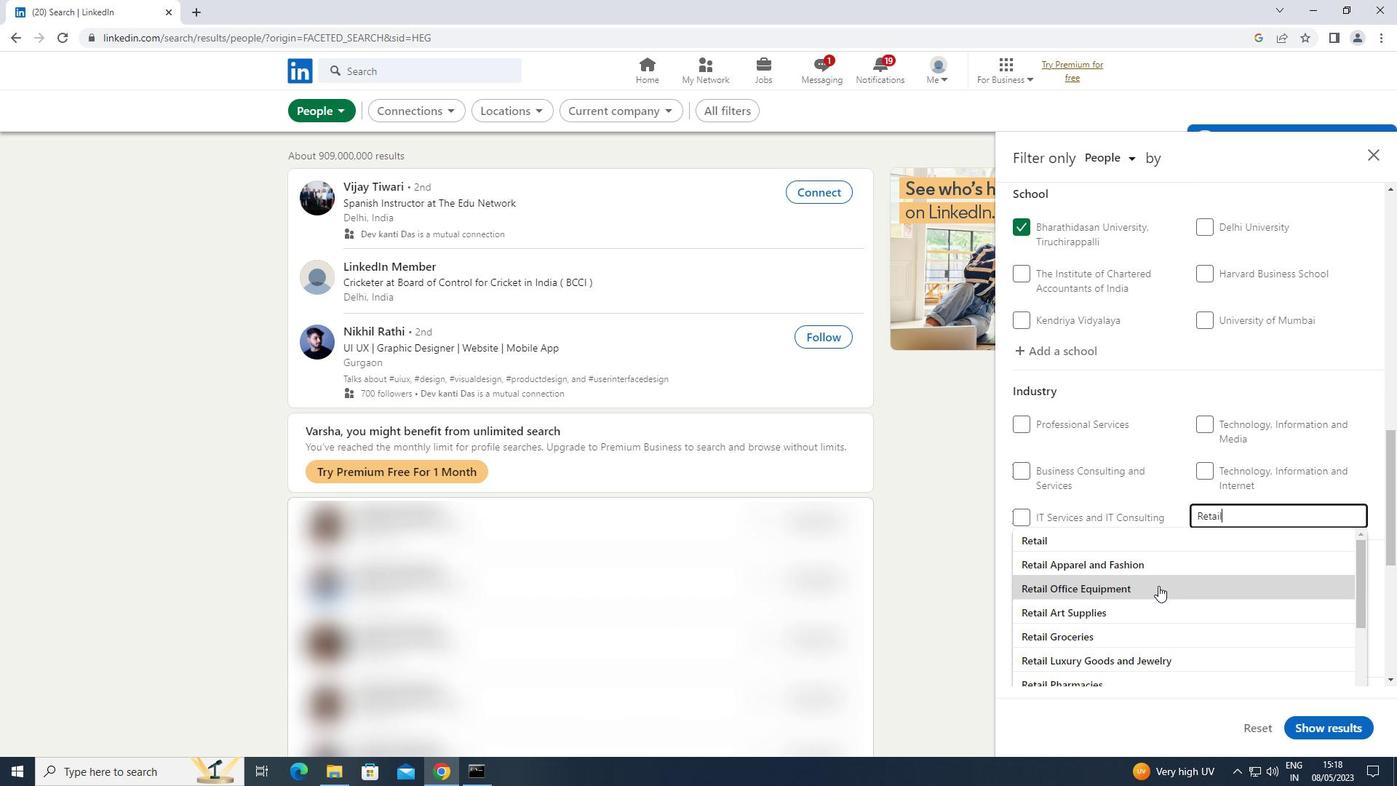 
Action: Mouse moved to (1159, 586)
Screenshot: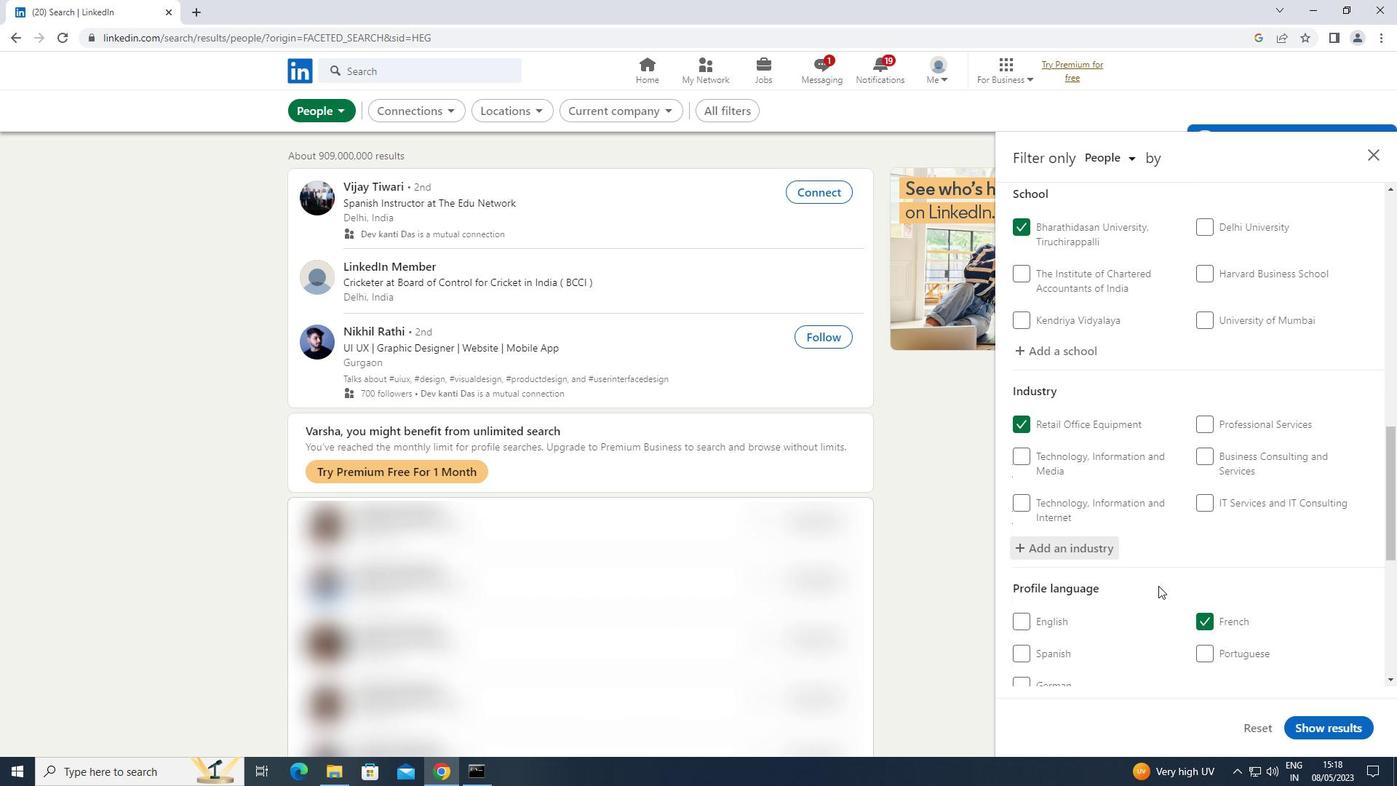 
Action: Mouse scrolled (1159, 585) with delta (0, 0)
Screenshot: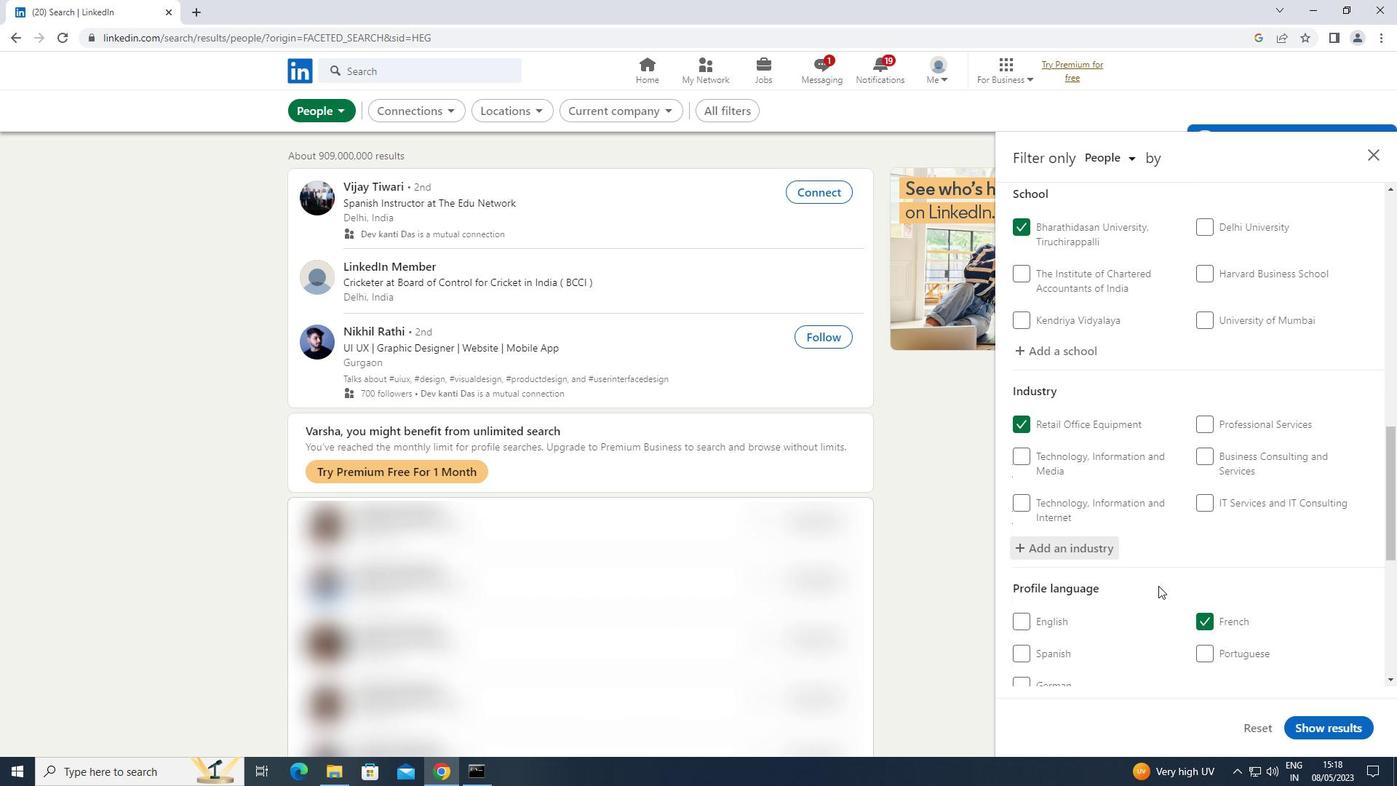 
Action: Mouse scrolled (1159, 585) with delta (0, 0)
Screenshot: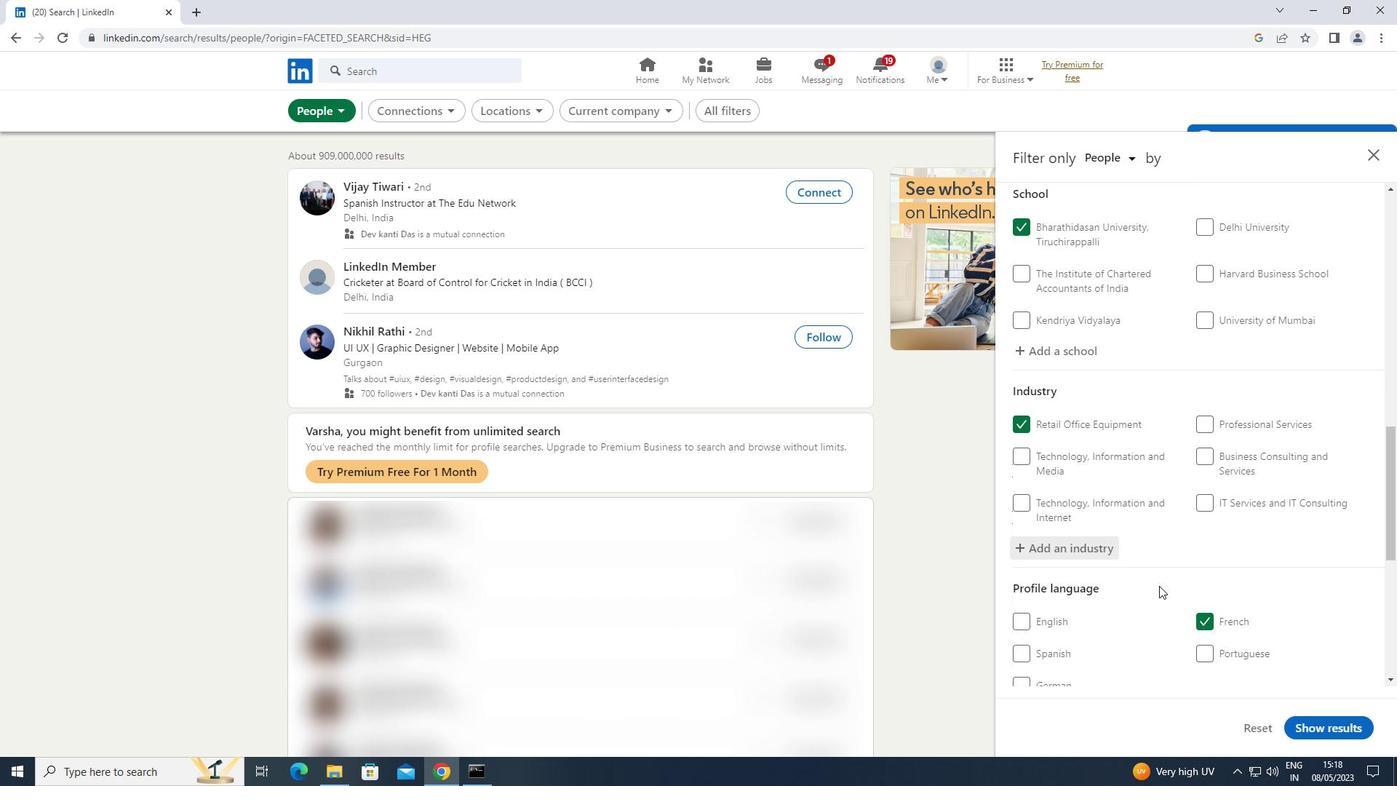 
Action: Mouse scrolled (1159, 585) with delta (0, 0)
Screenshot: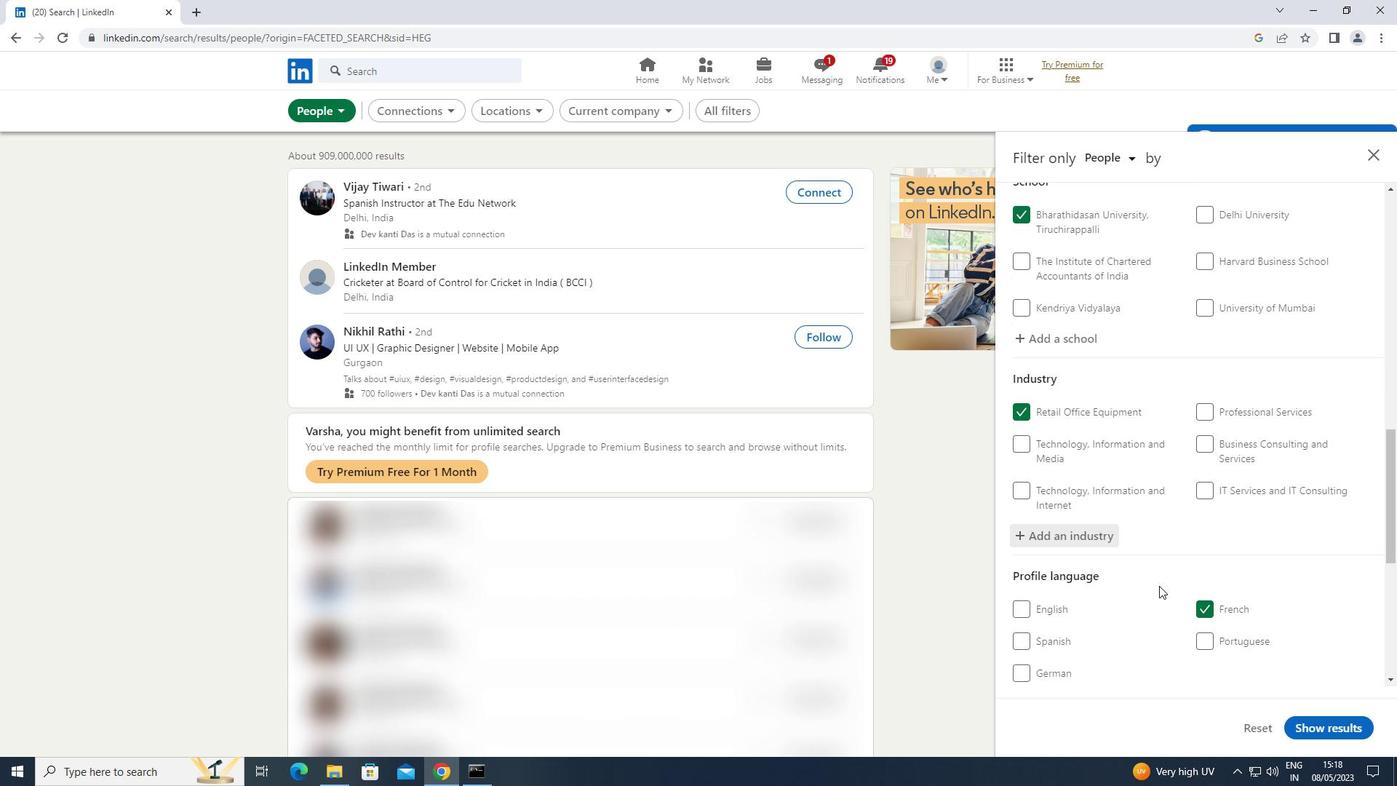 
Action: Mouse scrolled (1159, 585) with delta (0, 0)
Screenshot: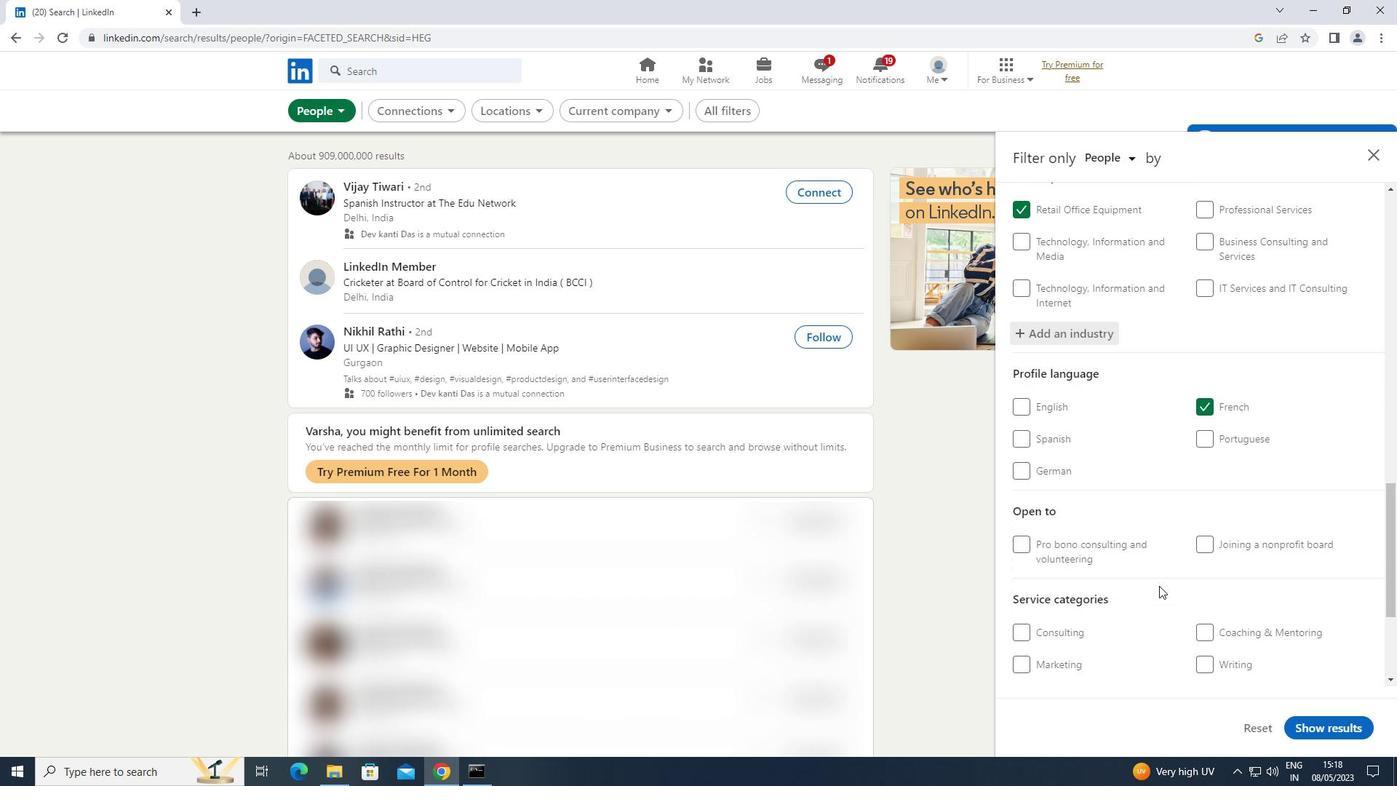
Action: Mouse moved to (1228, 615)
Screenshot: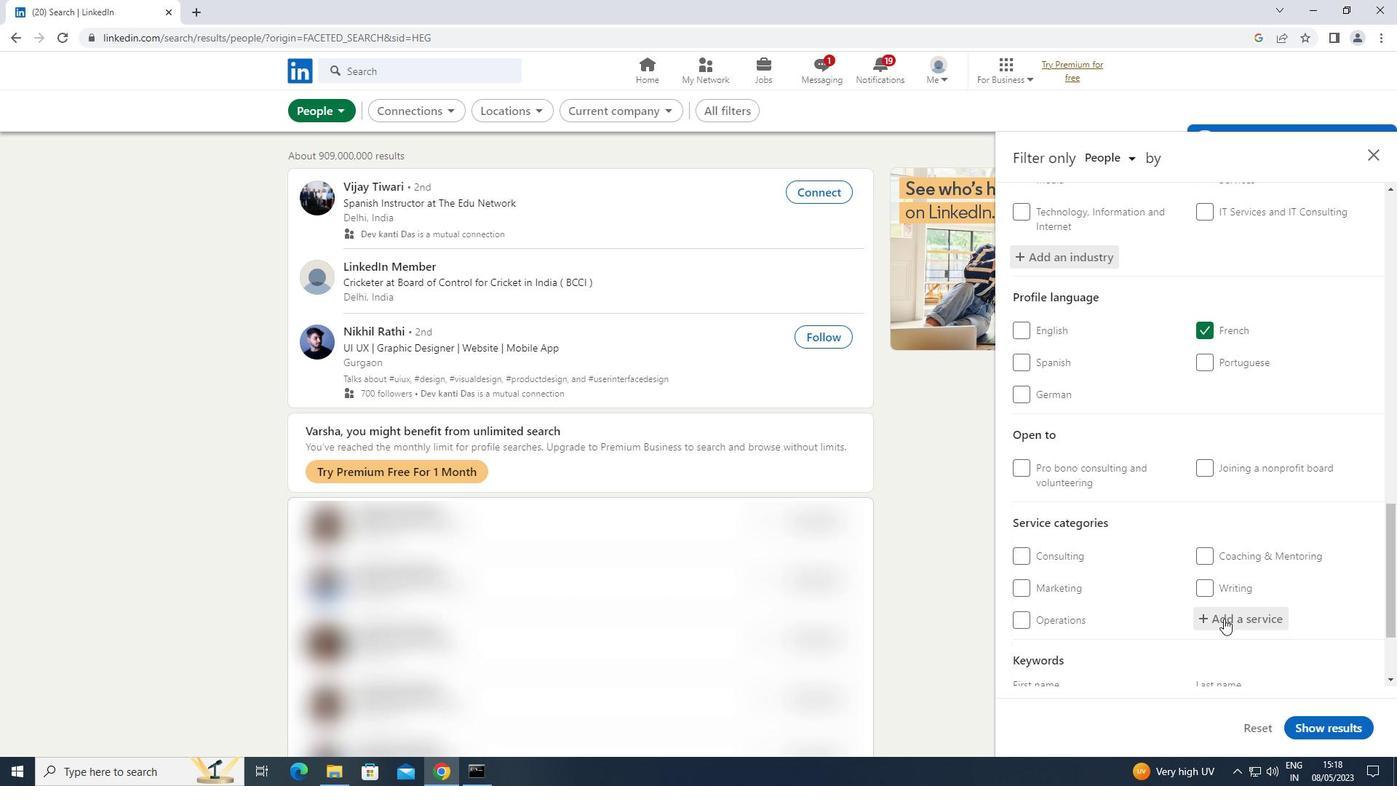 
Action: Mouse pressed left at (1228, 615)
Screenshot: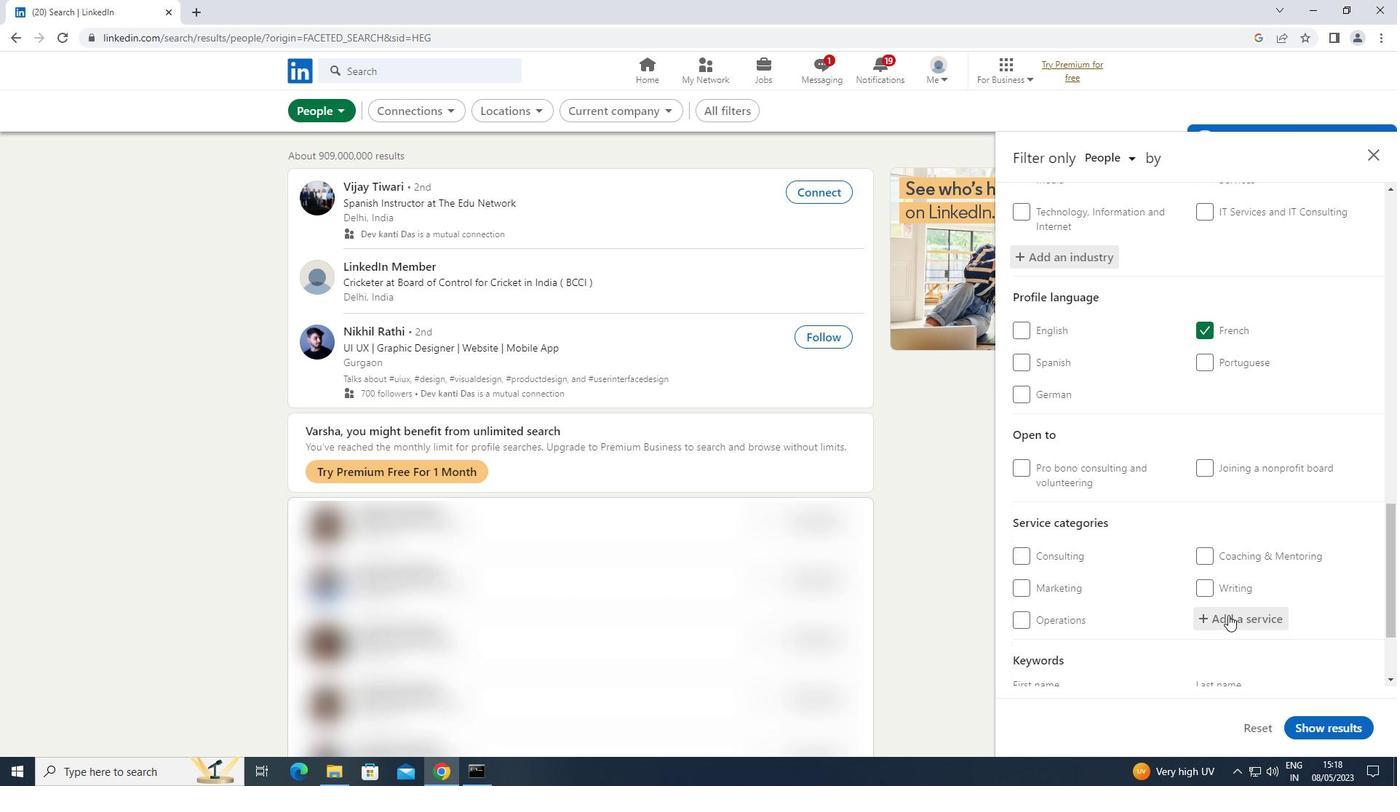 
Action: Key pressed <Key.shift>HEADSHOT
Screenshot: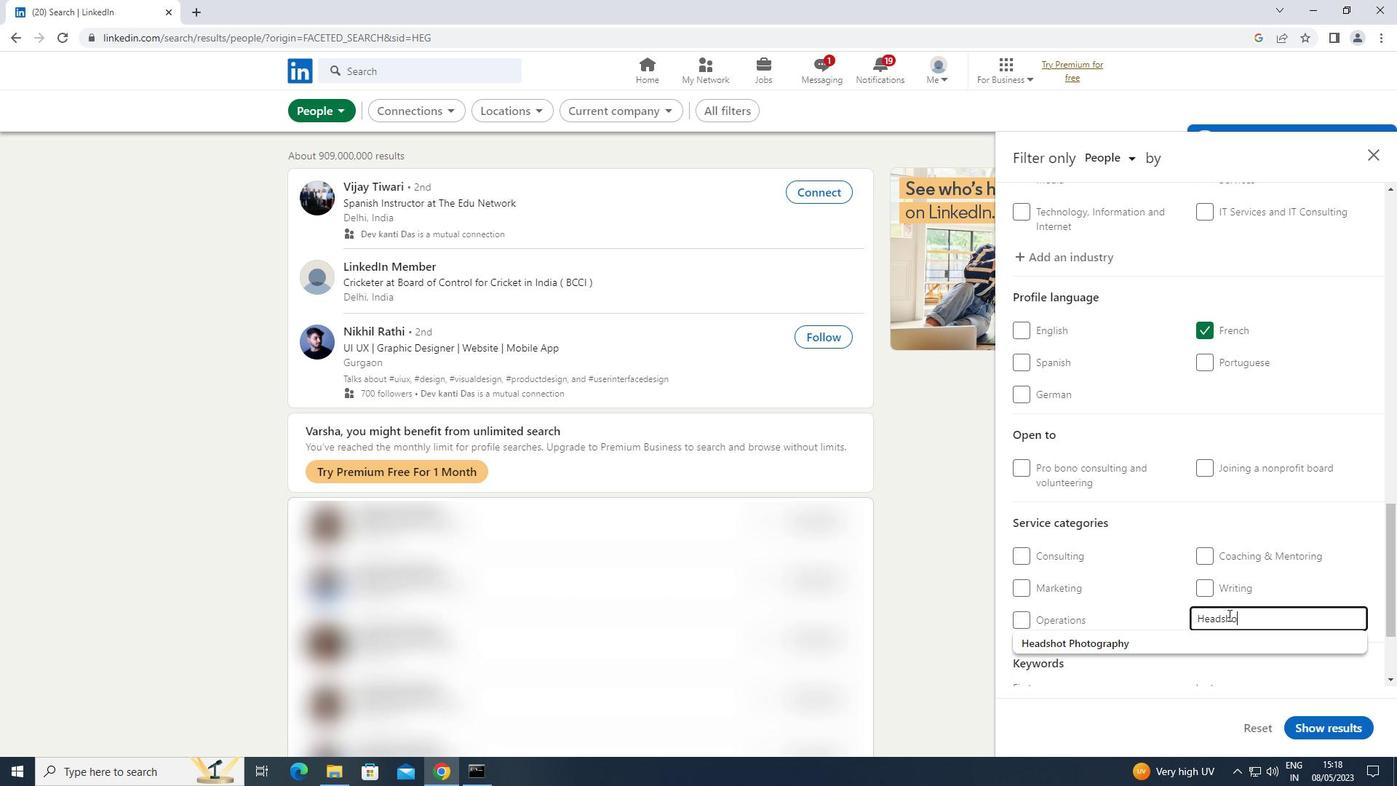 
Action: Mouse moved to (1113, 645)
Screenshot: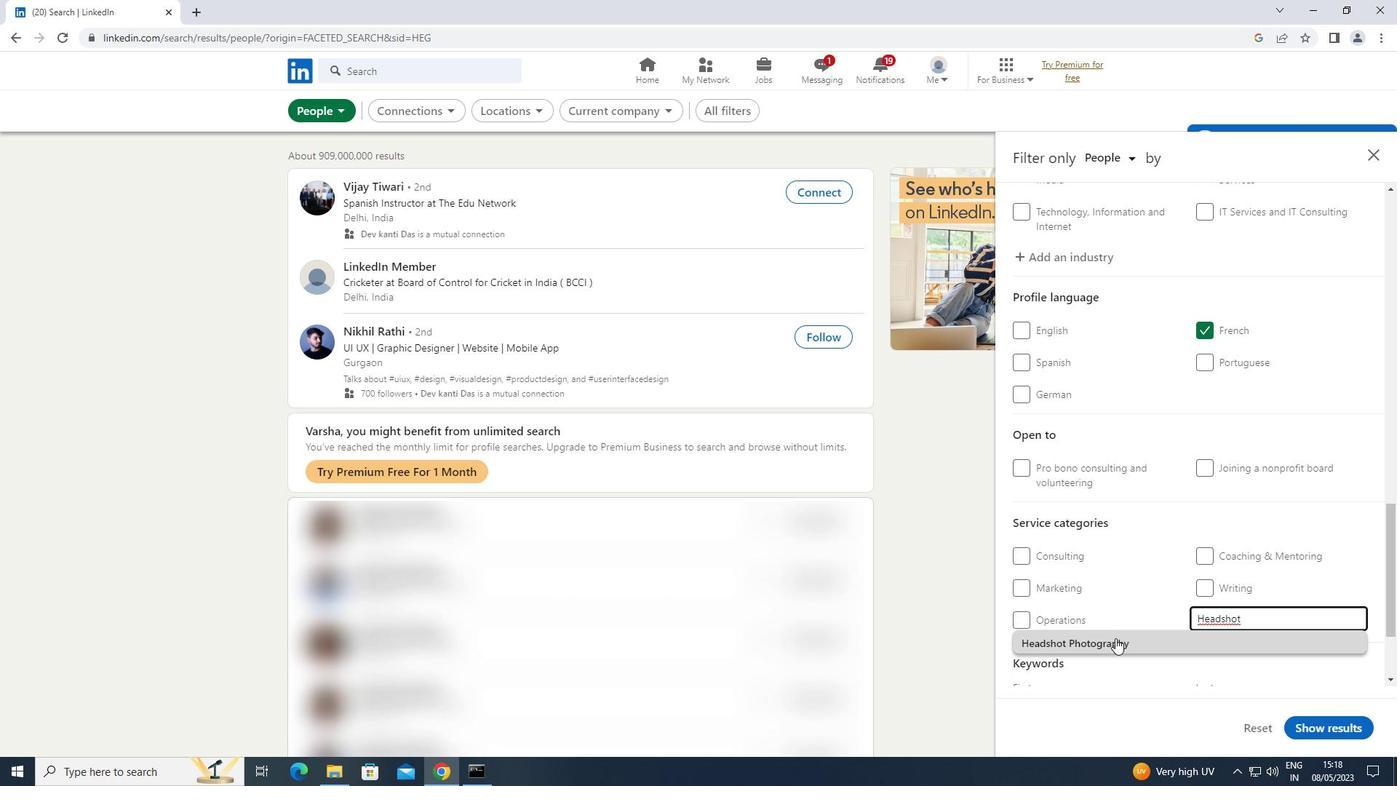 
Action: Mouse pressed left at (1113, 645)
Screenshot: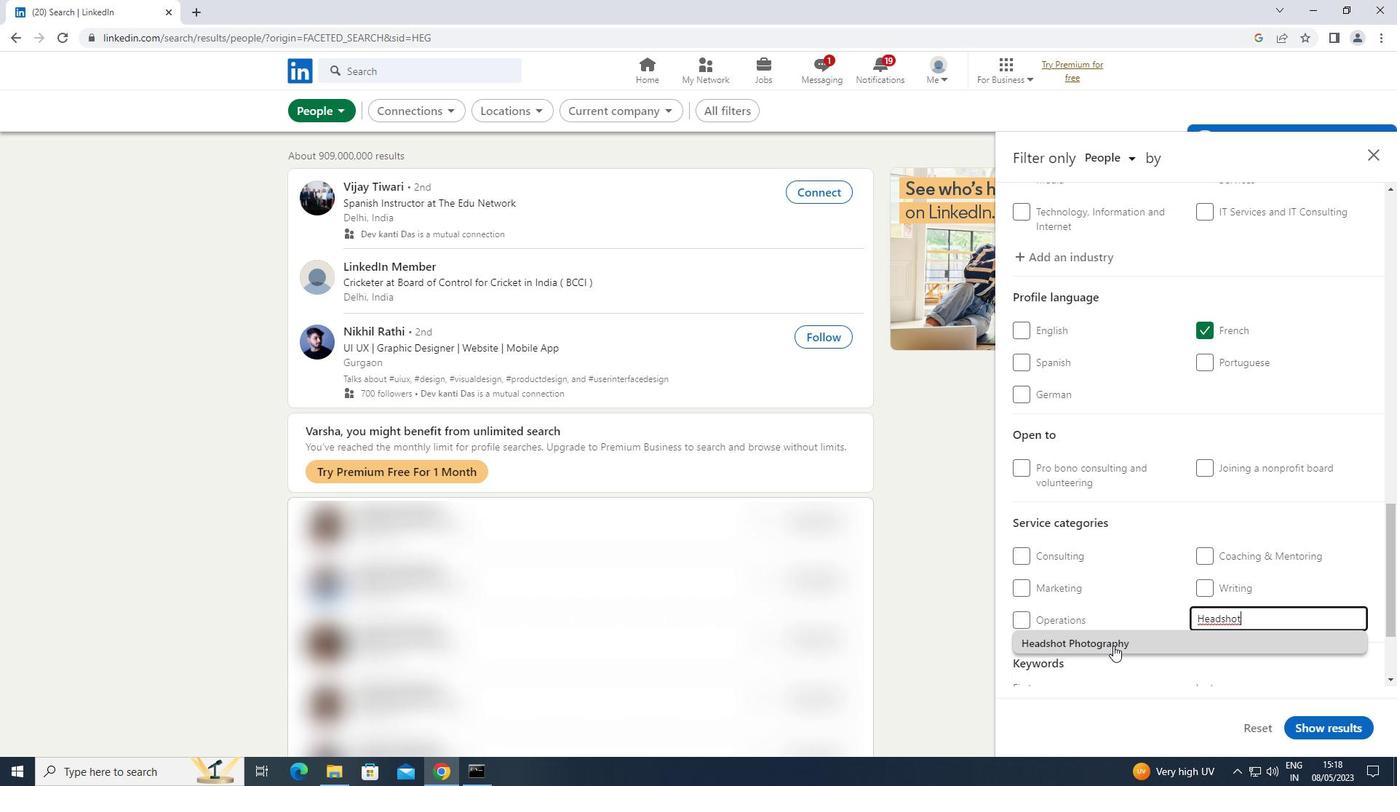 
Action: Mouse moved to (1114, 642)
Screenshot: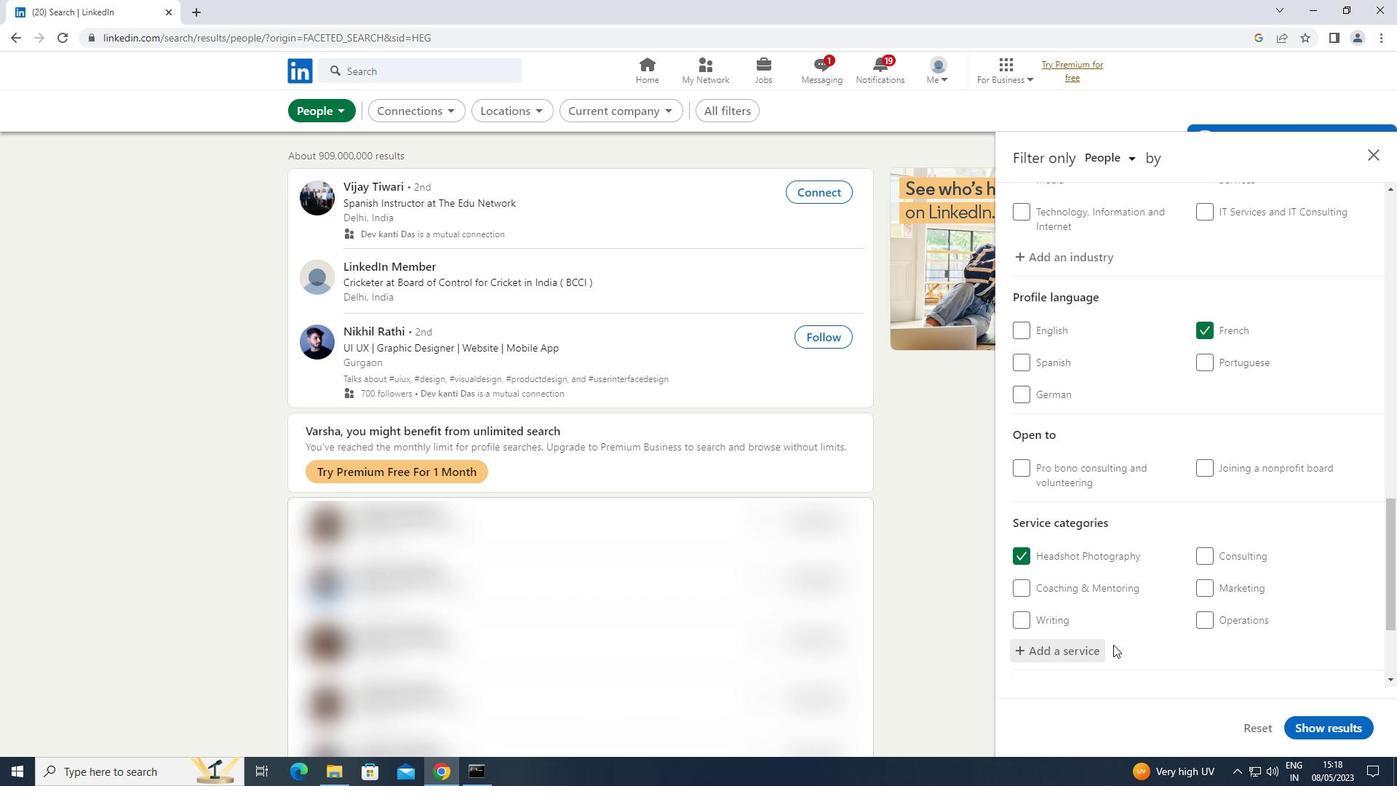 
Action: Mouse scrolled (1114, 642) with delta (0, 0)
Screenshot: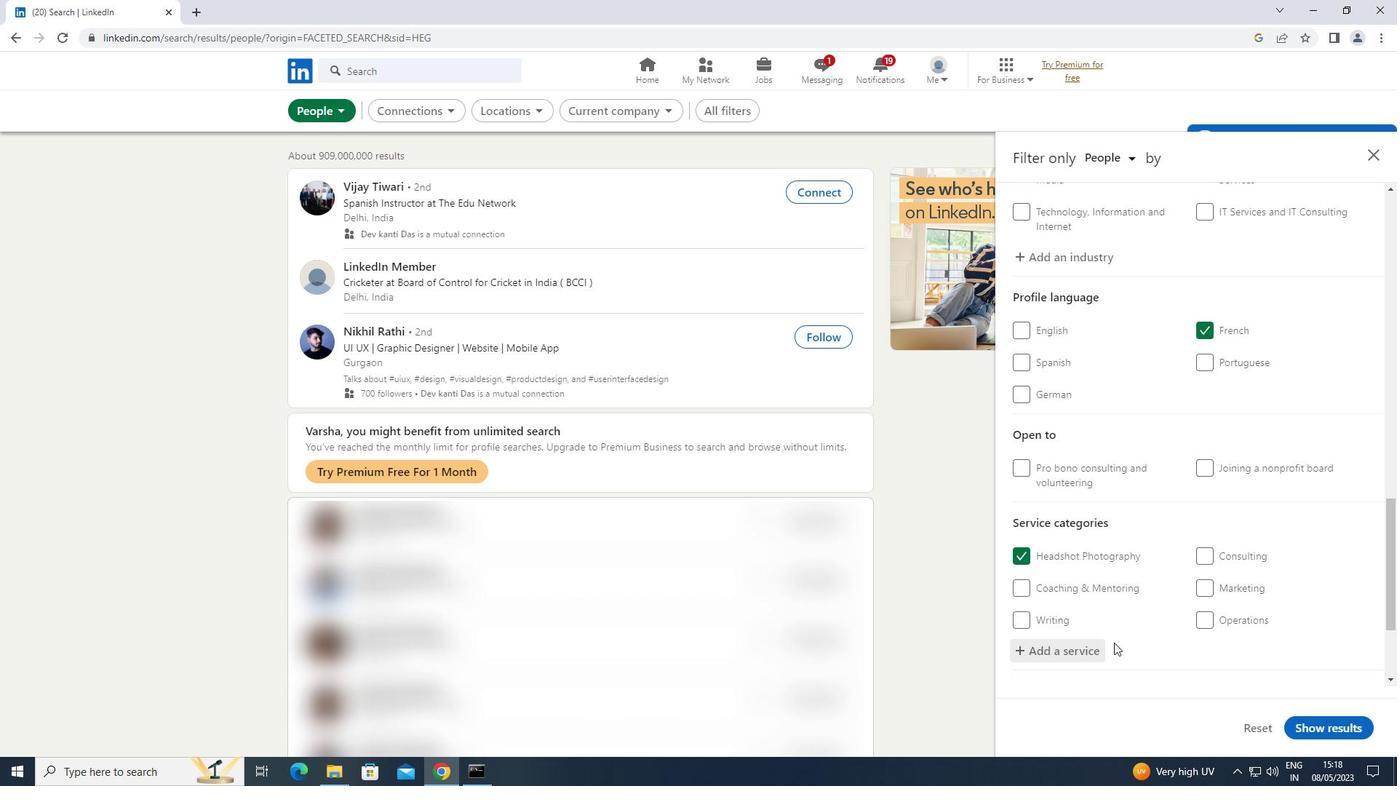 
Action: Mouse moved to (1115, 641)
Screenshot: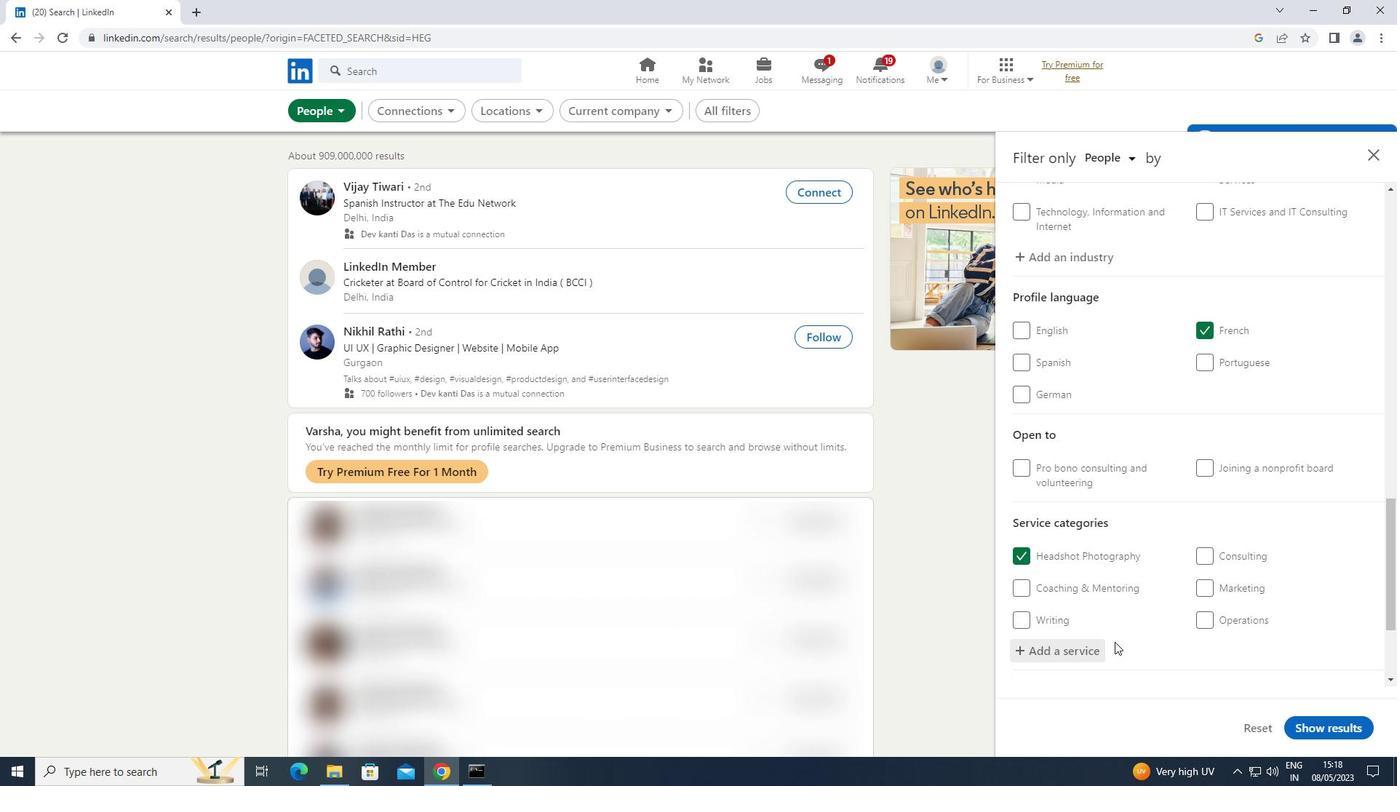 
Action: Mouse scrolled (1115, 640) with delta (0, 0)
Screenshot: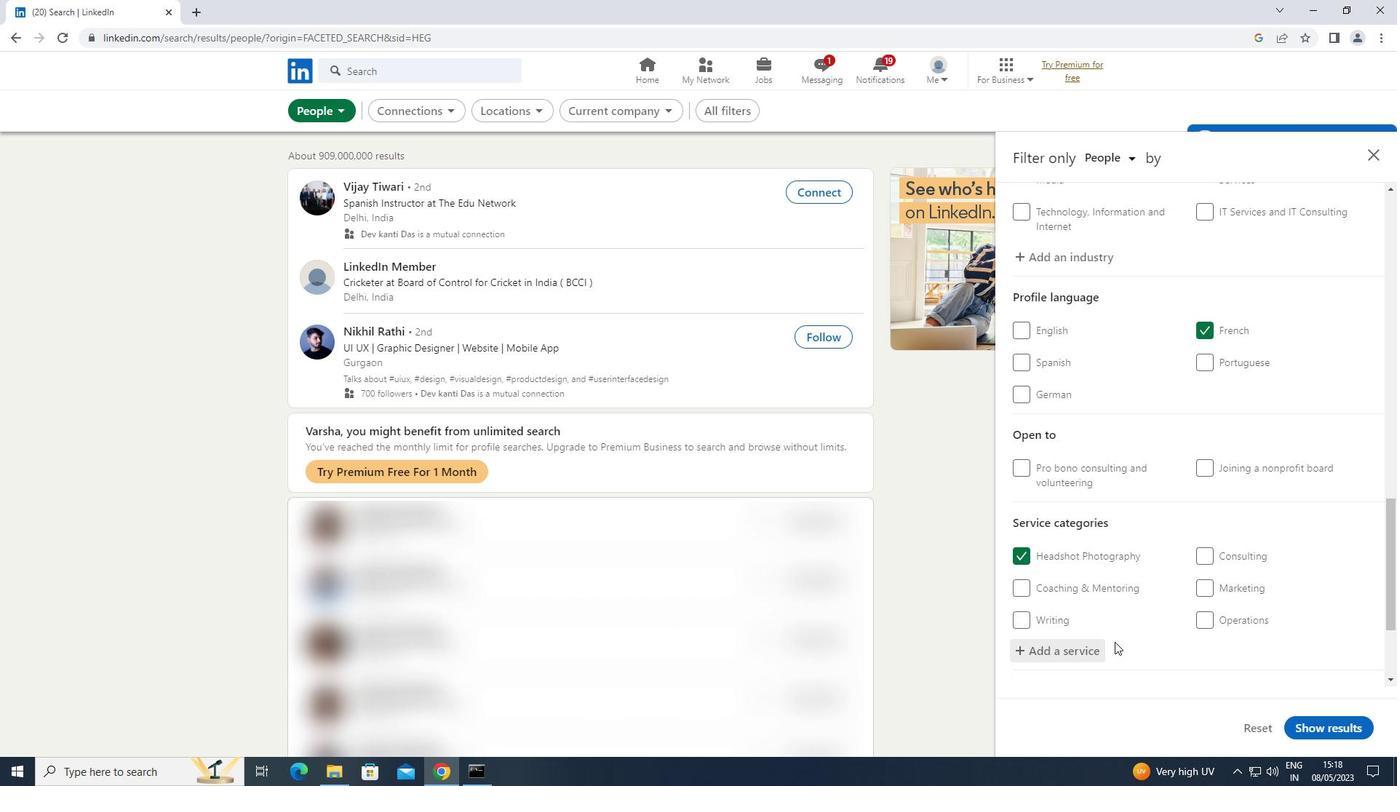 
Action: Mouse scrolled (1115, 640) with delta (0, 0)
Screenshot: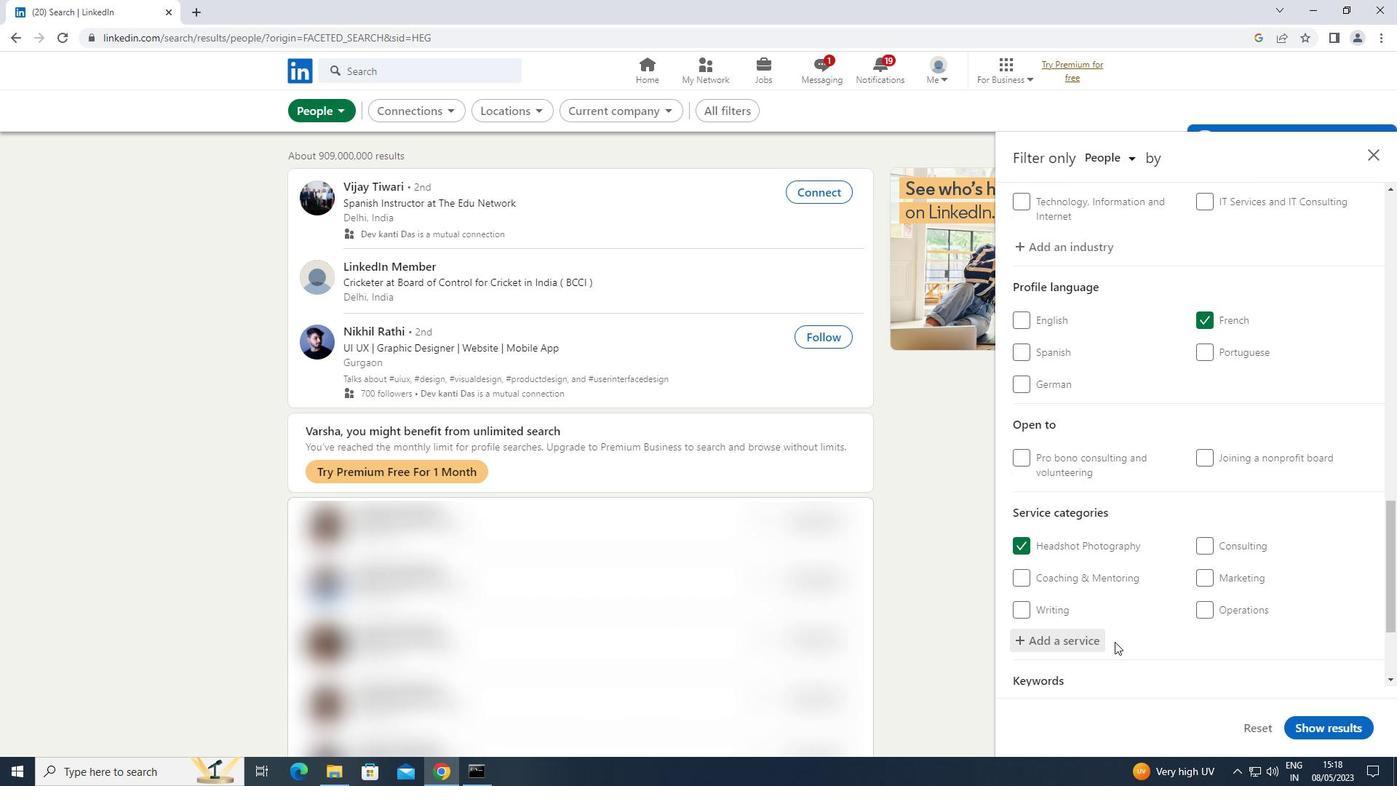 
Action: Mouse scrolled (1115, 640) with delta (0, 0)
Screenshot: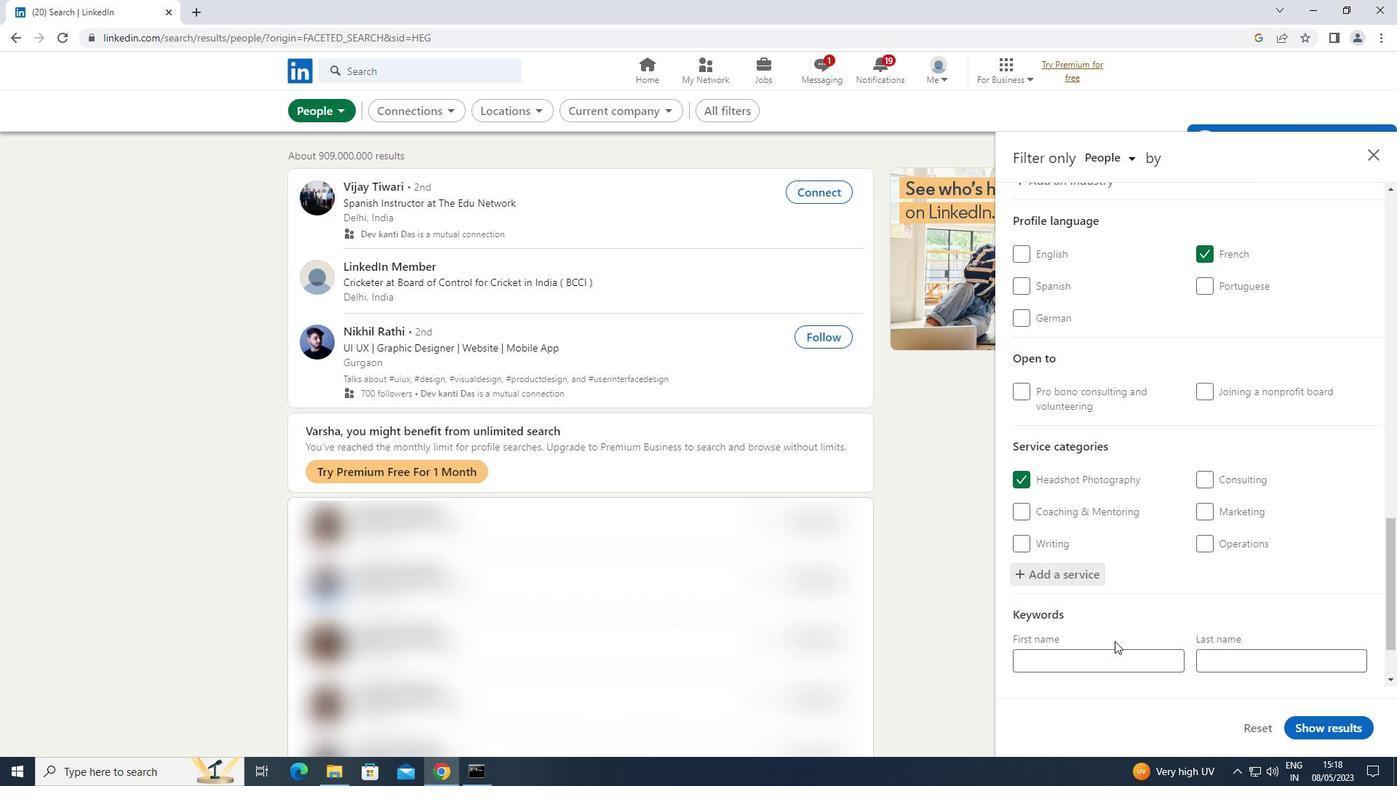 
Action: Mouse scrolled (1115, 640) with delta (0, 0)
Screenshot: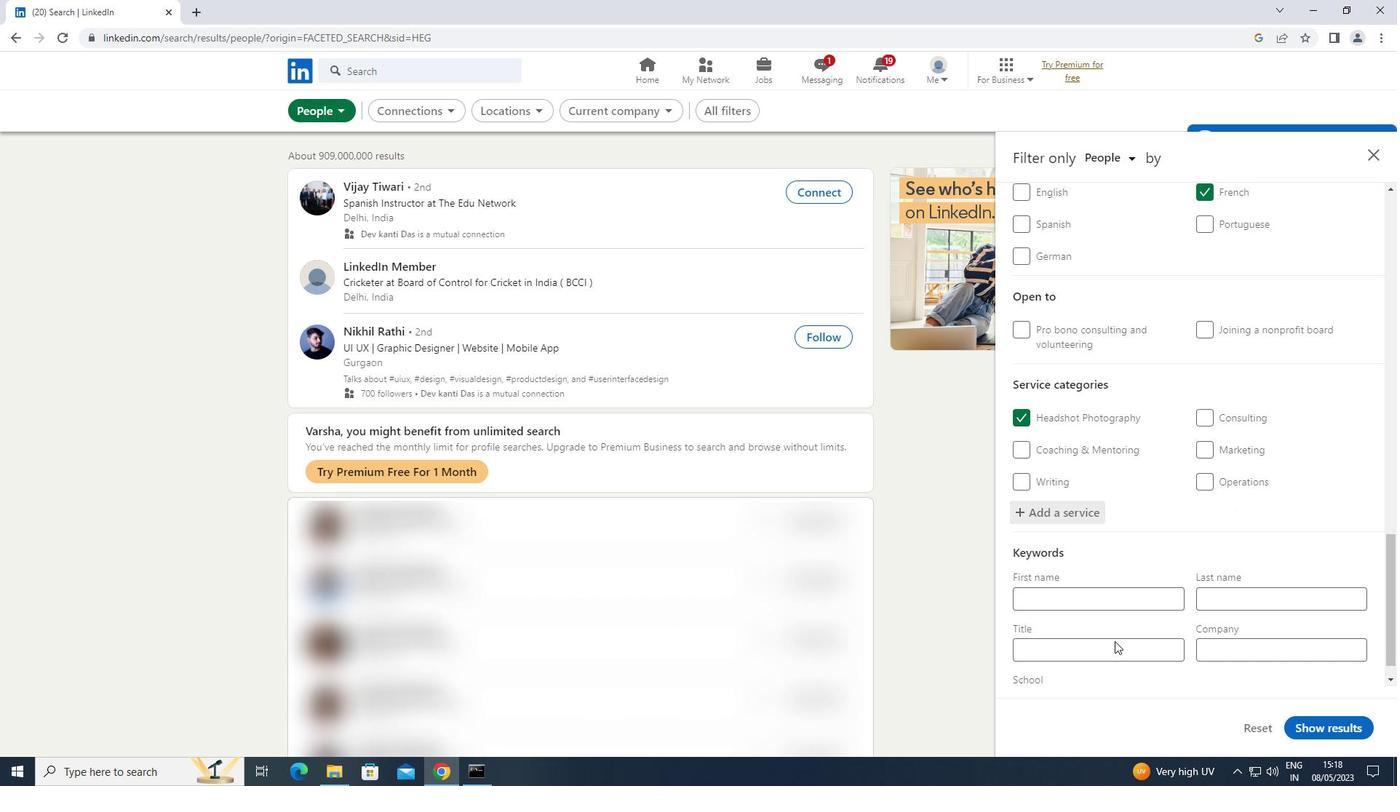 
Action: Mouse moved to (1125, 627)
Screenshot: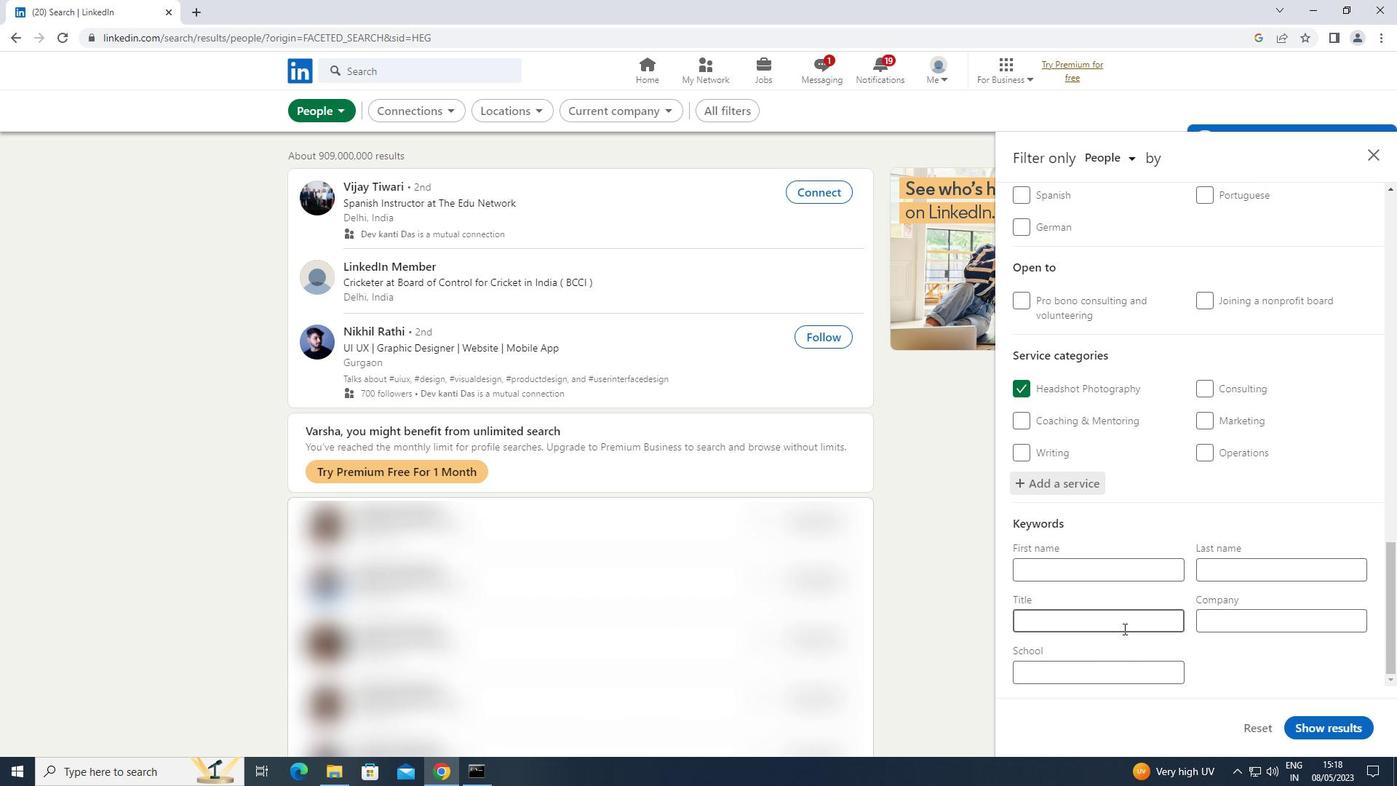 
Action: Mouse pressed left at (1125, 627)
Screenshot: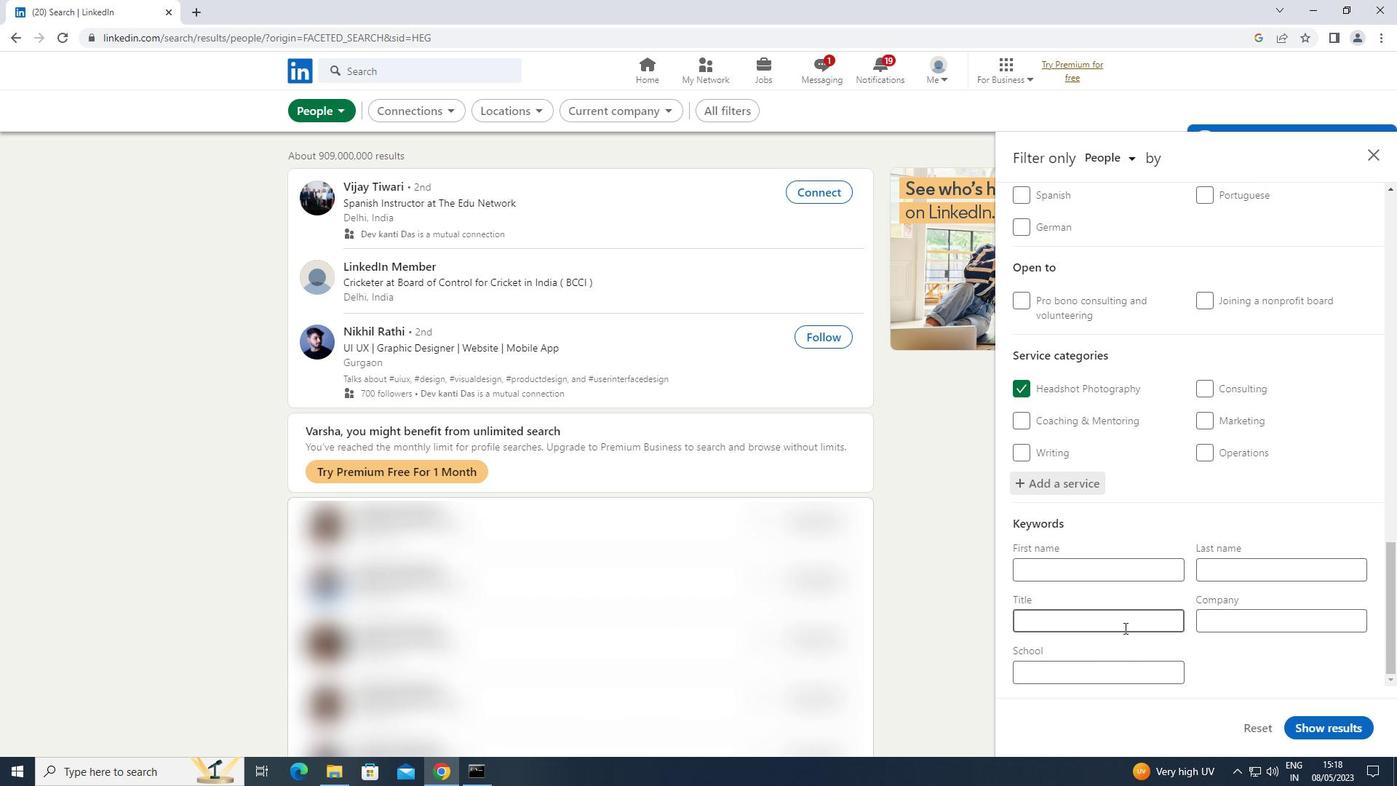 
Action: Mouse moved to (1127, 625)
Screenshot: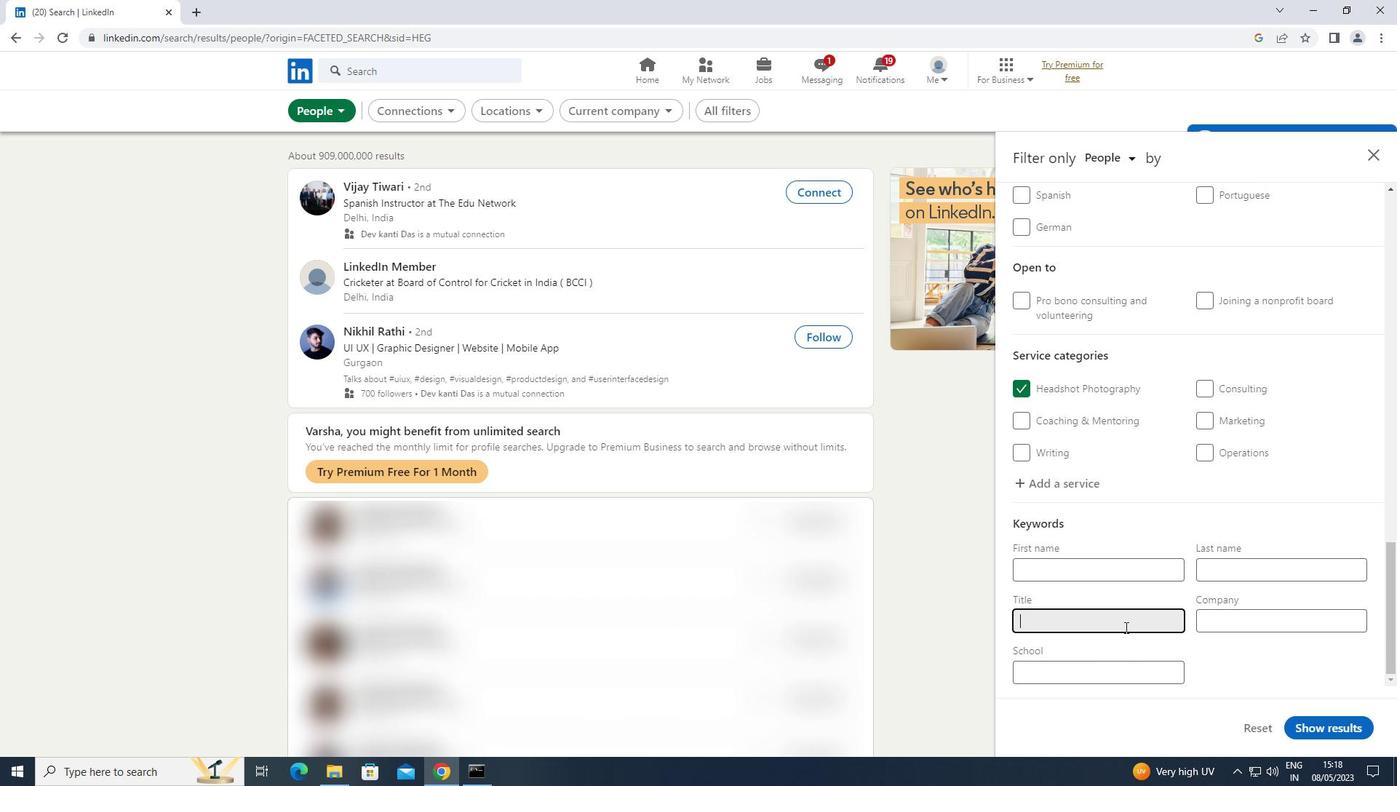 
Action: Key pressed <Key.shift>SOCIAL<Key.space><Key.shift>WORKER
Screenshot: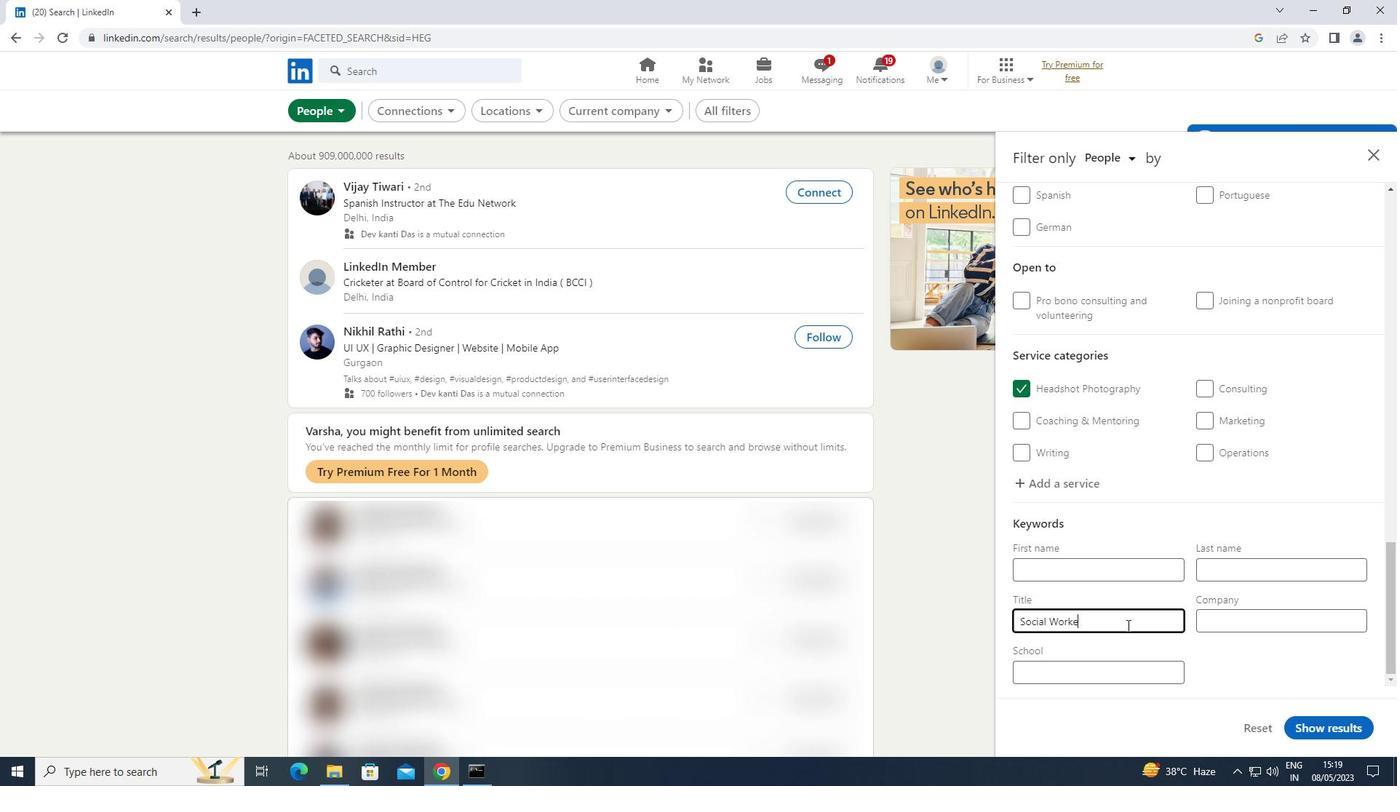 
Action: Mouse moved to (1343, 719)
Screenshot: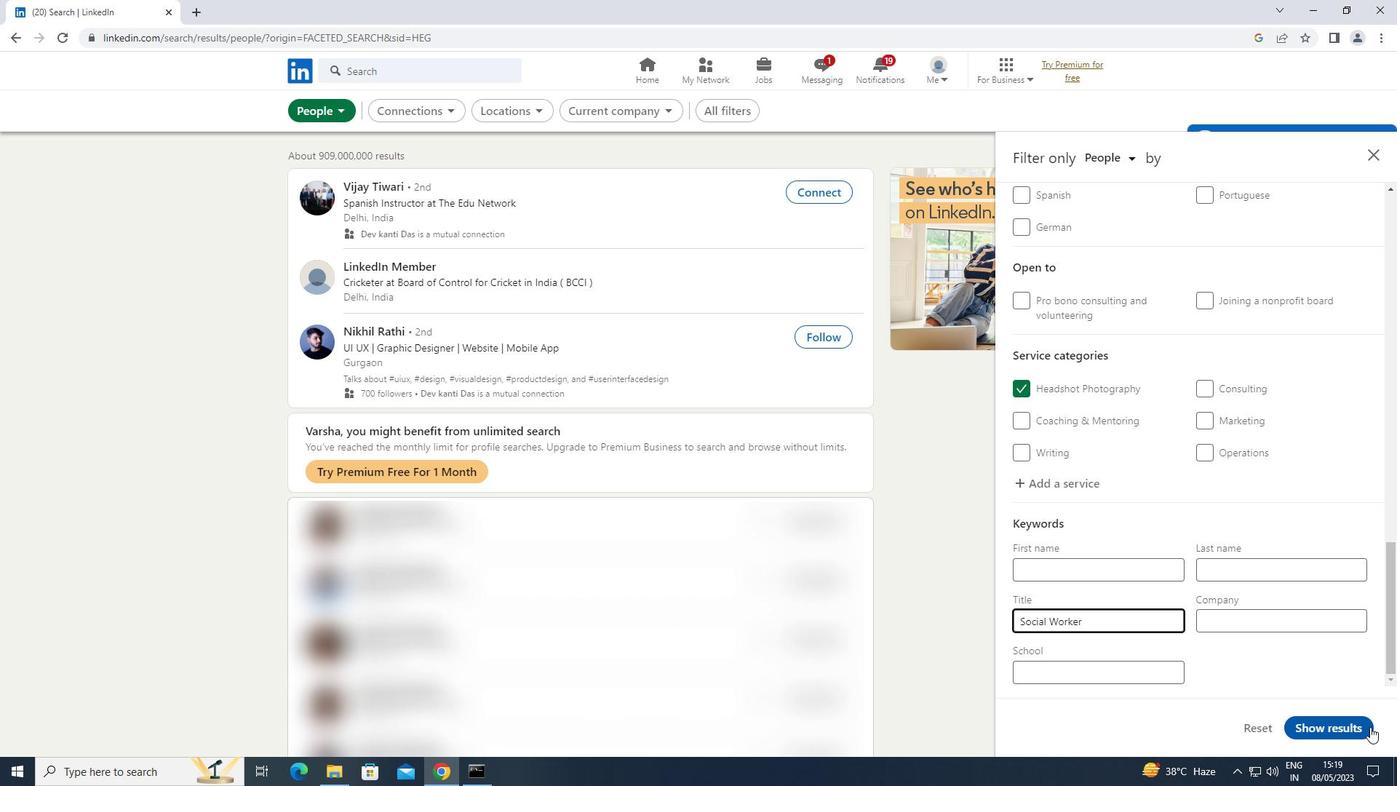 
Action: Mouse pressed left at (1343, 719)
Screenshot: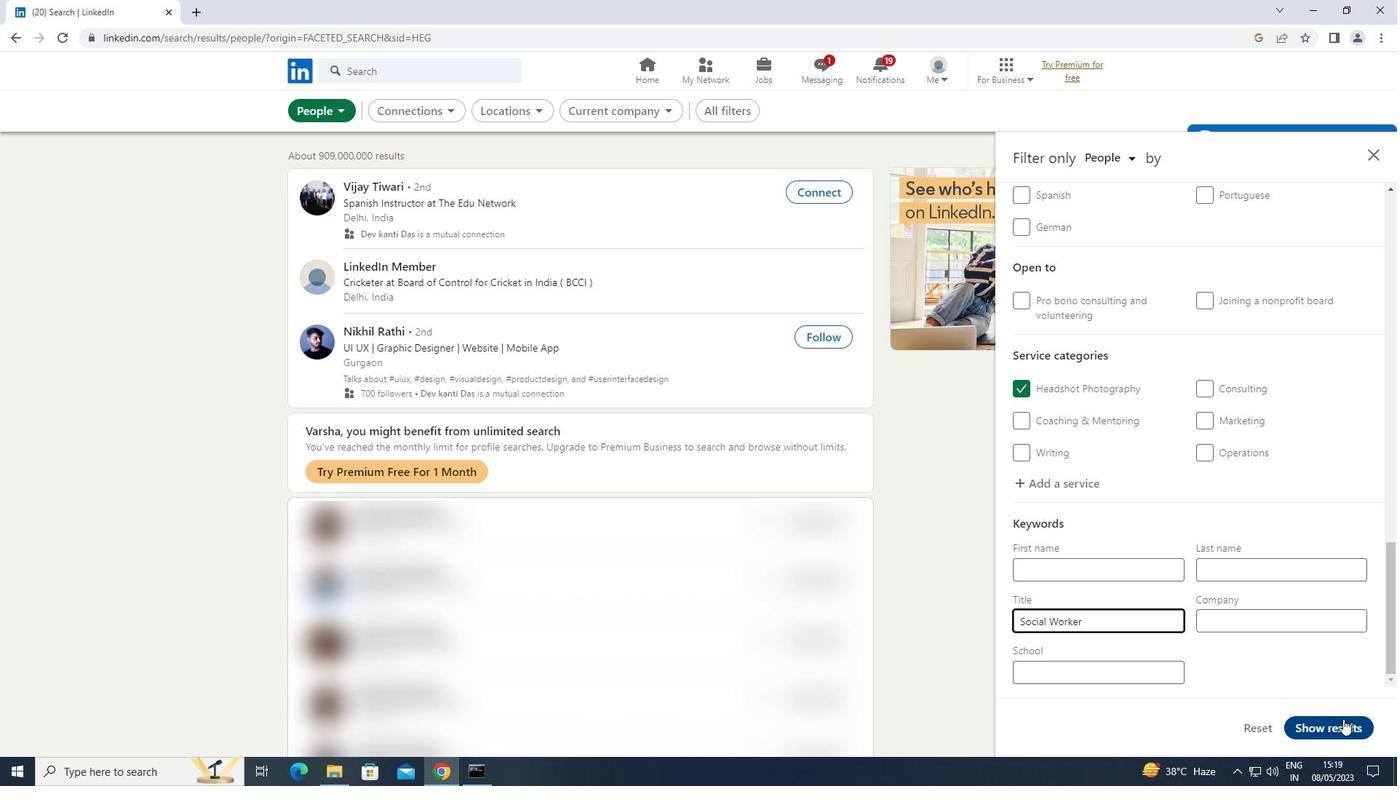 
